 Task: Add an event with the title Second Webinar: Advanced SEO Strategies for Organic Visibility, date '2024/04/02', time 7:30 AM to 9:30 AMand add a description: Participants will be guided to focus their attention on their breath, using it as an anchor to bring their awareness to the present moment. They will learn techniques to deepen their breath, release tension, and promote relaxation., put the event into Yellow category . Add location for the event as: 123 Montmartre, Paris, France, logged in from the account softage.9@softage.netand send the event invitation to softage.7@softage.net with CC to  softage.1@softage.net. Set a reminder for the event 99 day before
Action: Mouse moved to (116, 143)
Screenshot: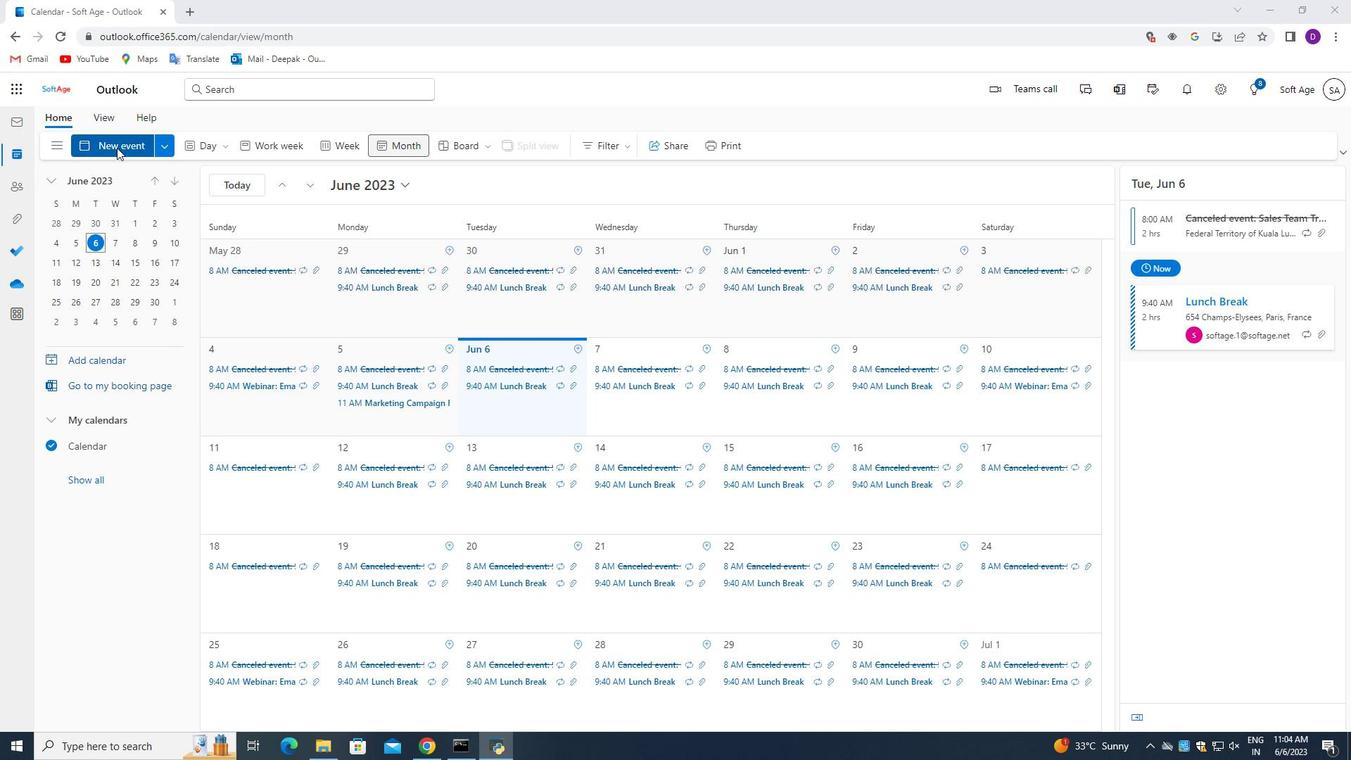 
Action: Mouse pressed left at (116, 143)
Screenshot: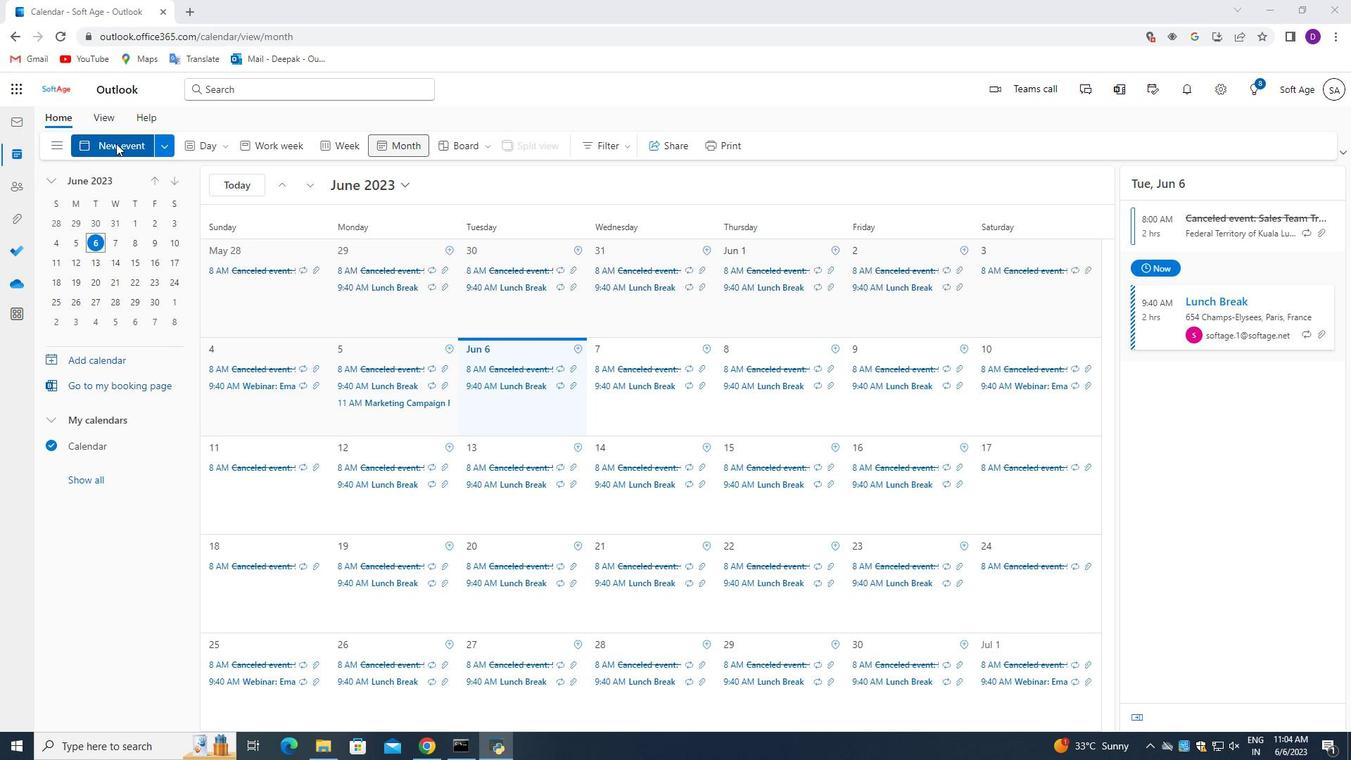 
Action: Mouse moved to (417, 549)
Screenshot: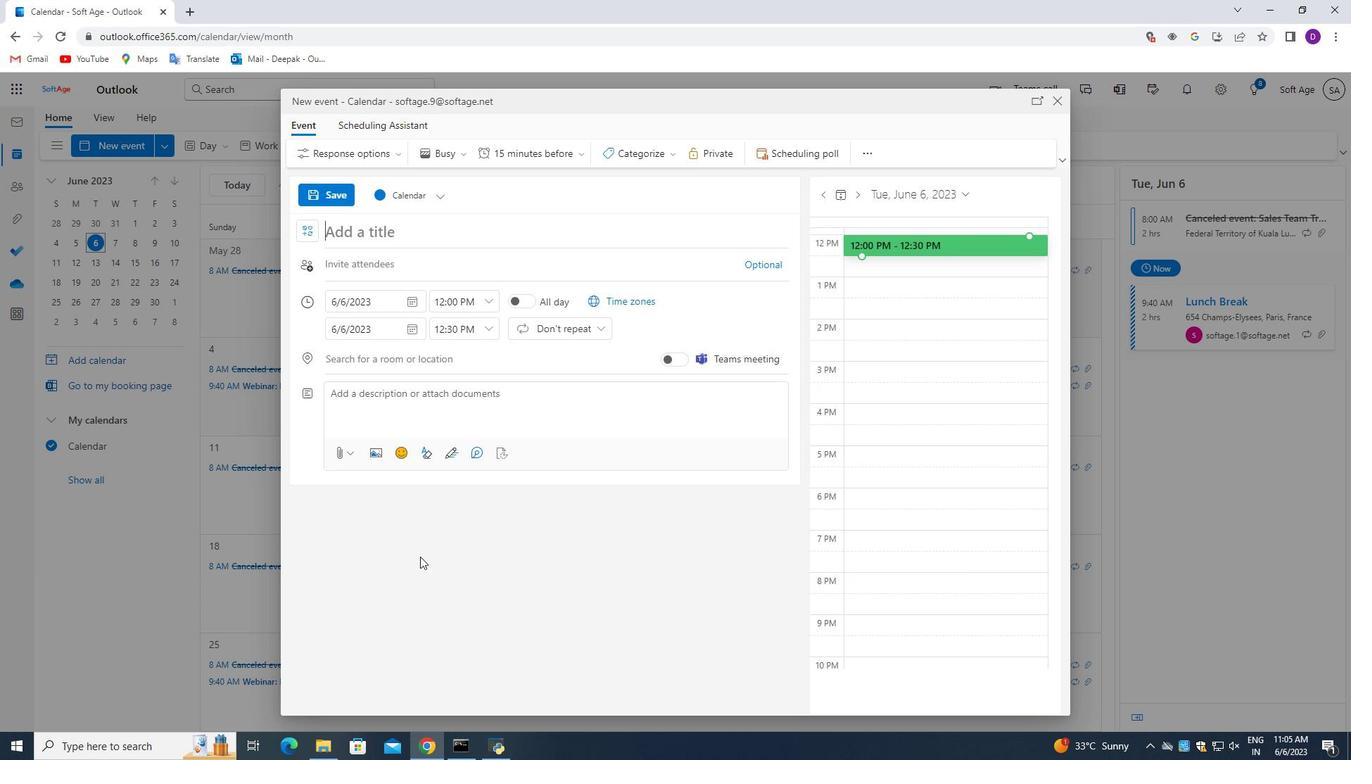 
Action: Key pressed <Key.shift_r>Second<Key.space><Key.shift_r>Webinar<Key.shift_r>:<Key.space><Key.shift_r>Advanced<Key.space><Key.shift_r>SE<Key.shift>O<Key.space><Key.shift_r>Strategies<Key.space>for<Key.space><Key.shift>Organic<Key.space><Key.shift_r>Visibility
Screenshot: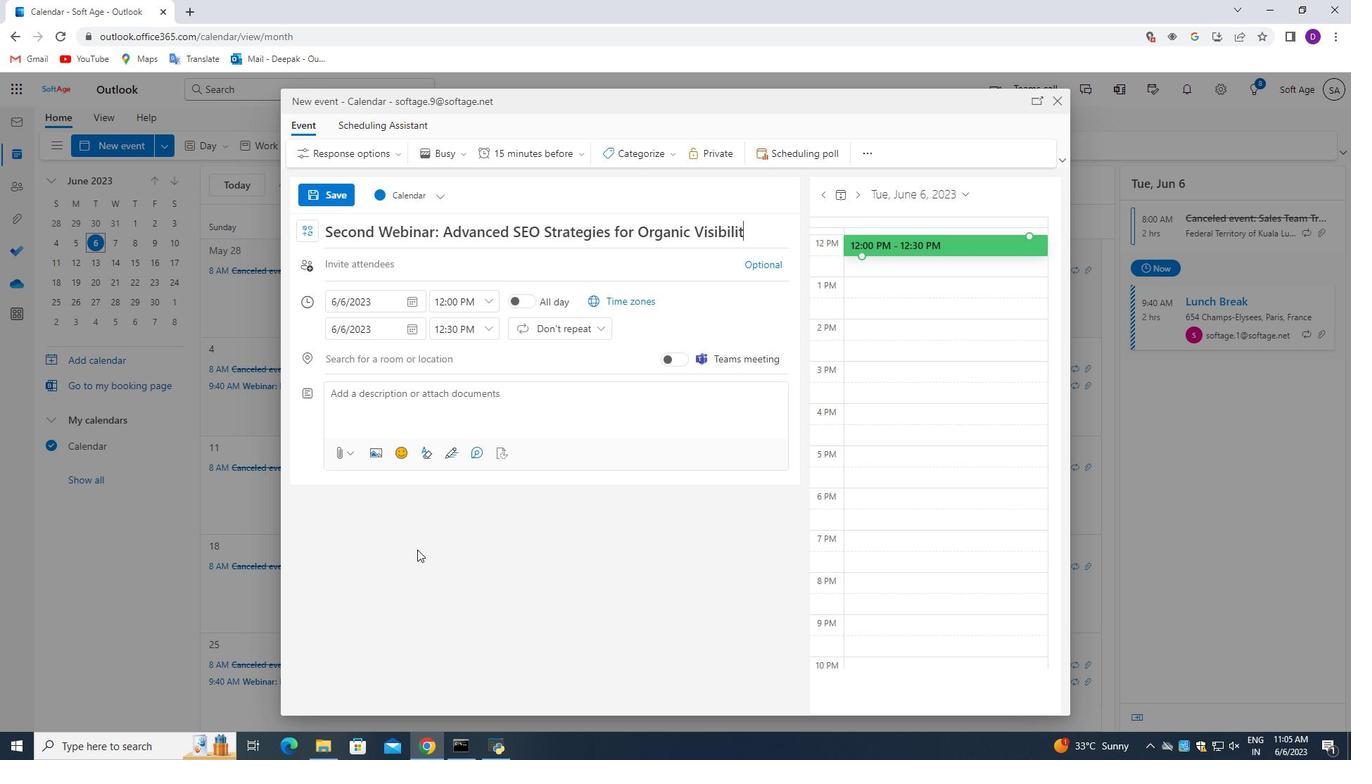 
Action: Mouse moved to (409, 301)
Screenshot: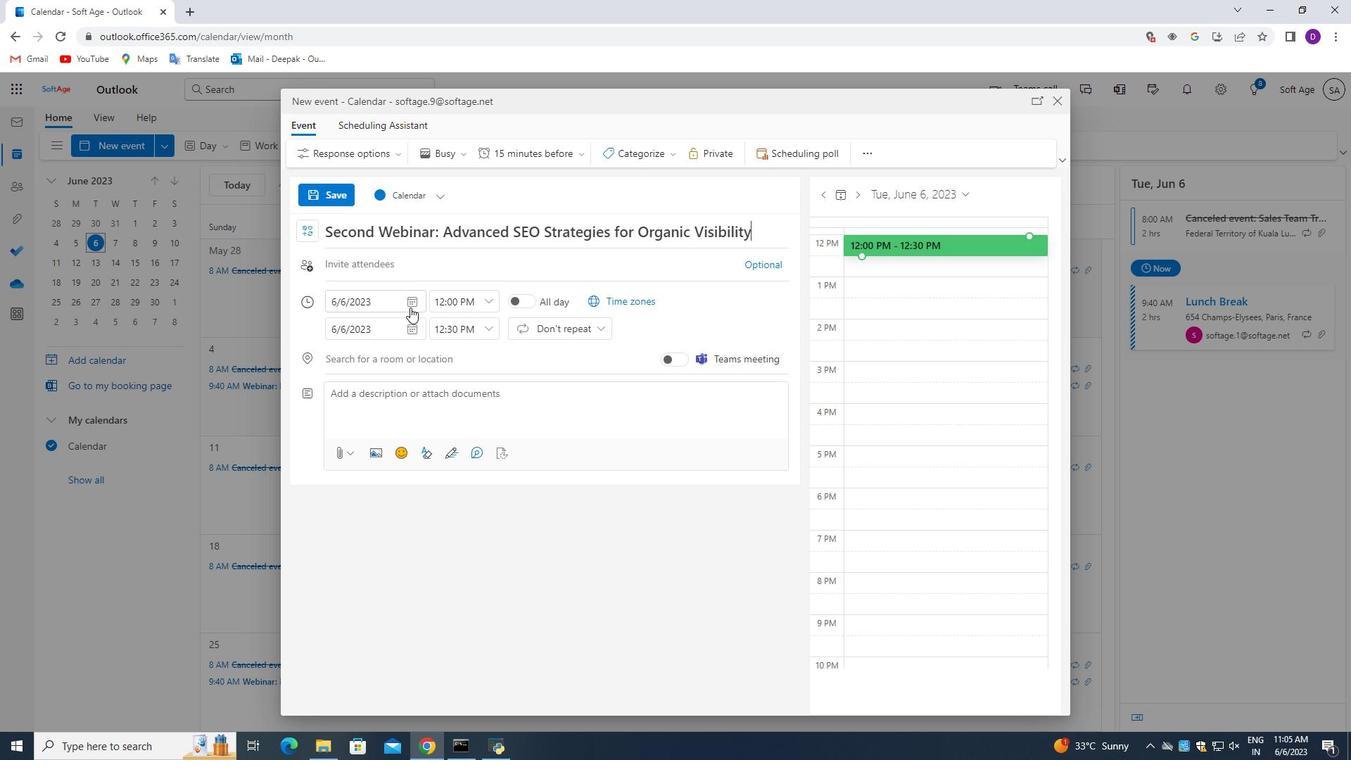 
Action: Mouse pressed left at (409, 301)
Screenshot: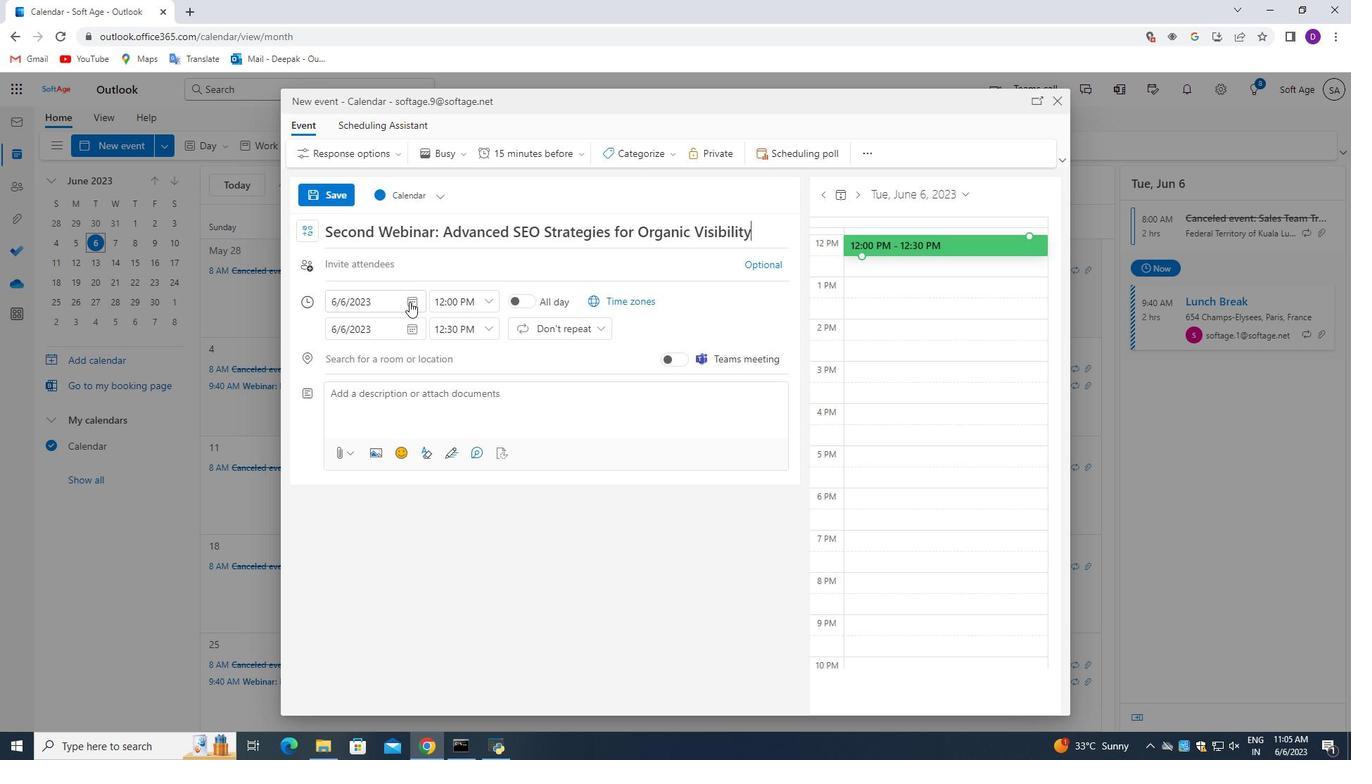 
Action: Mouse moved to (370, 330)
Screenshot: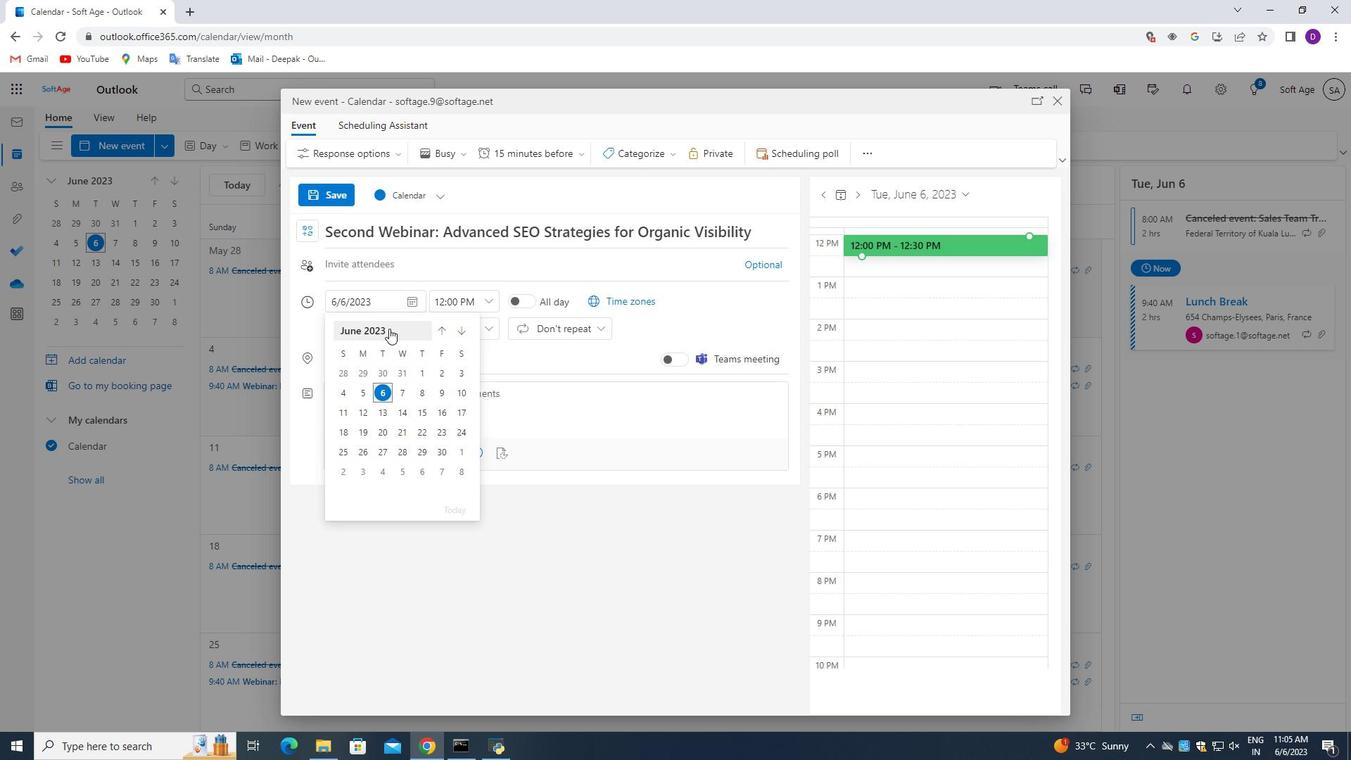 
Action: Mouse pressed left at (370, 330)
Screenshot: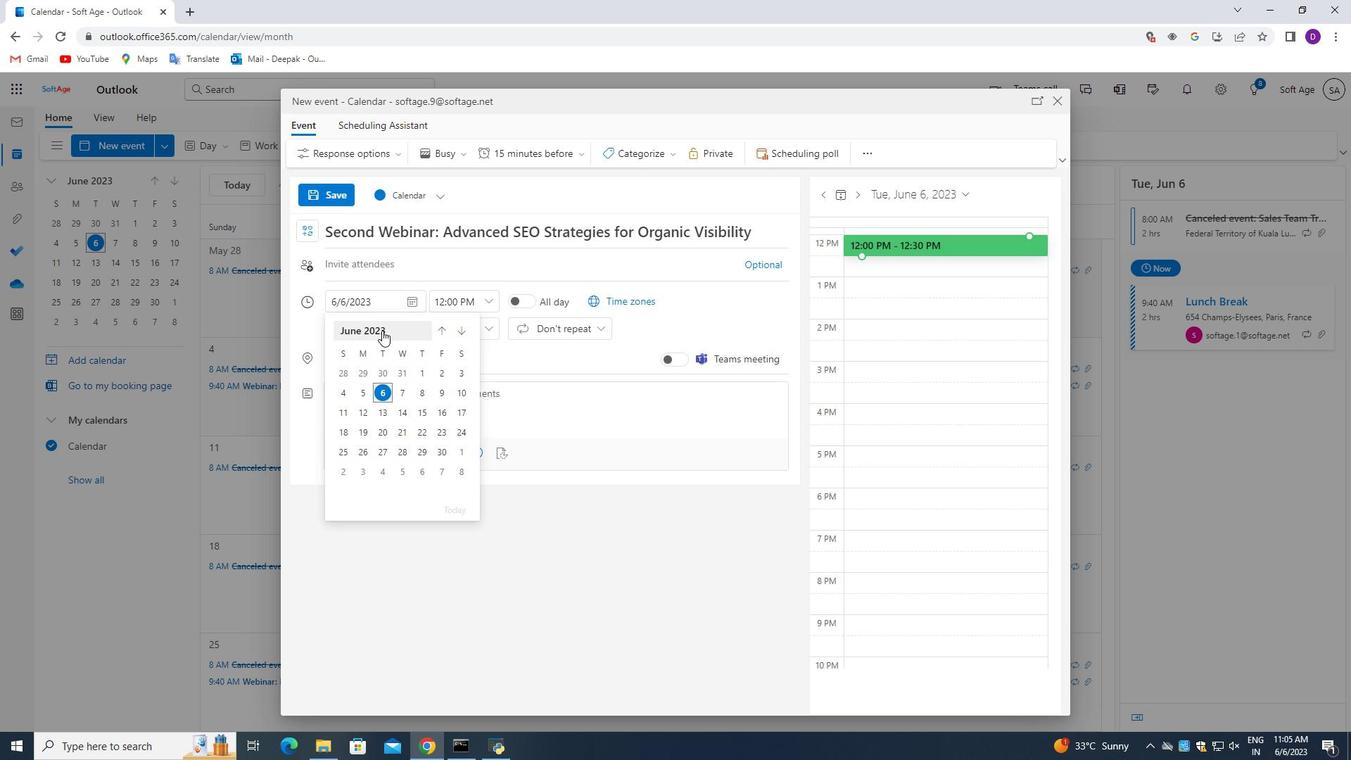 
Action: Mouse moved to (460, 334)
Screenshot: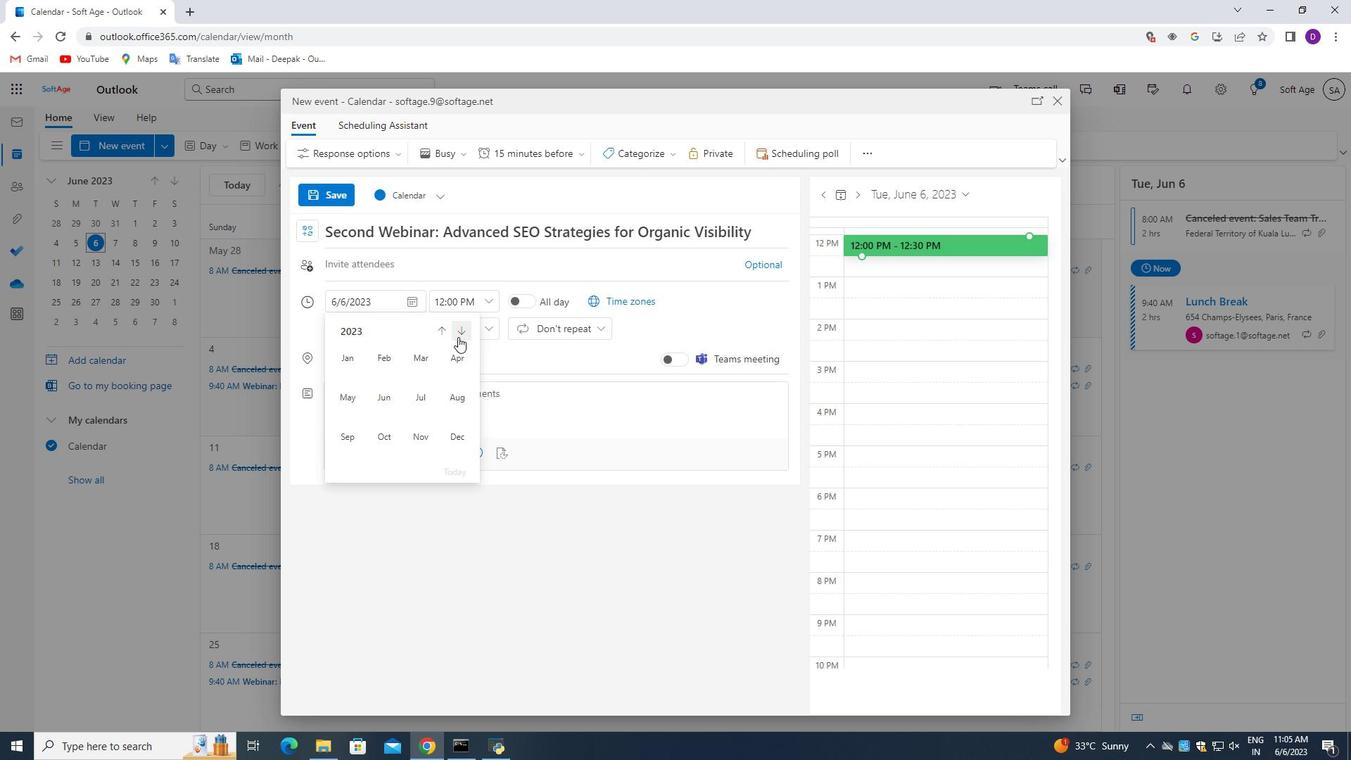 
Action: Mouse pressed left at (460, 334)
Screenshot: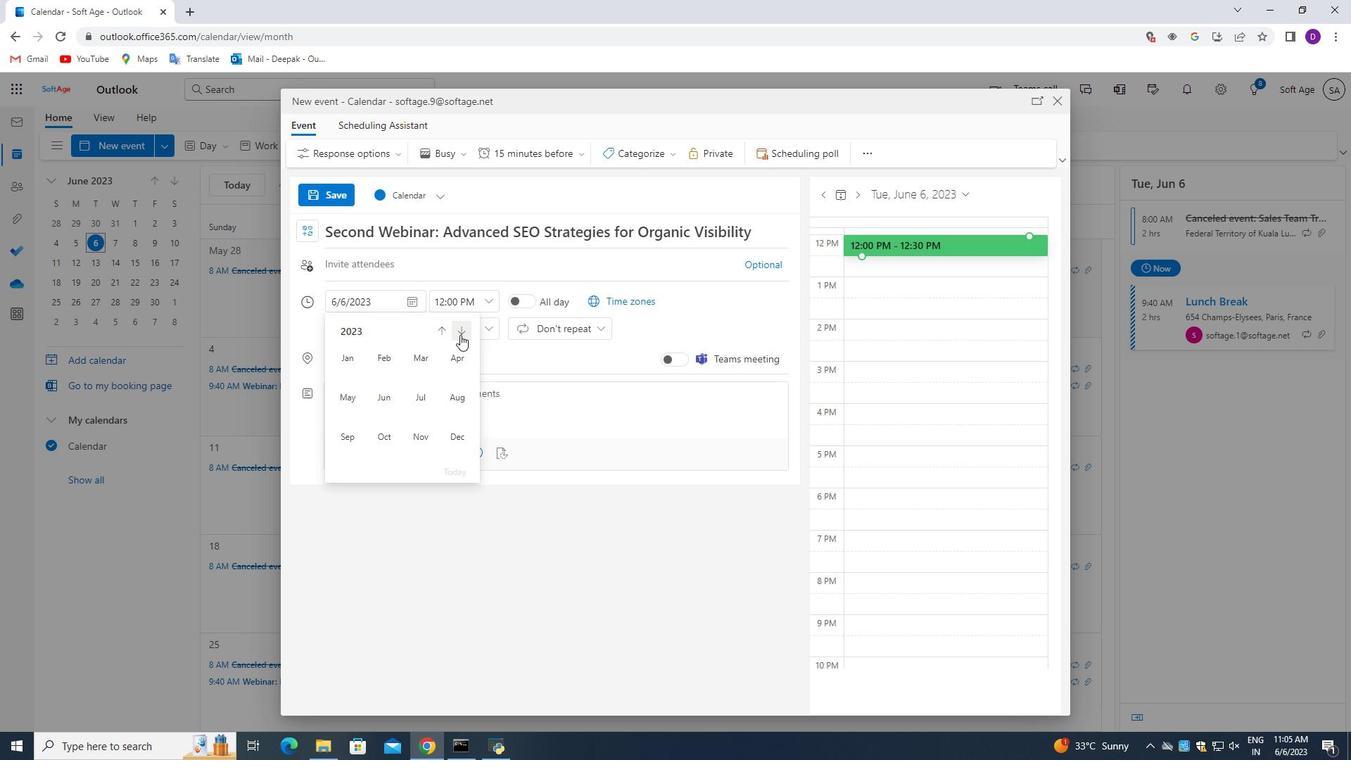 
Action: Mouse moved to (449, 358)
Screenshot: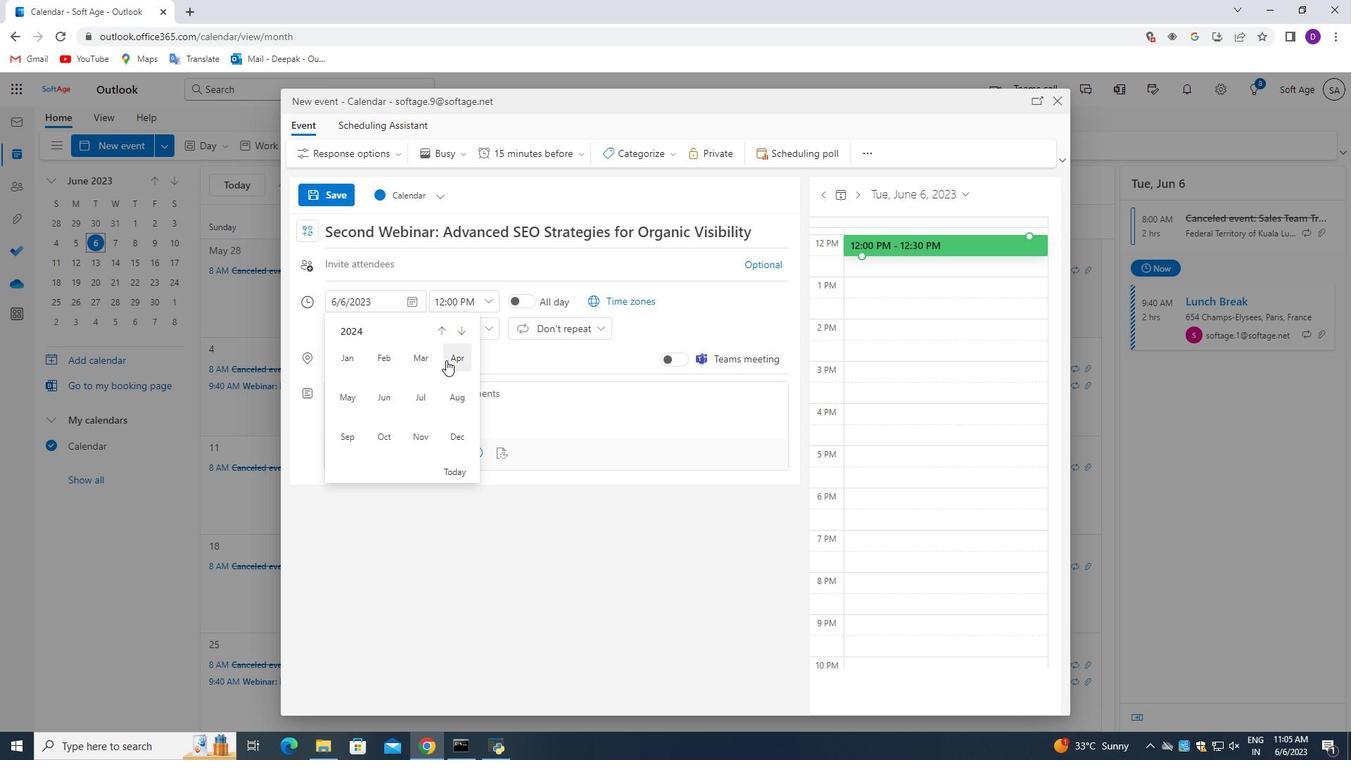 
Action: Mouse pressed left at (449, 358)
Screenshot: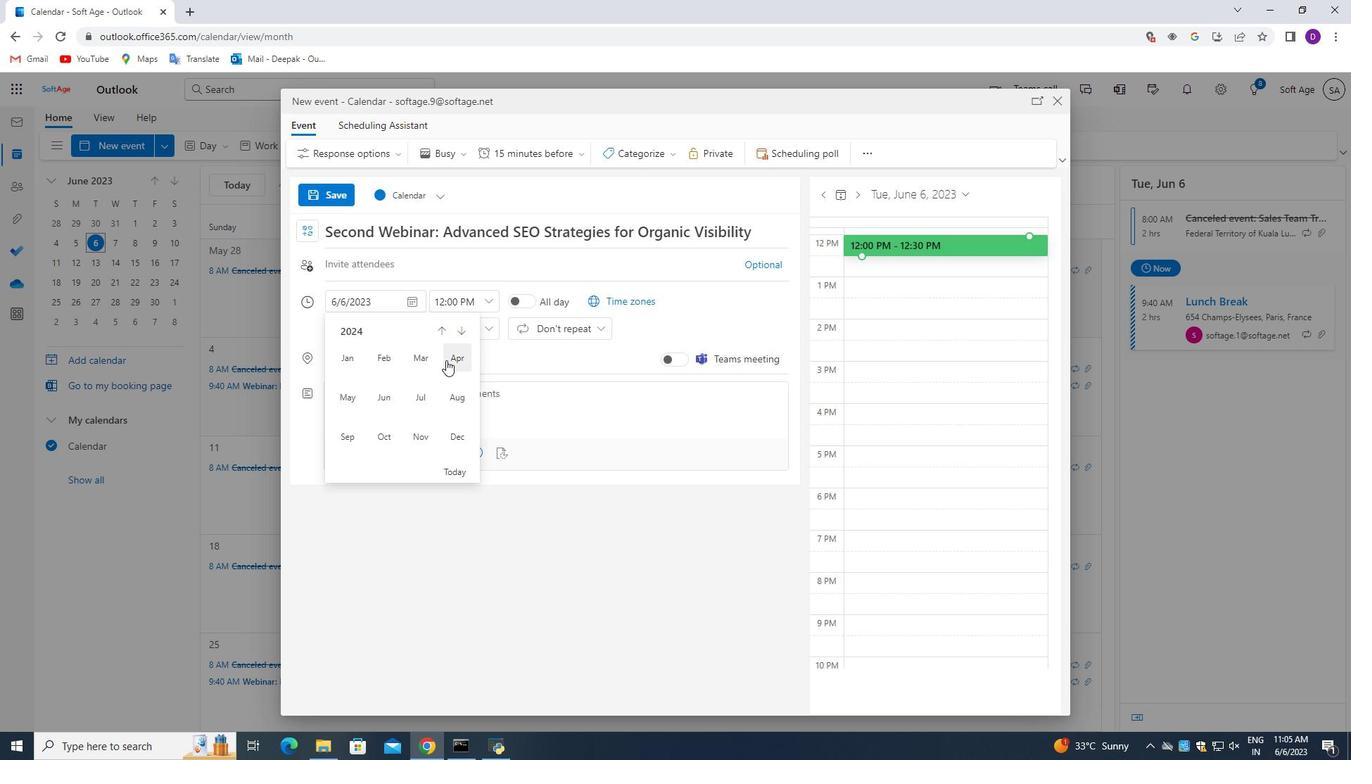 
Action: Mouse moved to (385, 374)
Screenshot: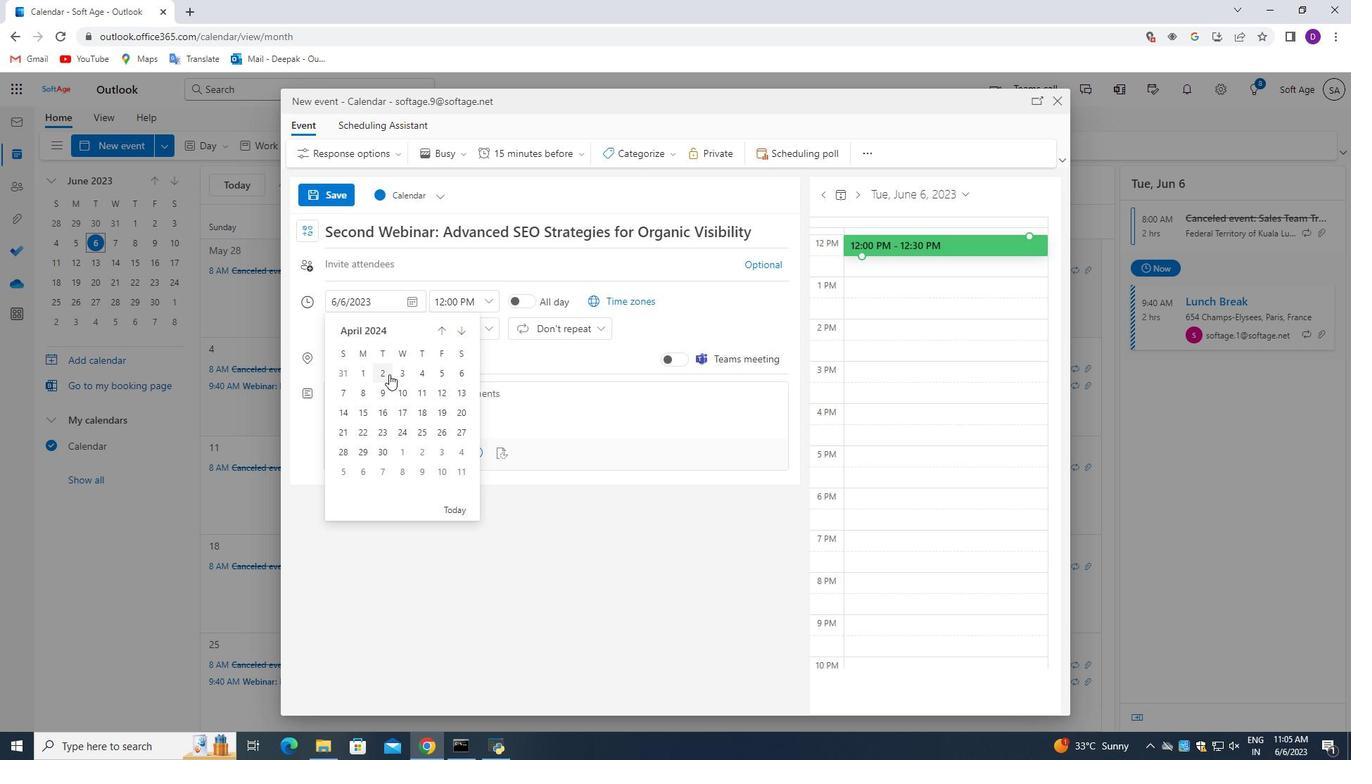 
Action: Mouse pressed left at (385, 374)
Screenshot: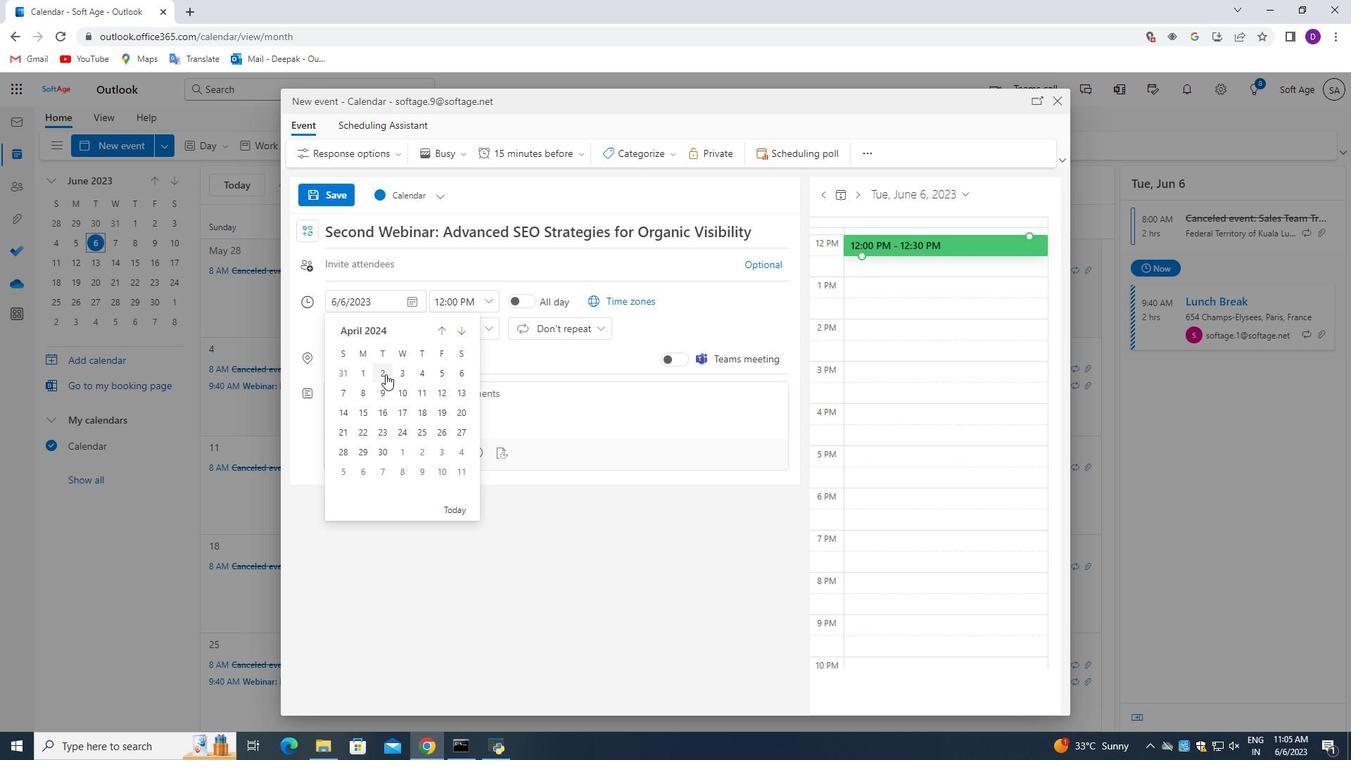 
Action: Mouse moved to (491, 307)
Screenshot: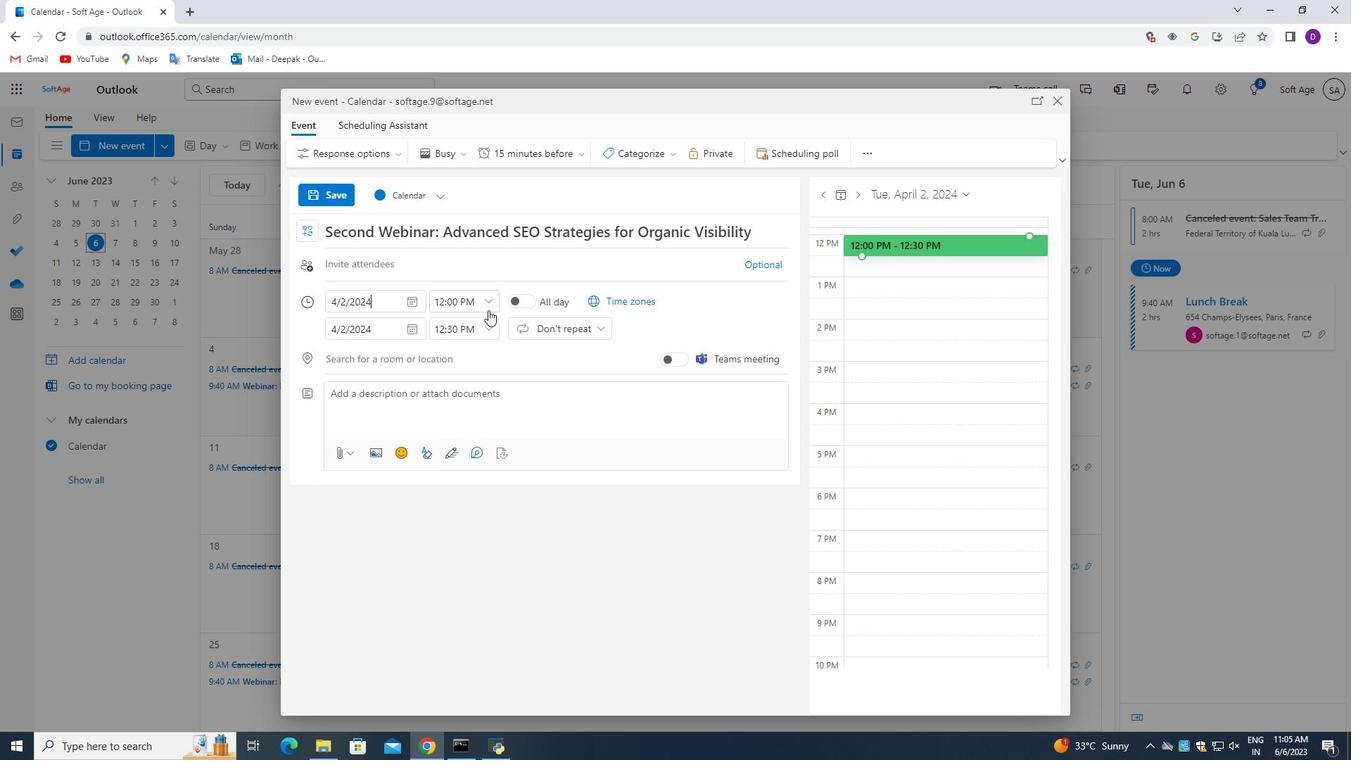 
Action: Mouse pressed left at (491, 307)
Screenshot: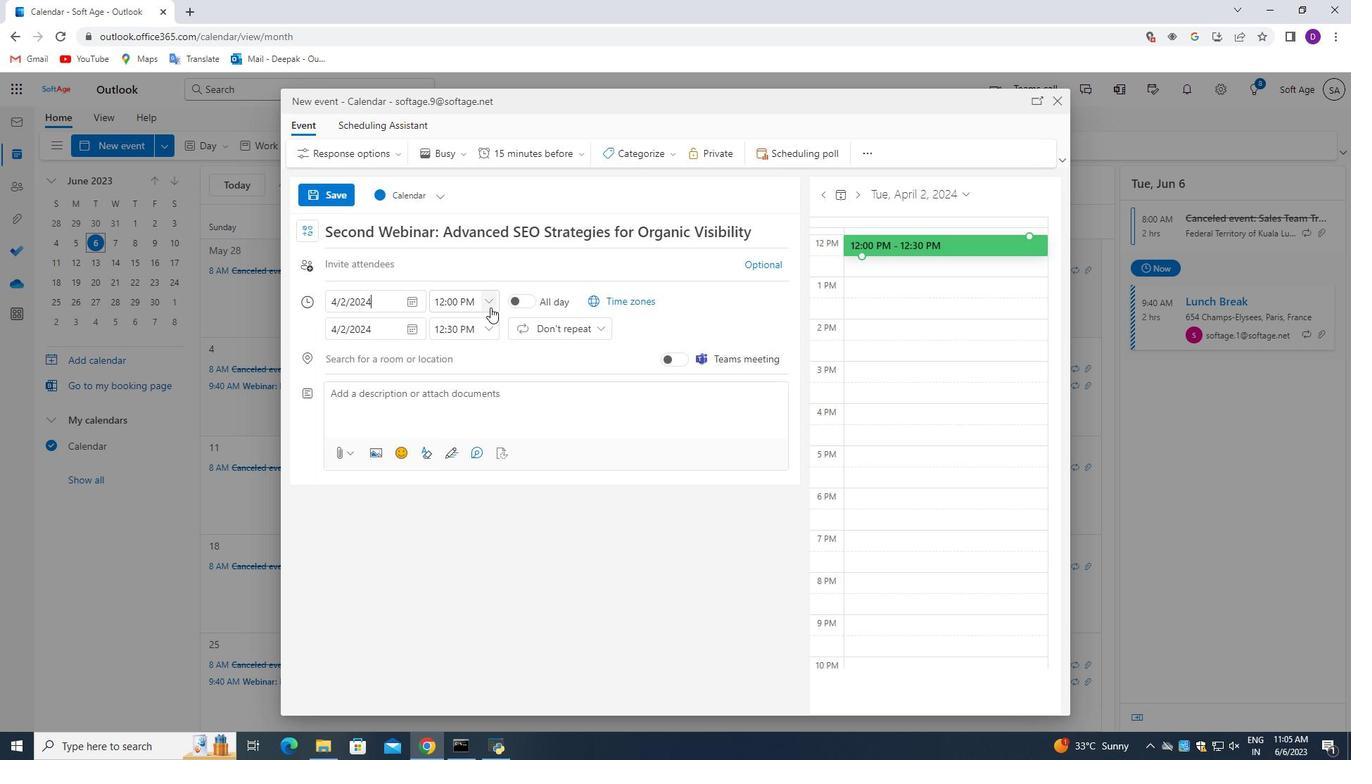 
Action: Mouse moved to (454, 411)
Screenshot: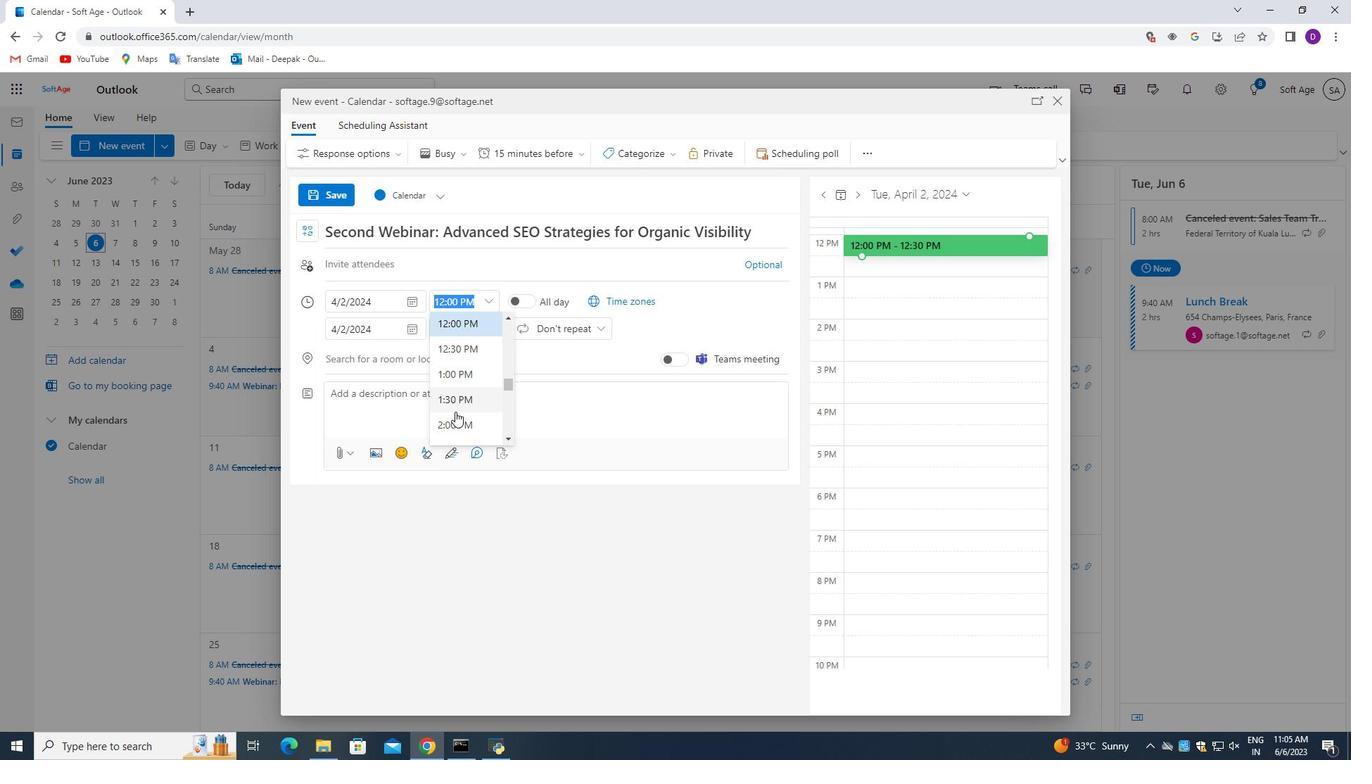 
Action: Mouse scrolled (454, 410) with delta (0, 0)
Screenshot: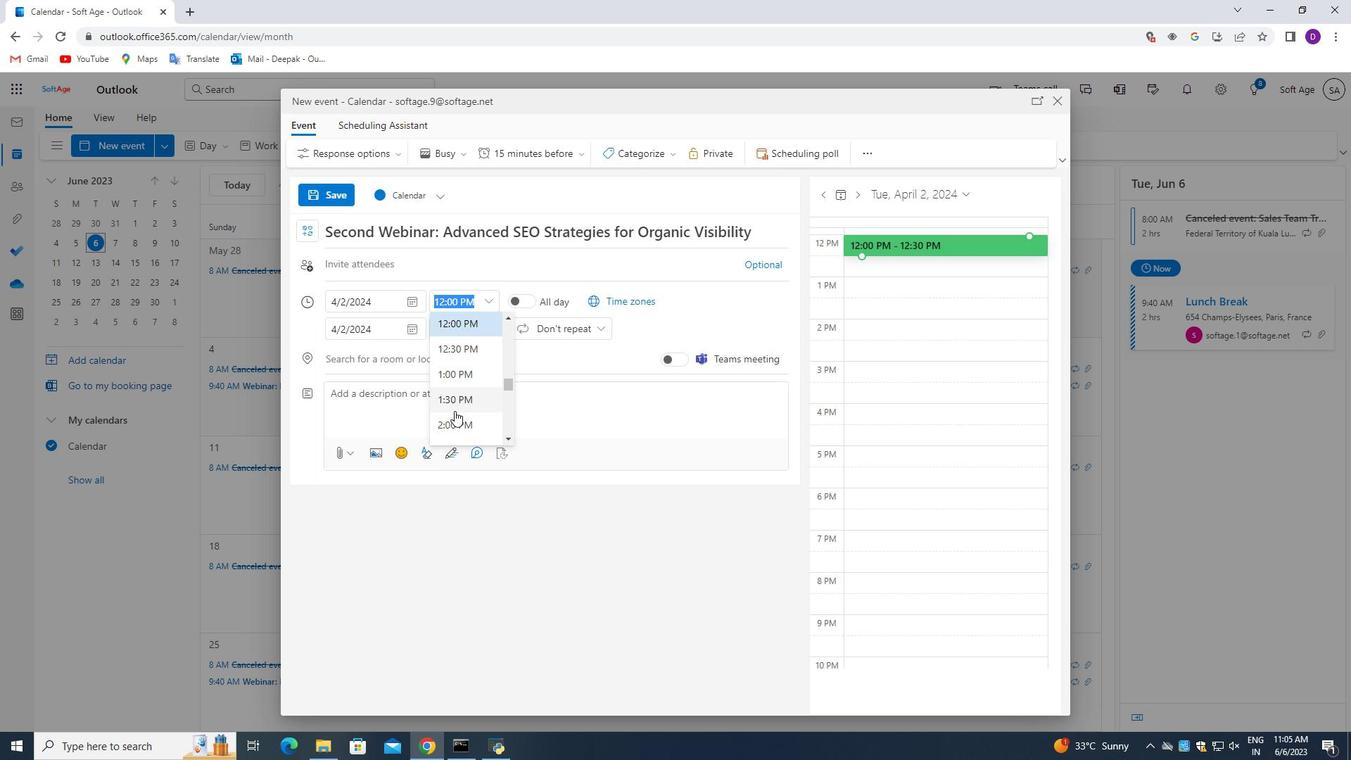 
Action: Mouse scrolled (454, 410) with delta (0, 0)
Screenshot: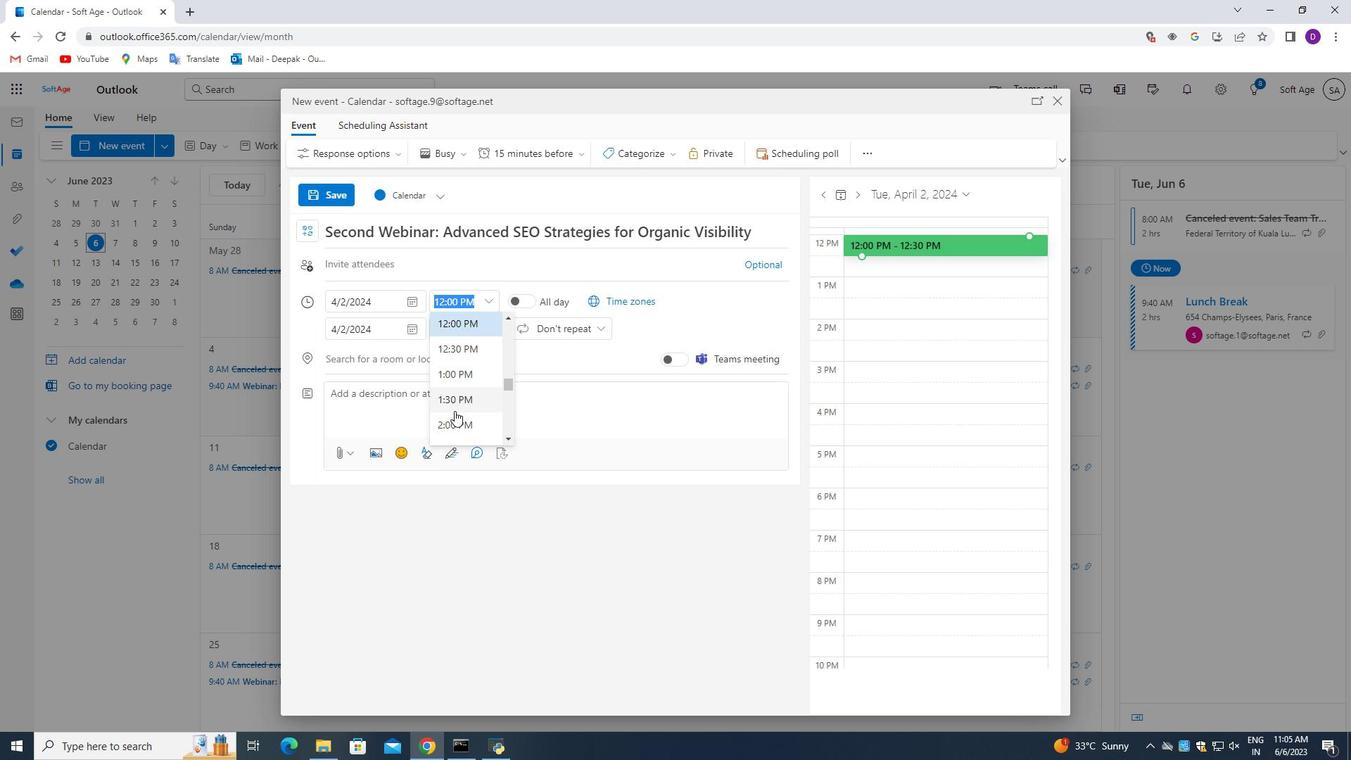 
Action: Mouse moved to (454, 411)
Screenshot: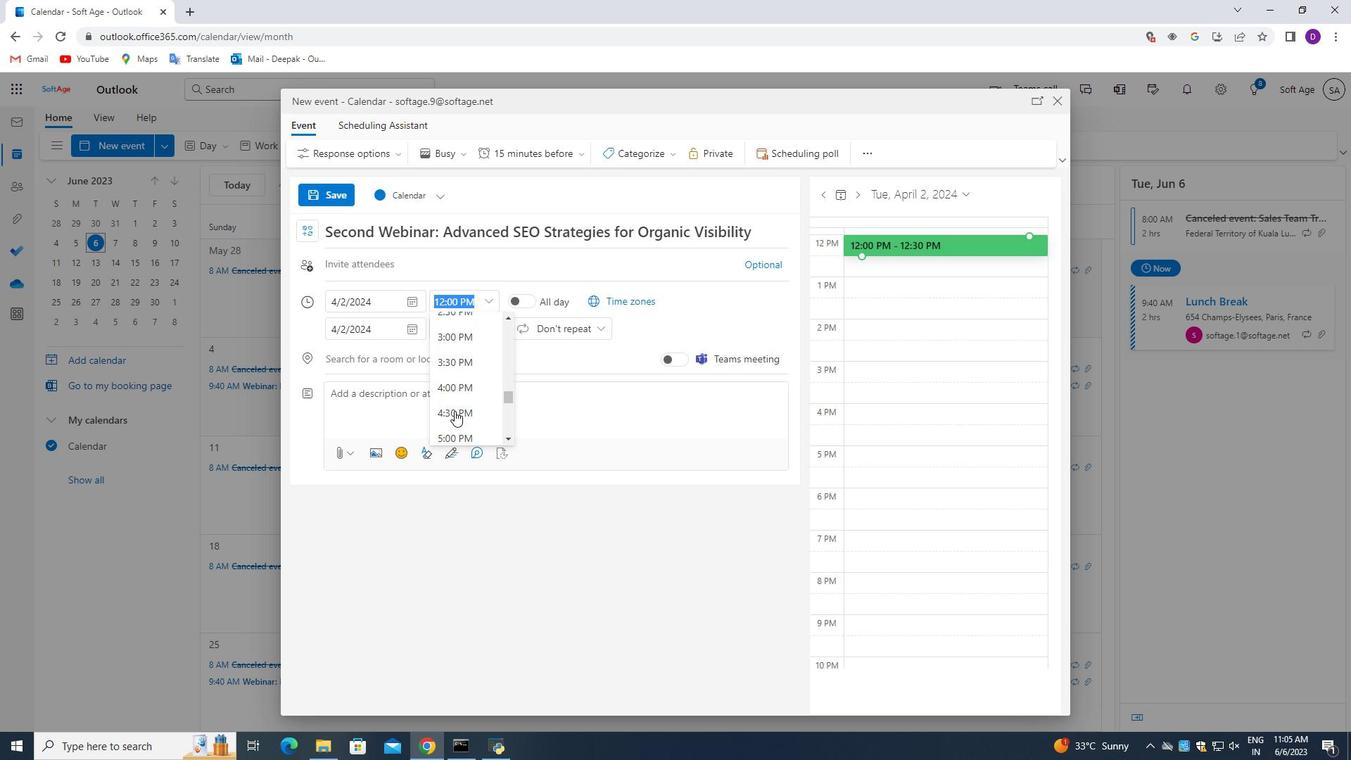 
Action: Mouse scrolled (454, 411) with delta (0, 0)
Screenshot: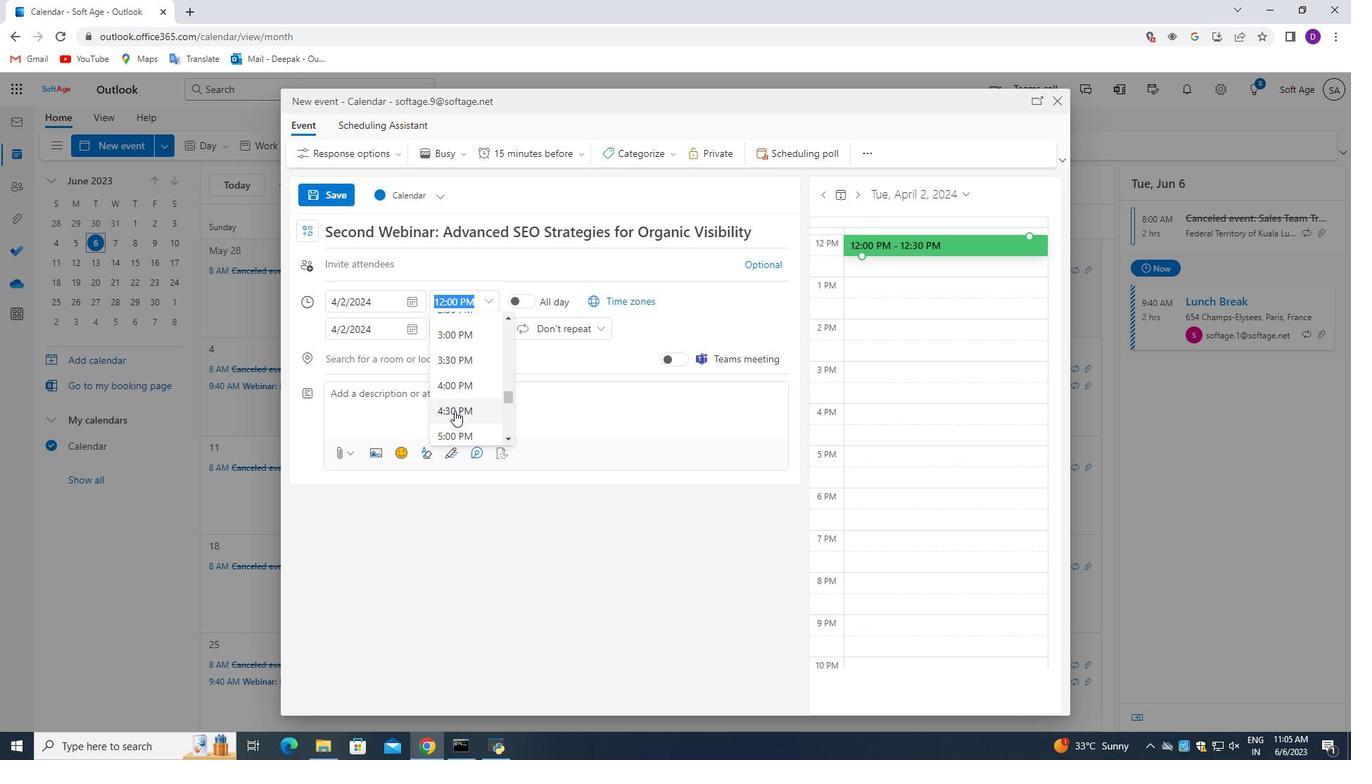 
Action: Mouse scrolled (454, 411) with delta (0, 0)
Screenshot: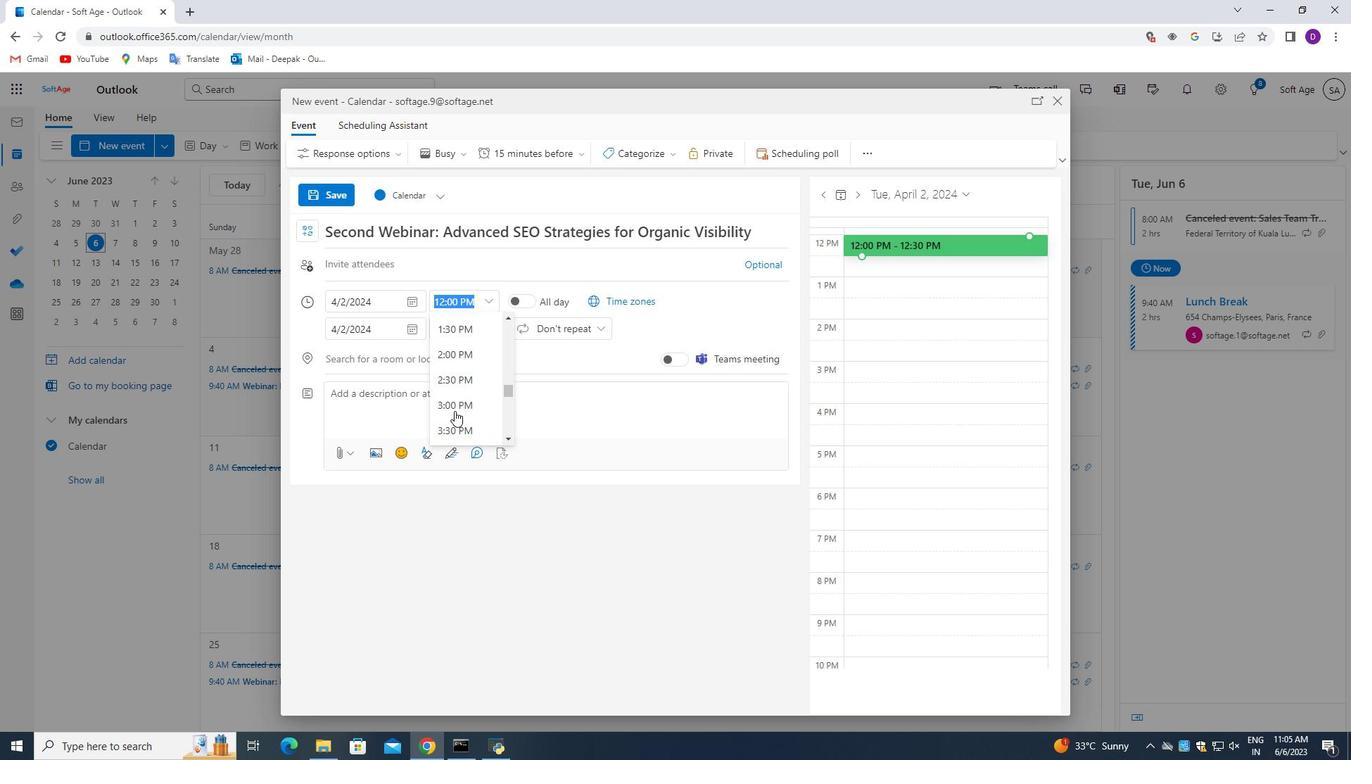 
Action: Mouse scrolled (454, 411) with delta (0, 0)
Screenshot: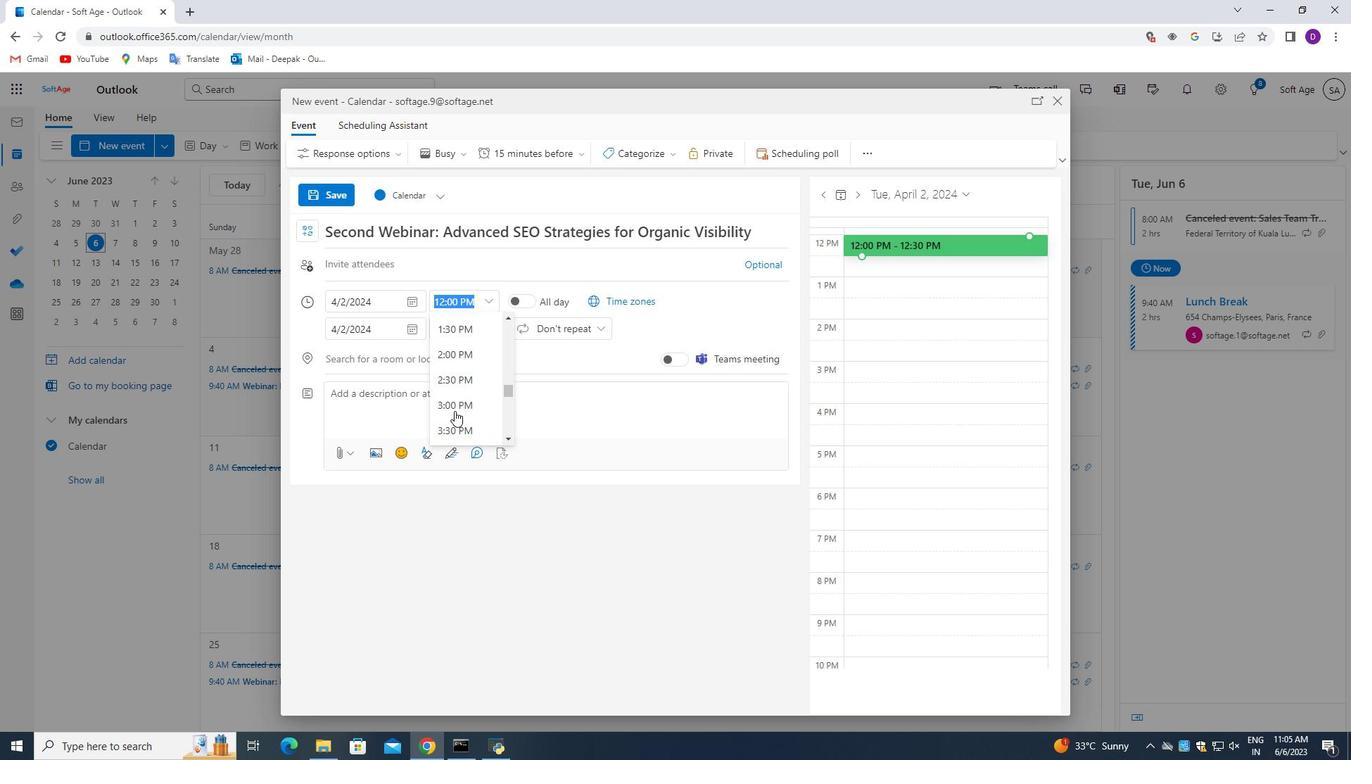 
Action: Mouse scrolled (454, 411) with delta (0, 0)
Screenshot: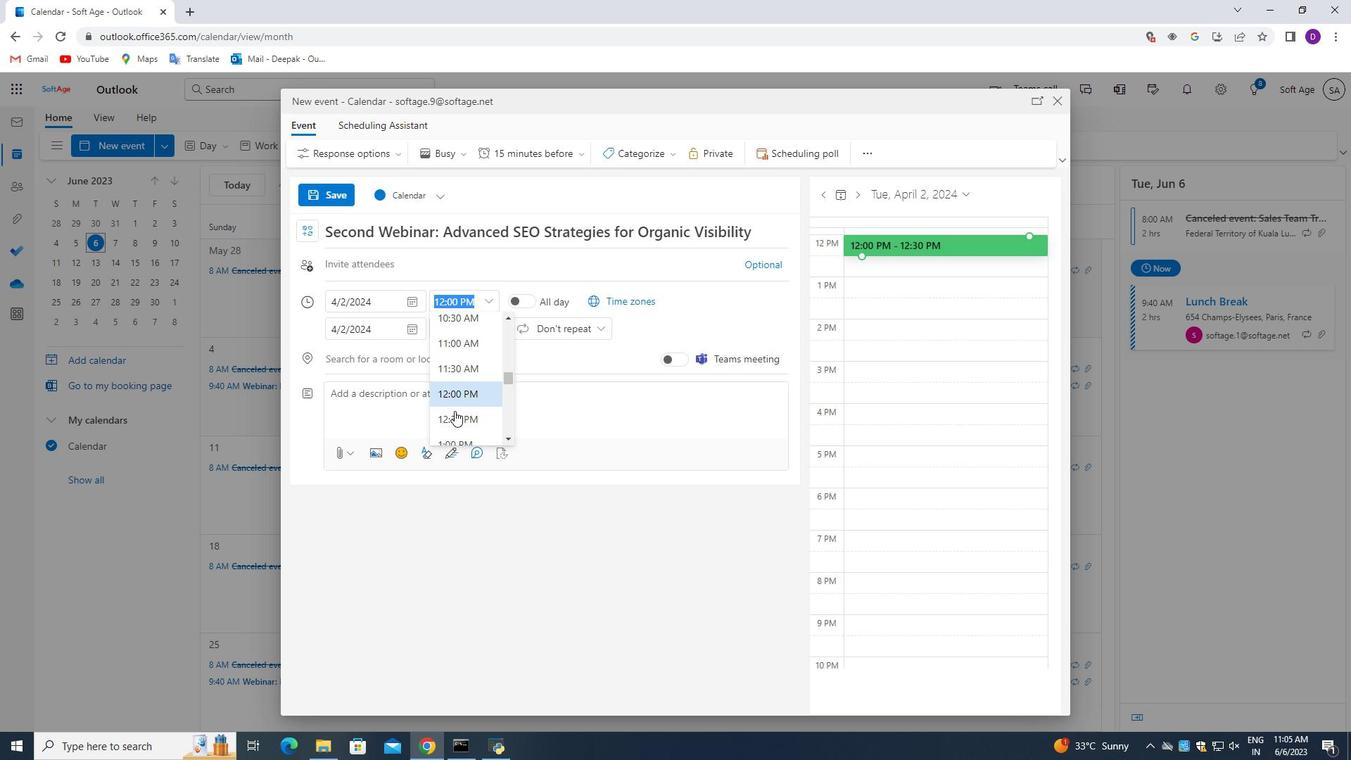 
Action: Mouse scrolled (454, 411) with delta (0, 0)
Screenshot: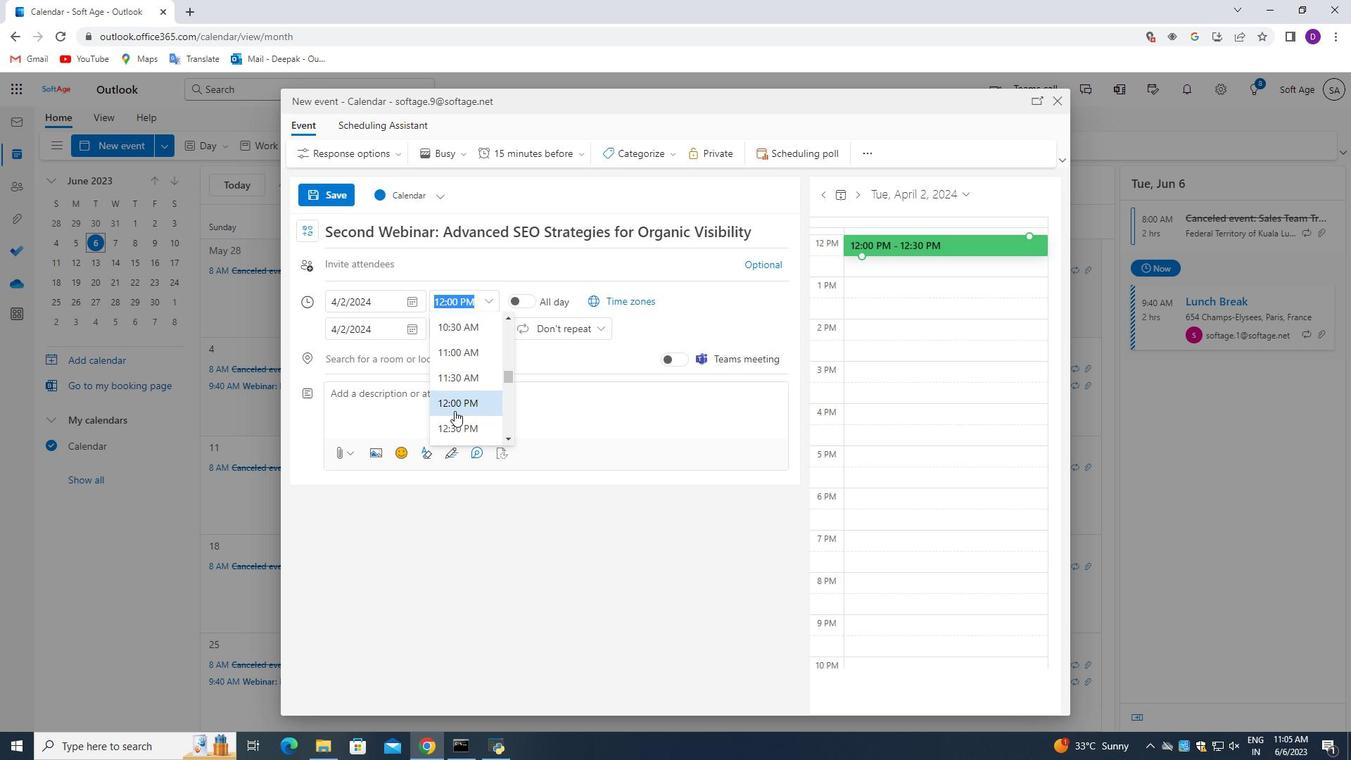 
Action: Mouse scrolled (454, 411) with delta (0, 0)
Screenshot: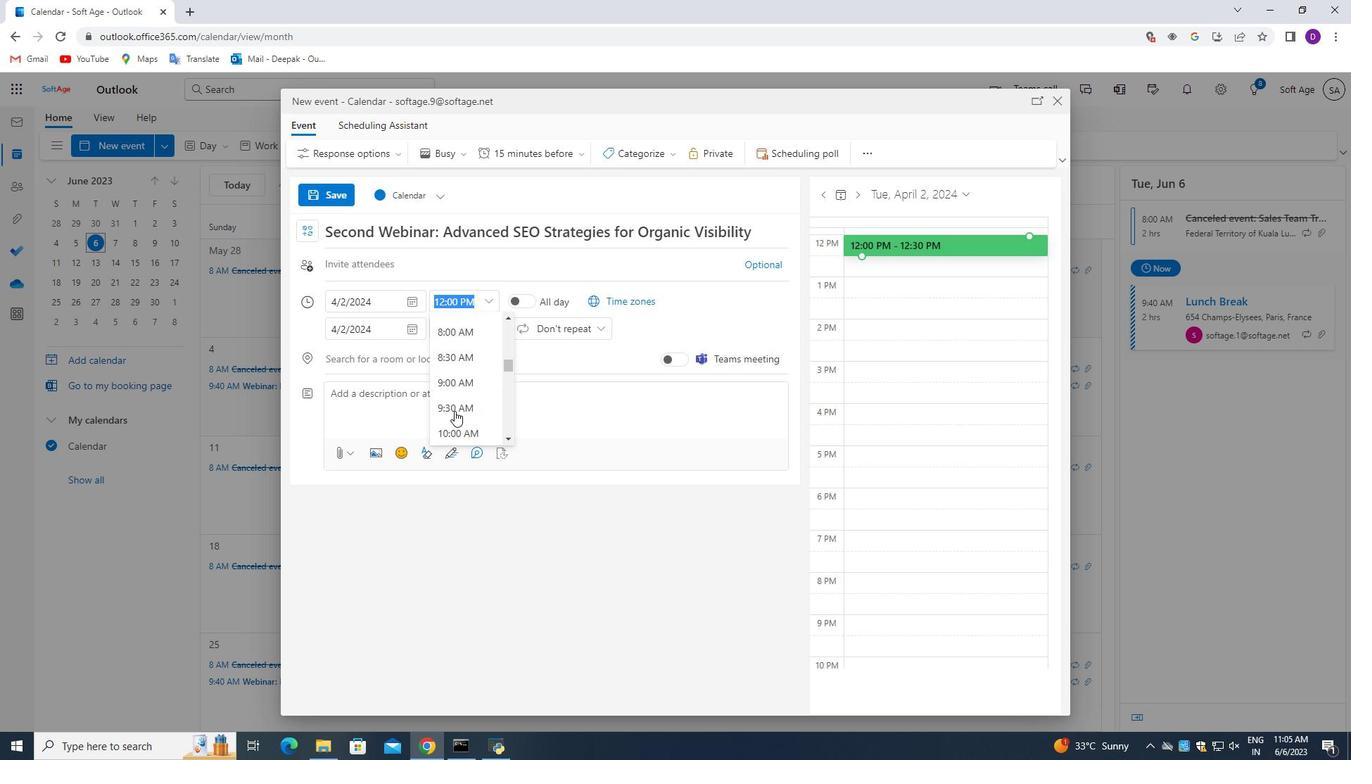 
Action: Mouse scrolled (454, 411) with delta (0, 0)
Screenshot: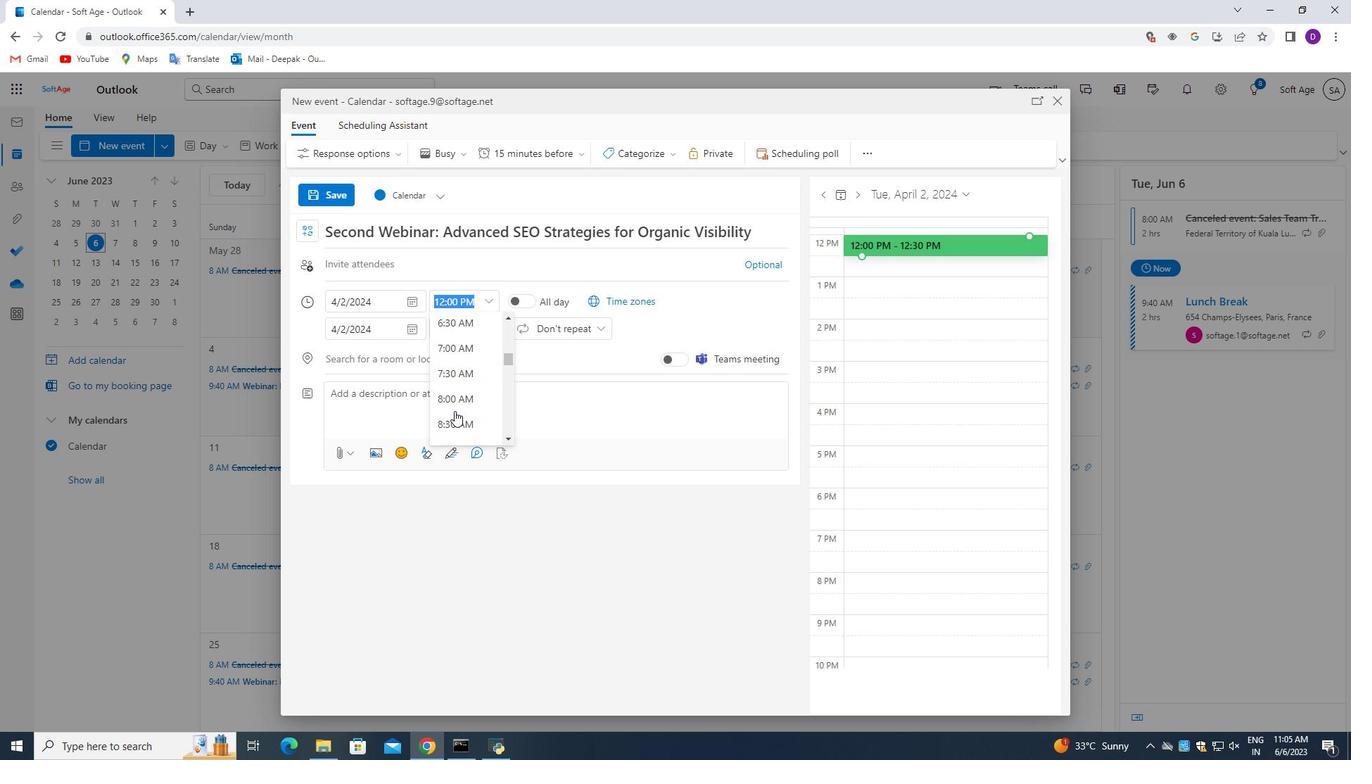 
Action: Mouse scrolled (454, 410) with delta (0, 0)
Screenshot: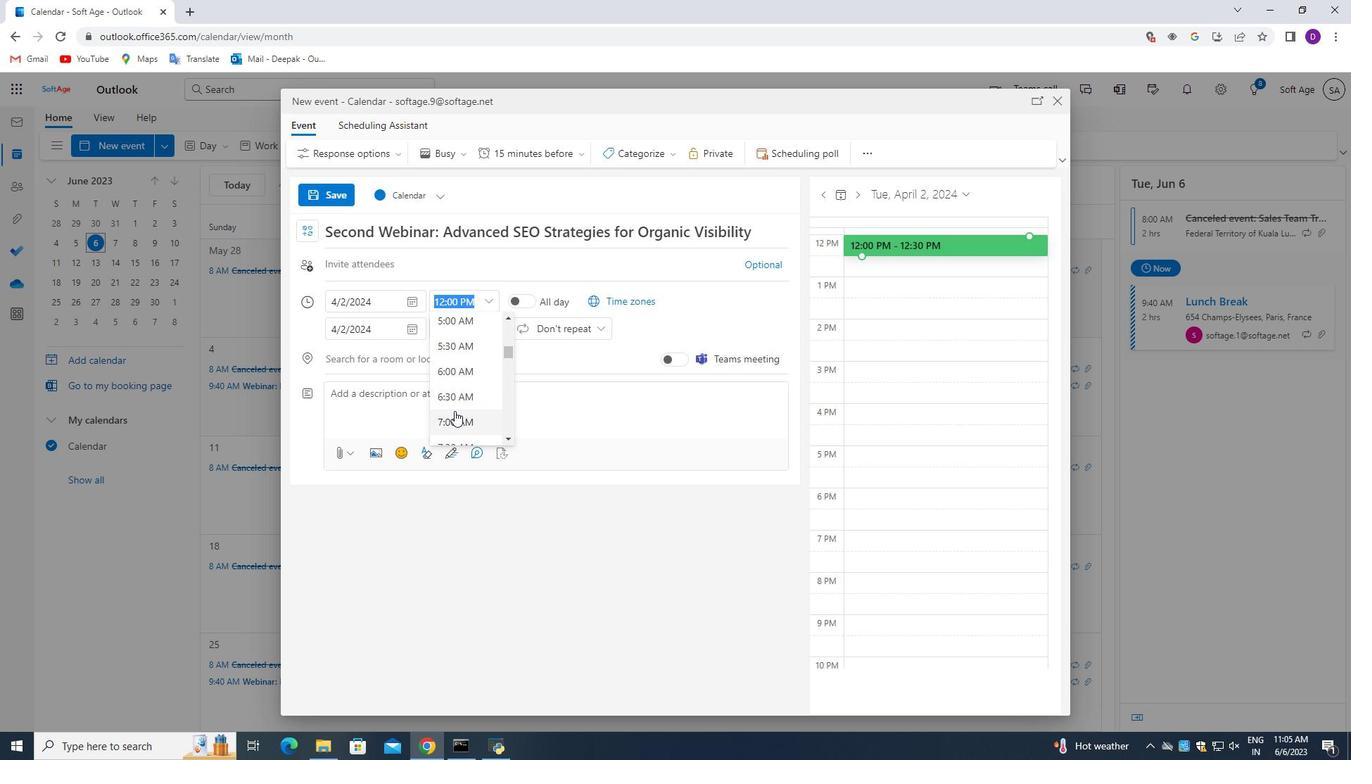 
Action: Mouse moved to (458, 381)
Screenshot: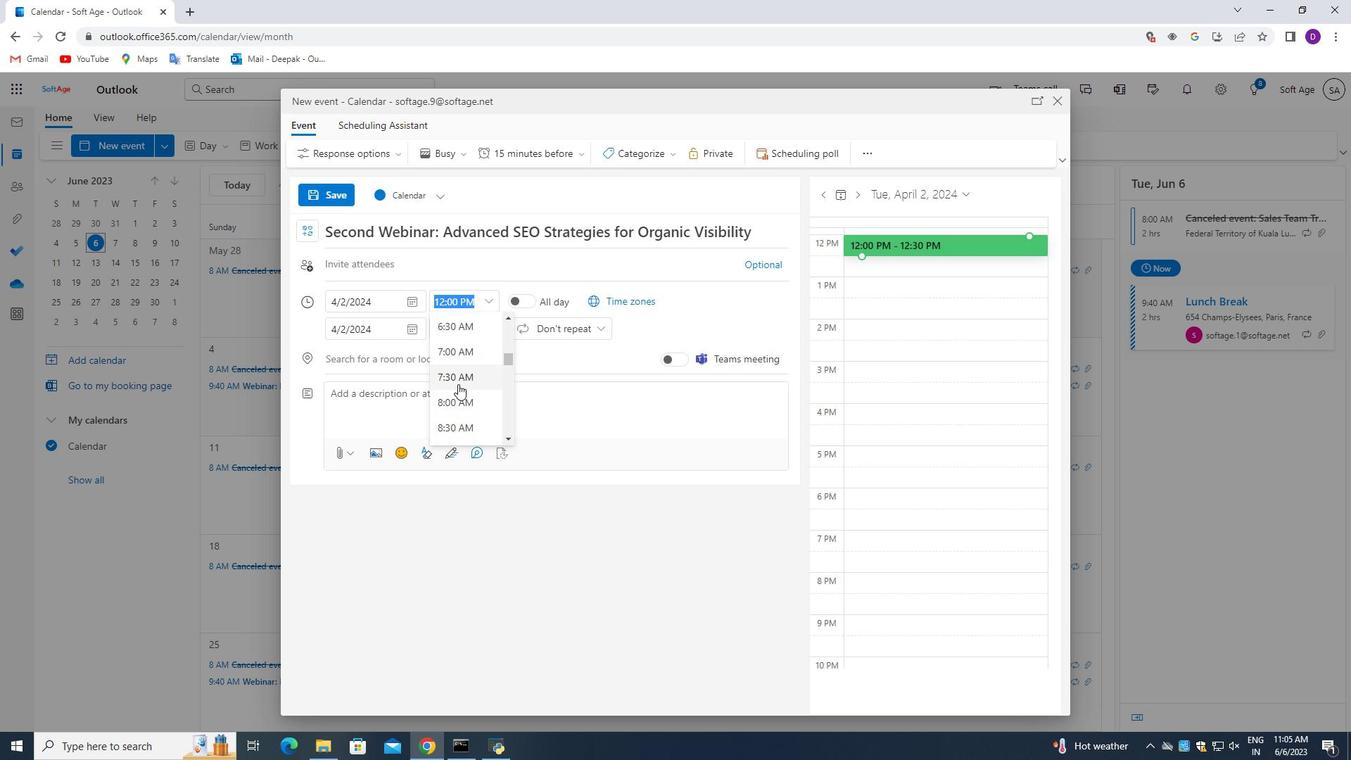 
Action: Mouse pressed left at (458, 381)
Screenshot: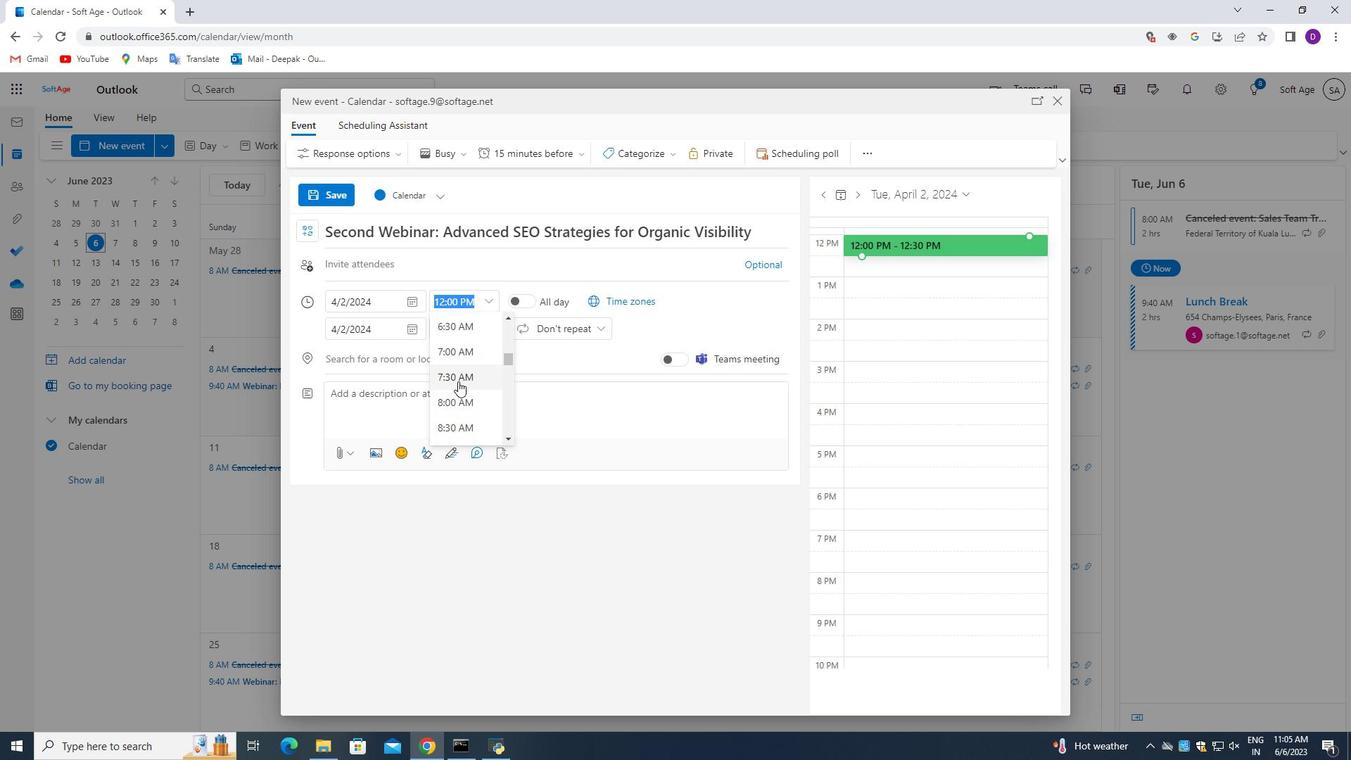 
Action: Mouse moved to (489, 327)
Screenshot: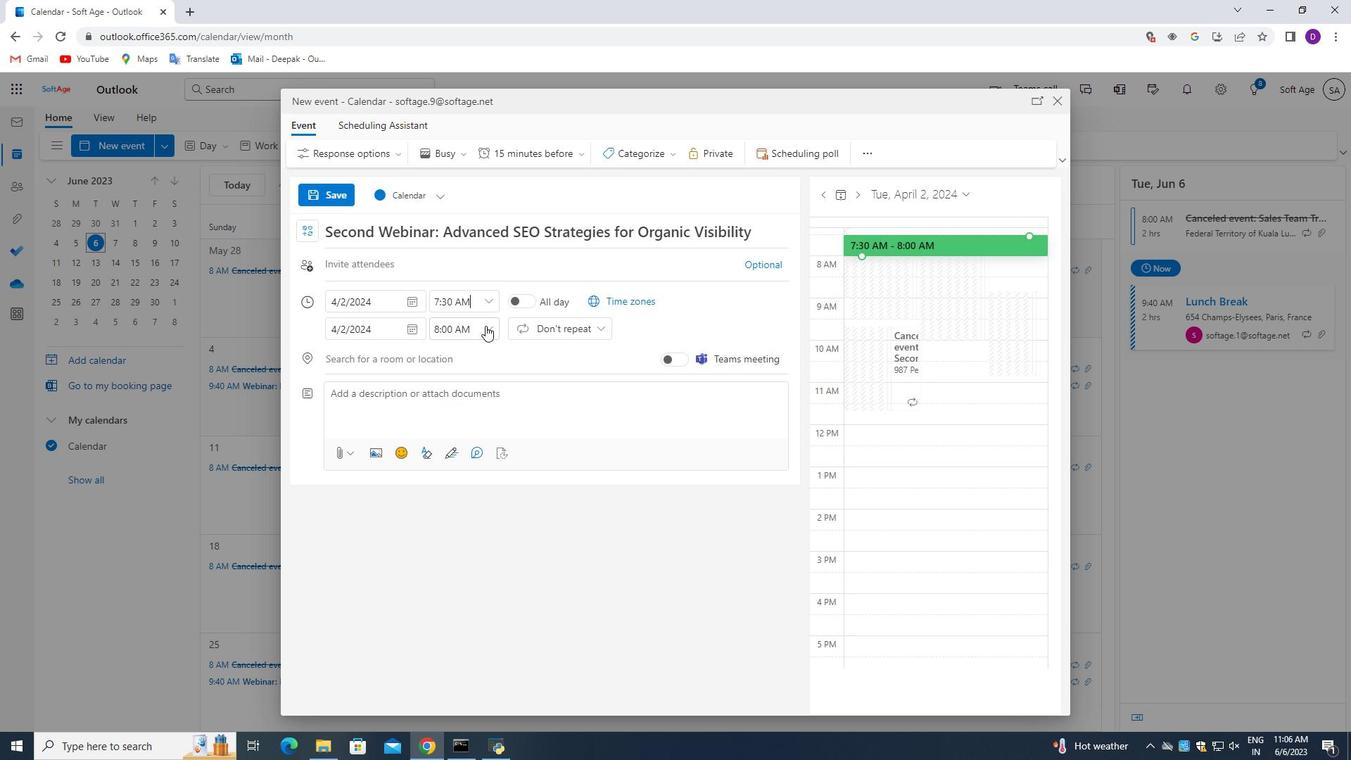 
Action: Mouse pressed left at (489, 327)
Screenshot: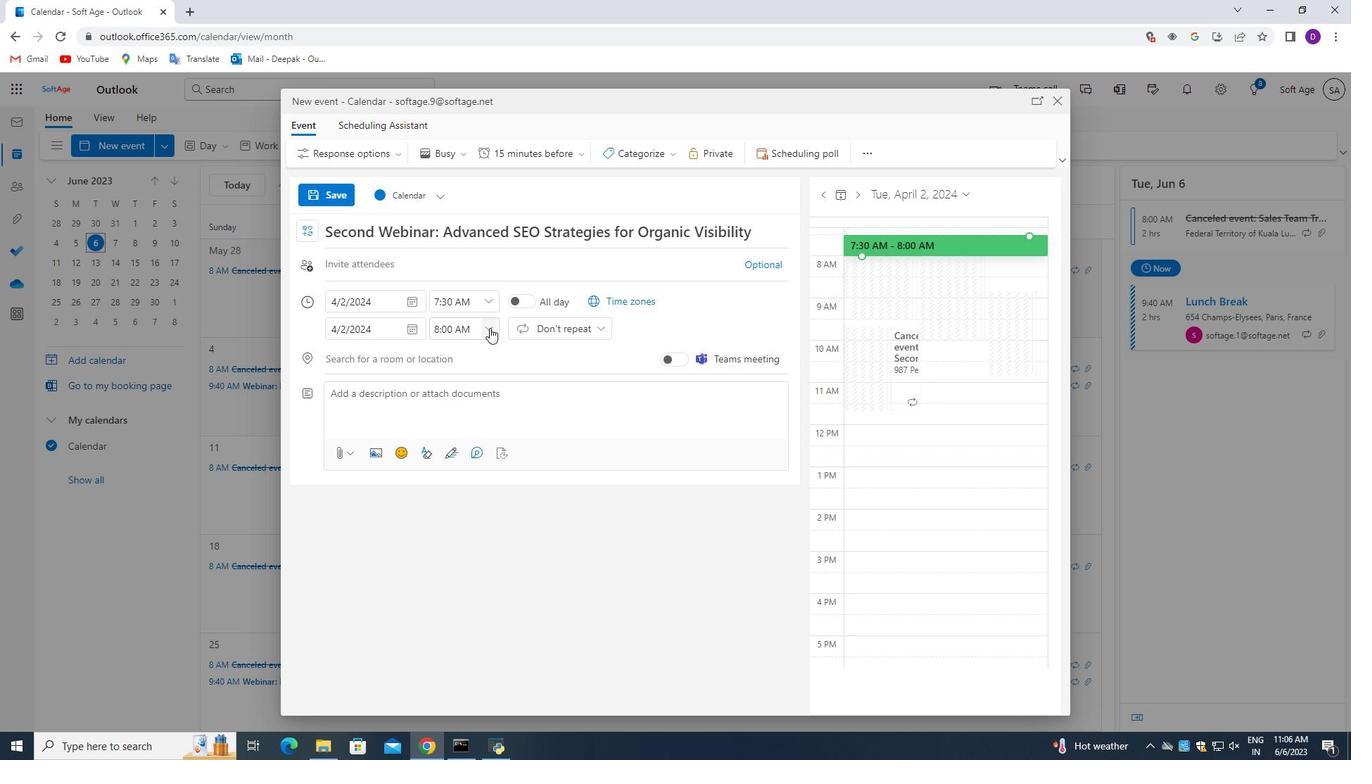 
Action: Mouse moved to (471, 420)
Screenshot: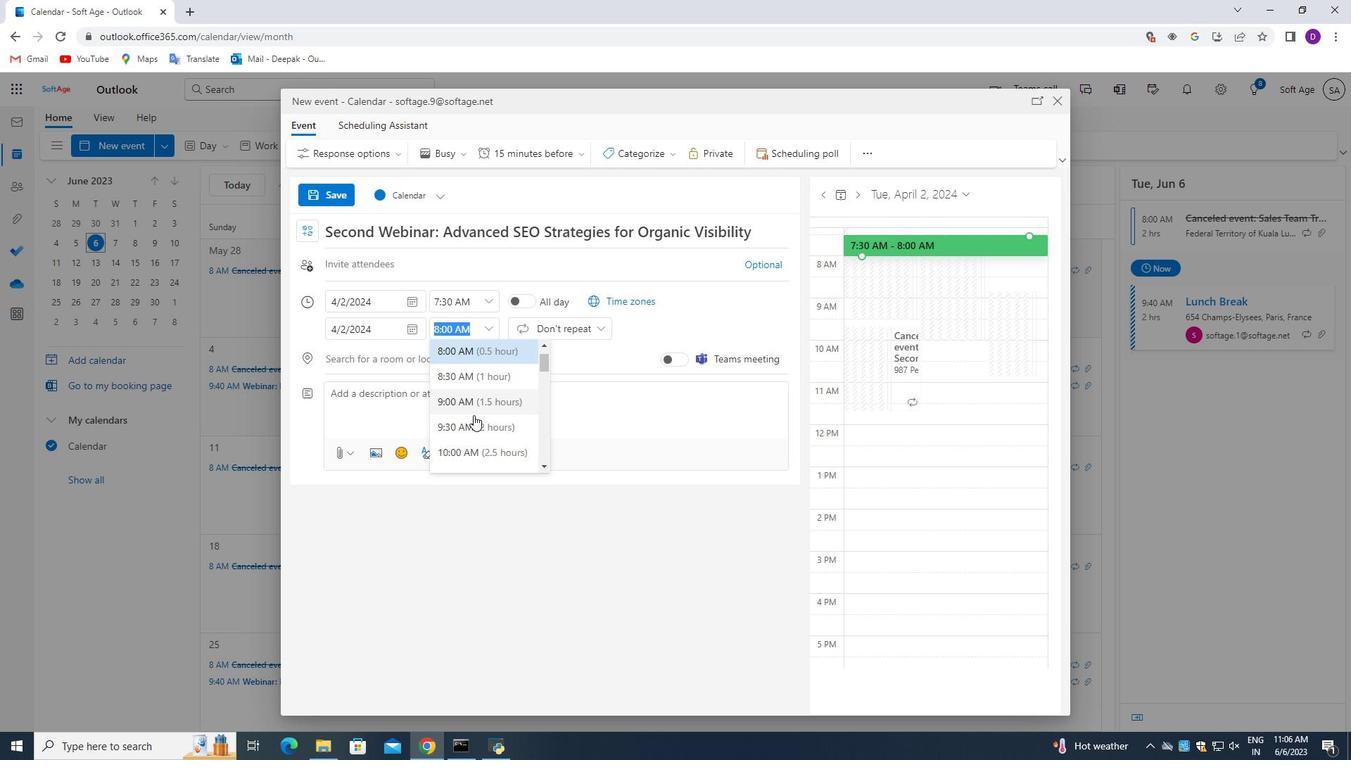 
Action: Mouse pressed left at (471, 420)
Screenshot: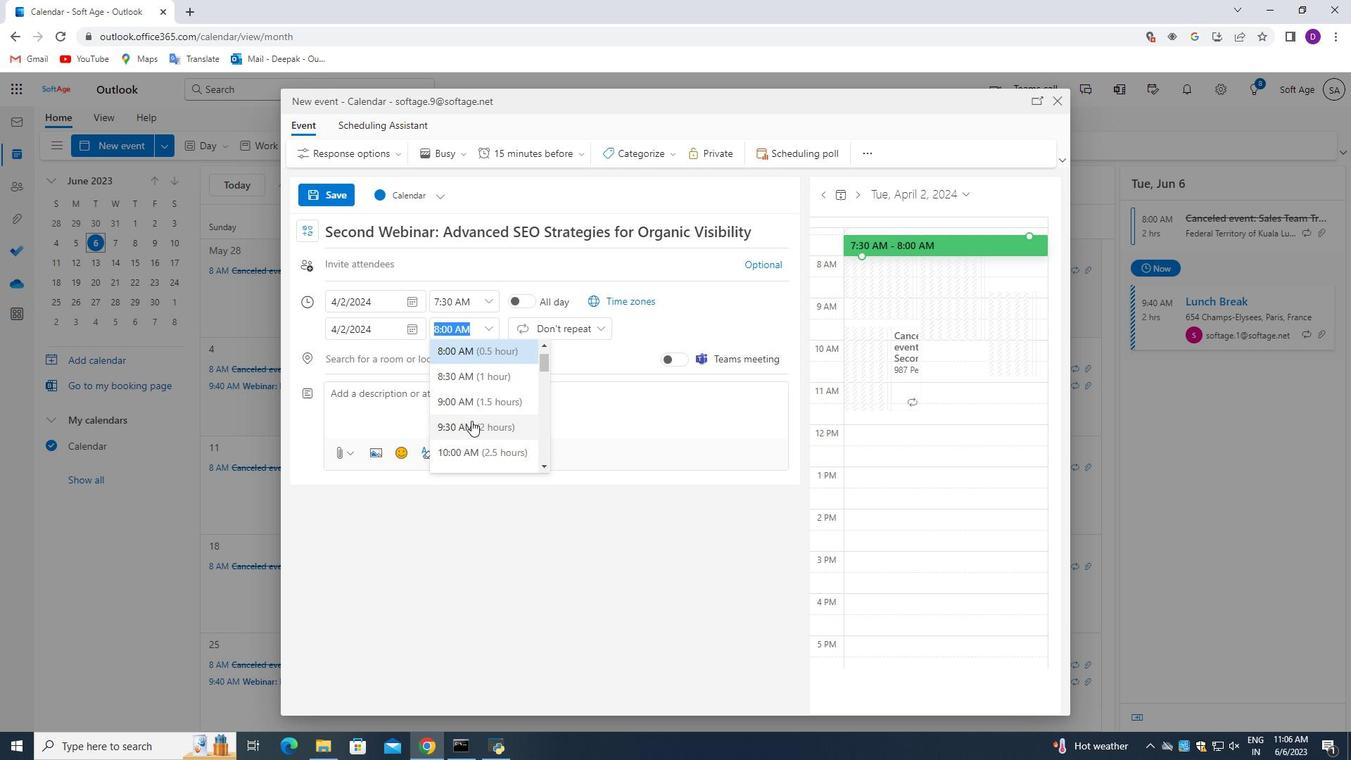 
Action: Mouse moved to (441, 395)
Screenshot: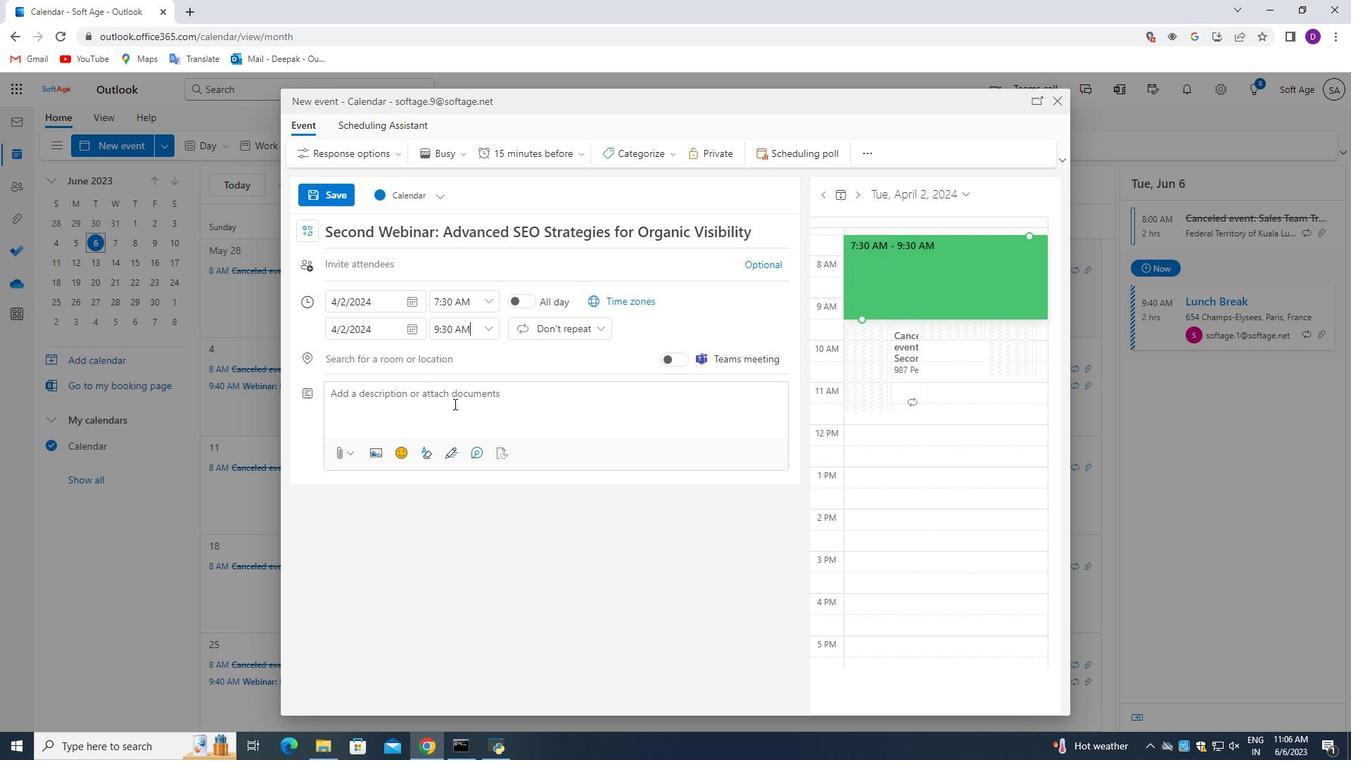 
Action: Mouse pressed left at (441, 395)
Screenshot: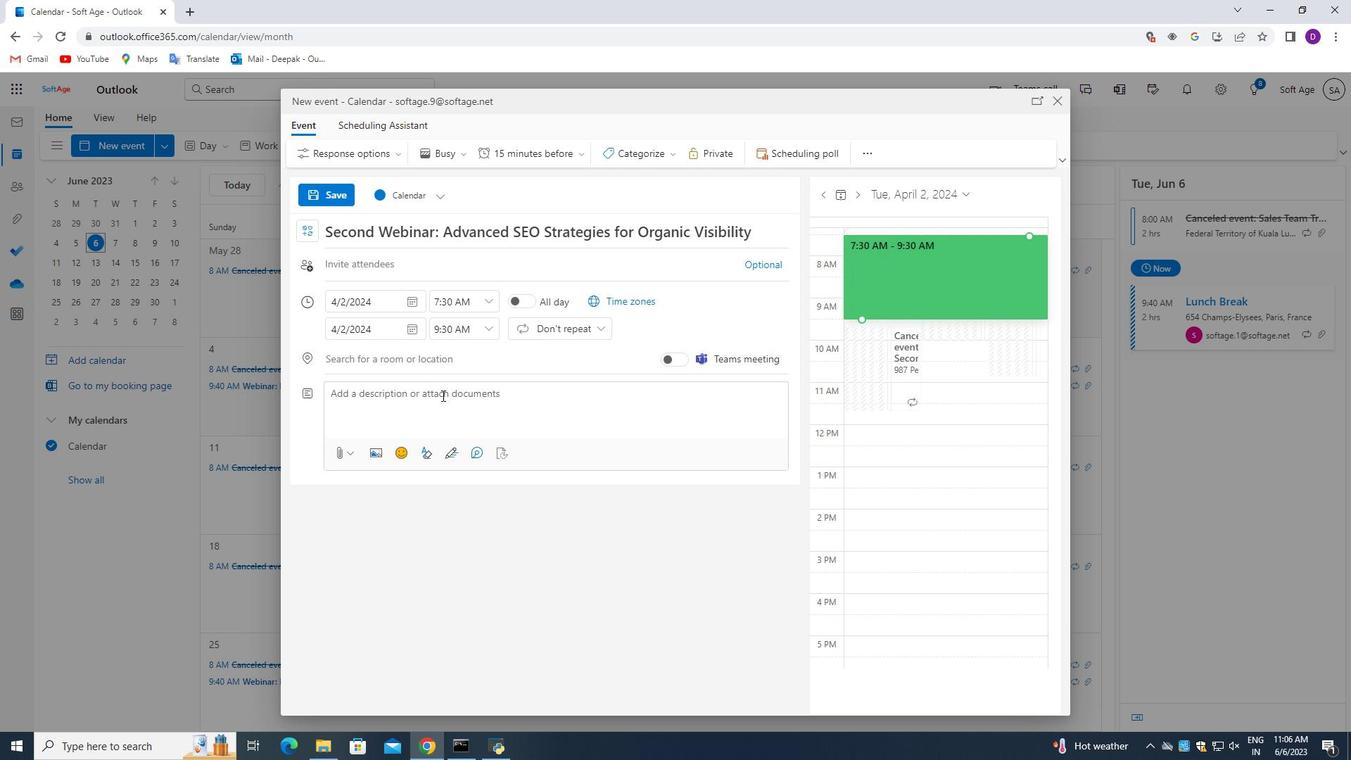 
Action: Mouse moved to (472, 595)
Screenshot: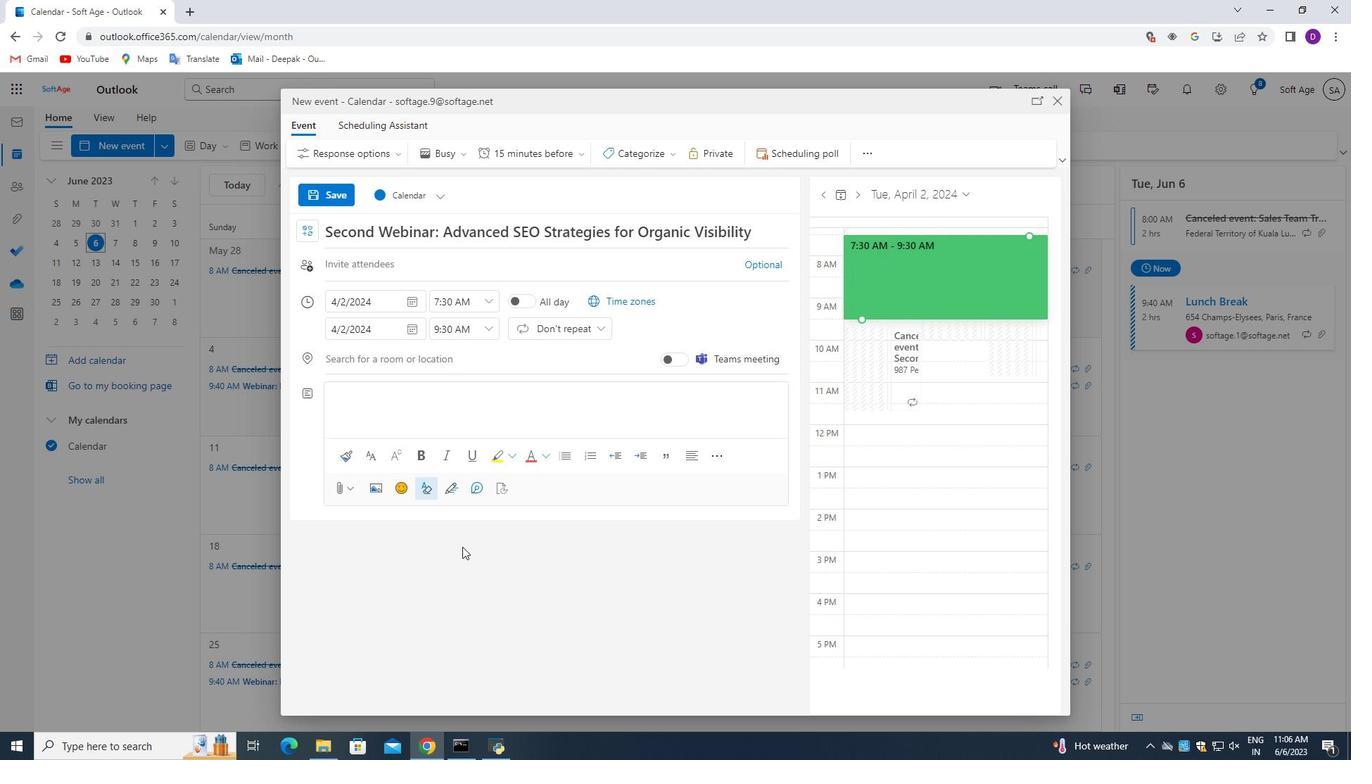 
Action: Key pressed <Key.shift>Participants<Key.space>will<Key.space>be<Key.space>guided<Key.space>to<Key.space>focus<Key.space>their<Key.space>attention<Key.space>on<Key.space>their<Key.space>breath,<Key.space>using<Key.space>it<Key.space>as<Key.space>an<Key.space>anchor<Key.space>to<Key.space>bring<Key.space>their<Key.space>awareness<Key.space>to<Key.space>the<Key.space>present<Key.space>moment.<Key.space><Key.shift_r>They<Key.space>will<Key.space>learn<Key.space>techniques<Key.space>to<Key.space>deepen<Key.space>their<Key.space>breat,<Key.space>release<Key.backspace><Key.backspace><Key.backspace><Key.backspace><Key.backspace><Key.backspace><Key.backspace><Key.backspace><Key.backspace>h,<Key.space>release<Key.space>tension,<Key.space>and<Key.space>promote<Key.space>relaxation.
Screenshot: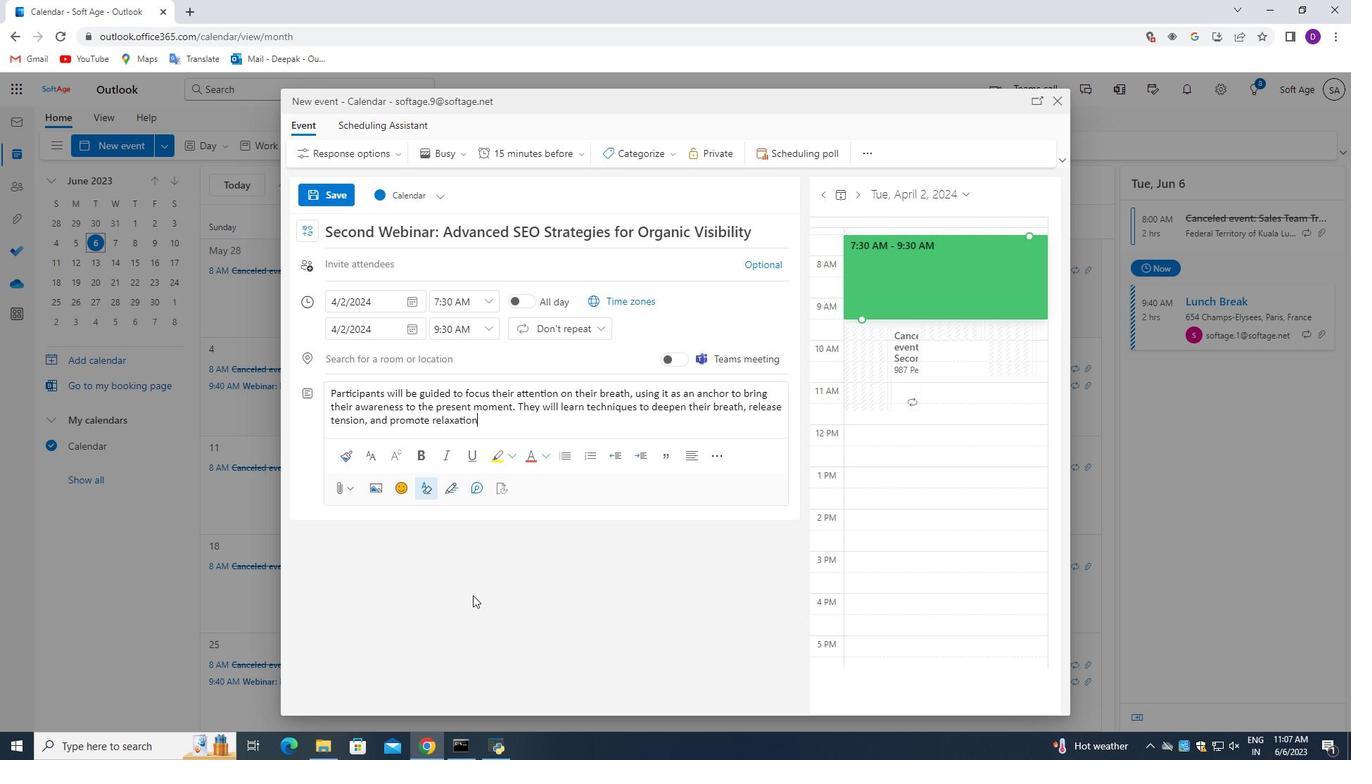 
Action: Mouse moved to (634, 159)
Screenshot: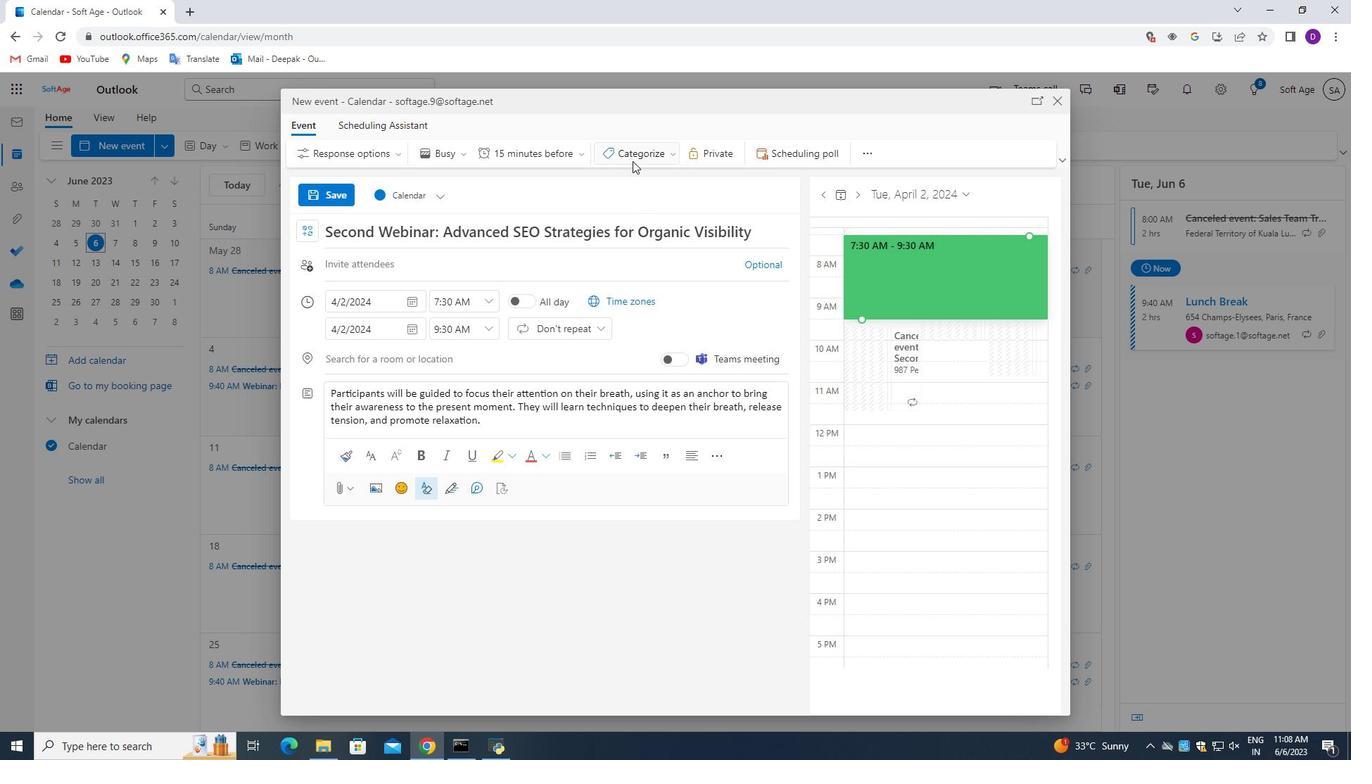 
Action: Mouse pressed left at (634, 159)
Screenshot: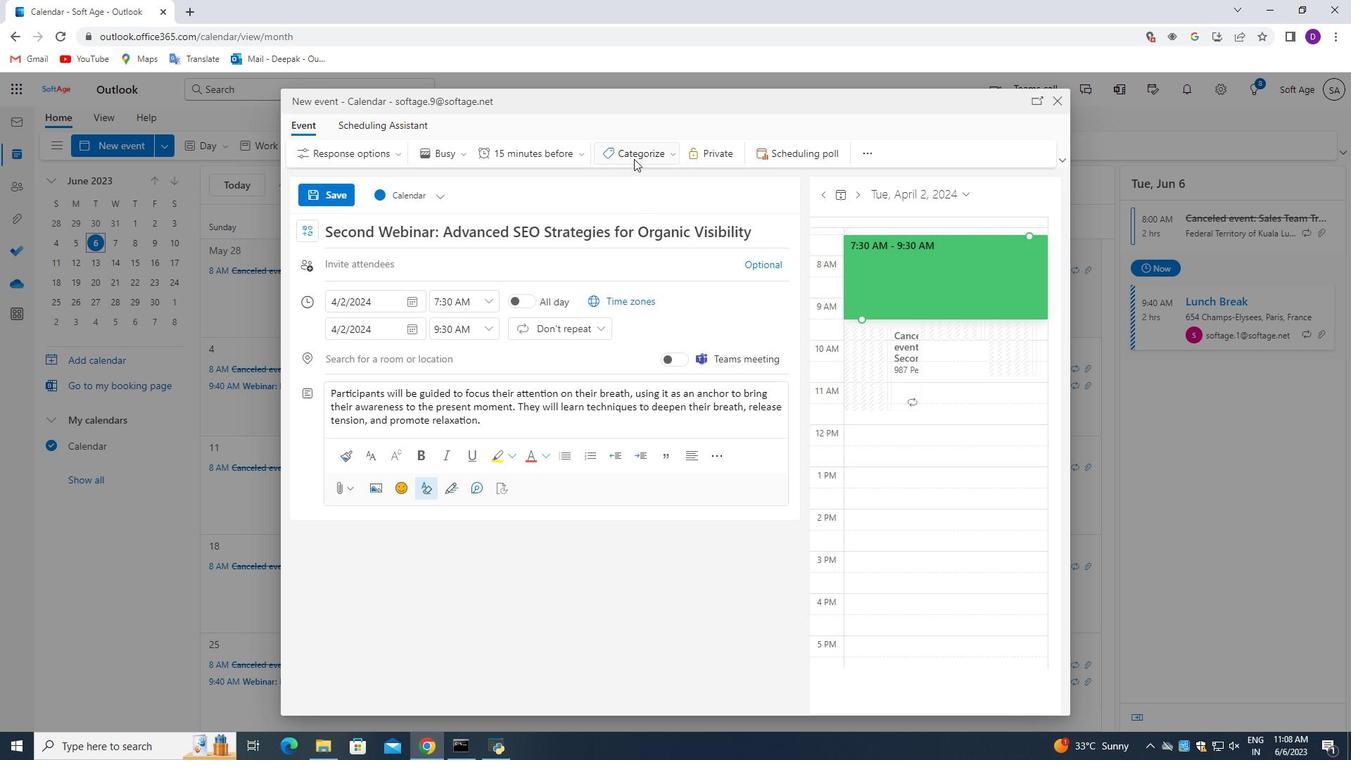 
Action: Mouse moved to (653, 293)
Screenshot: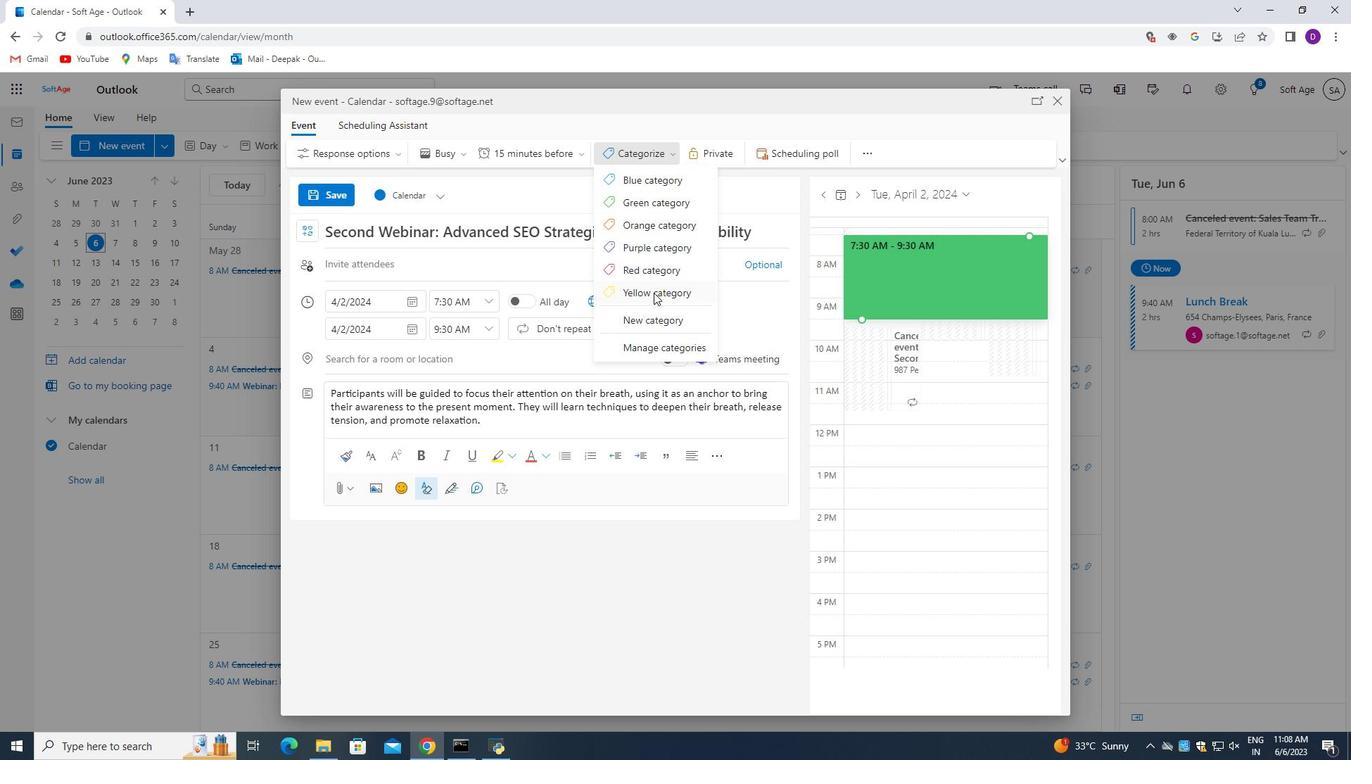 
Action: Mouse pressed left at (653, 293)
Screenshot: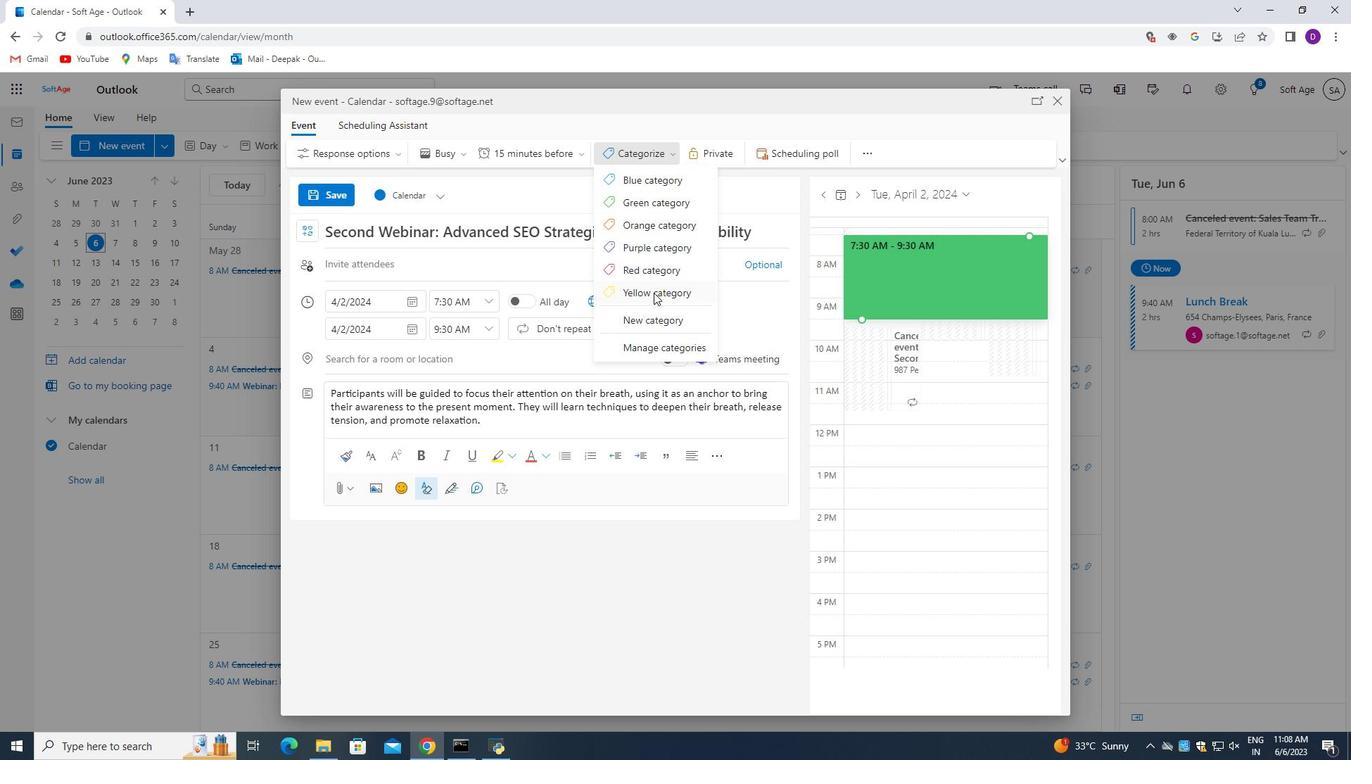 
Action: Mouse moved to (375, 363)
Screenshot: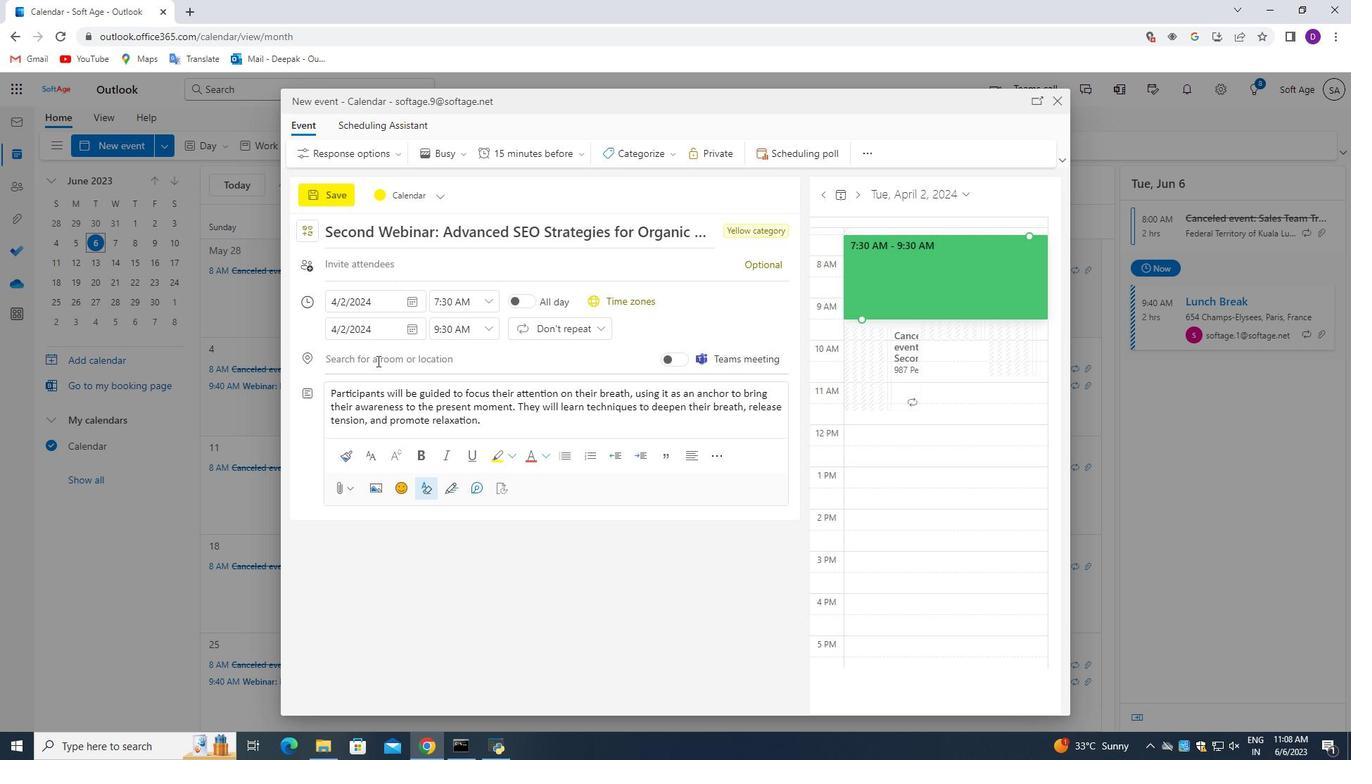 
Action: Mouse pressed left at (375, 363)
Screenshot: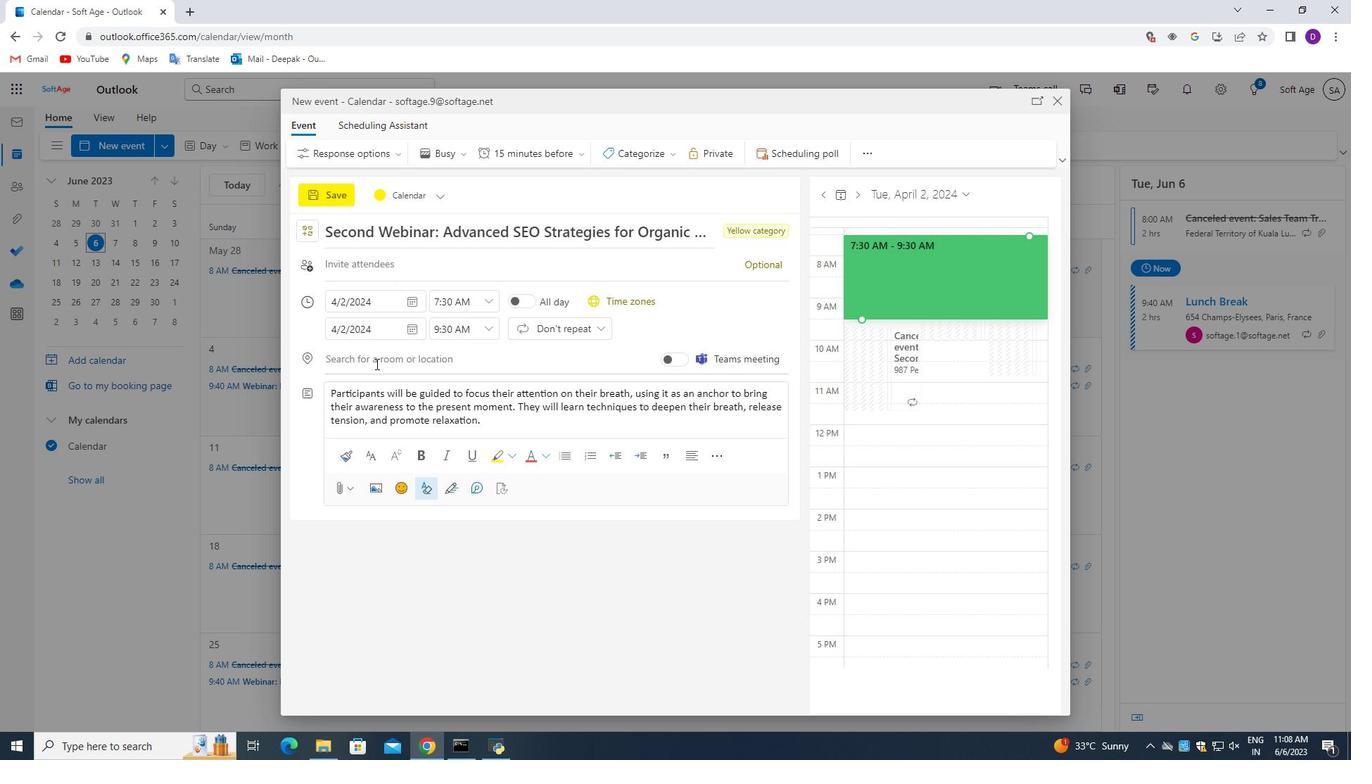 
Action: Mouse moved to (531, 619)
Screenshot: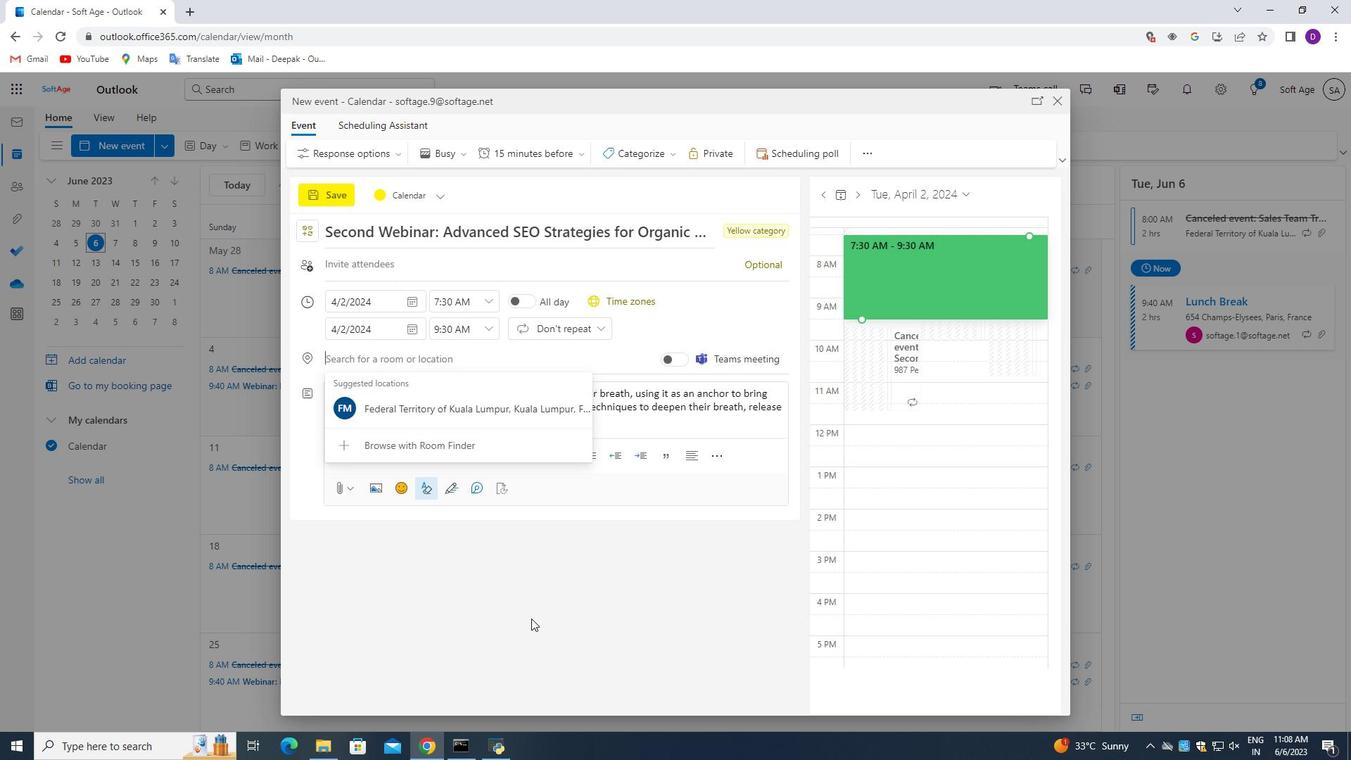 
Action: Key pressed 123<Key.space><Key.shift>Montmartre,<Key.space><Key.shift>Paris<Key.space><Key.space><Key.backspace><Key.backspace><Key.space>,<Key.space><Key.backspace><Key.backspace><Key.backspace>,<Key.space><Key.shift_r>f<Key.backspace><Key.shift_r>France
Screenshot: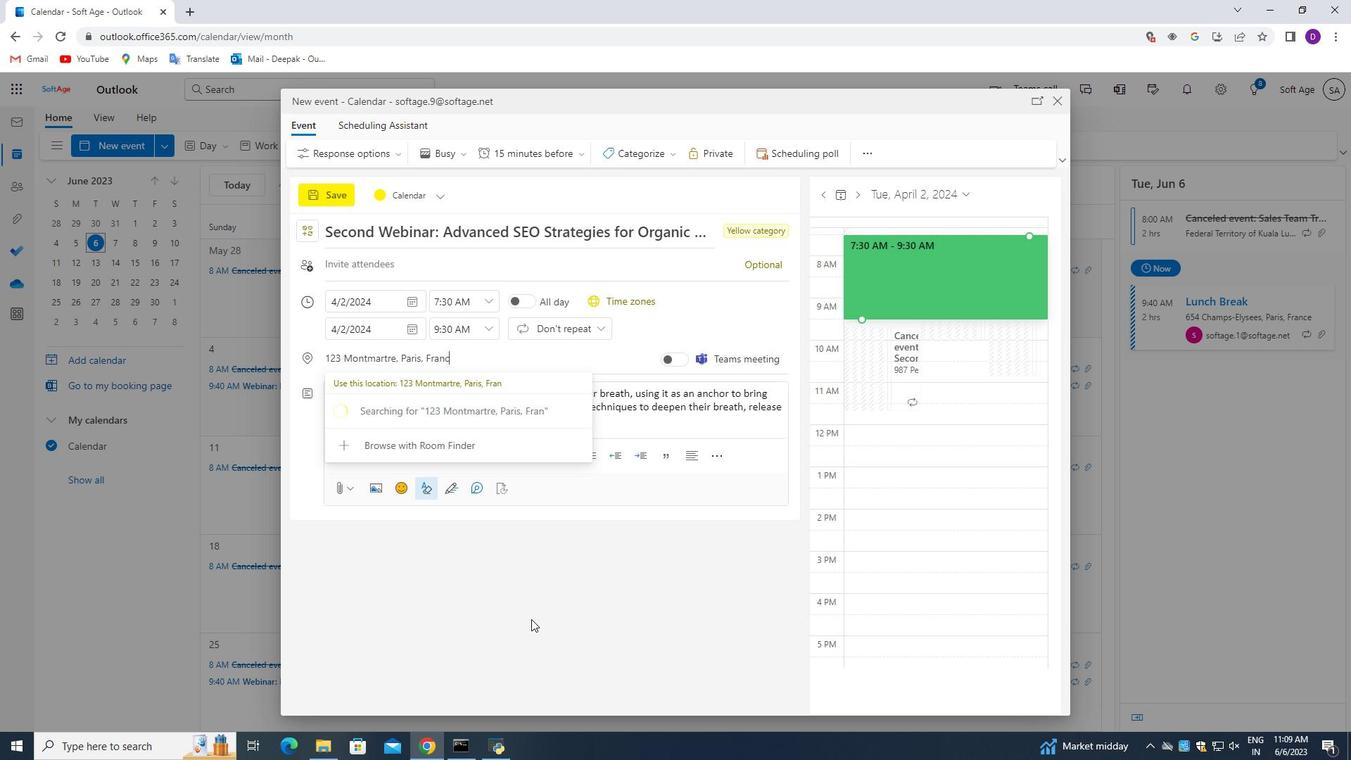 
Action: Mouse pressed left at (531, 619)
Screenshot: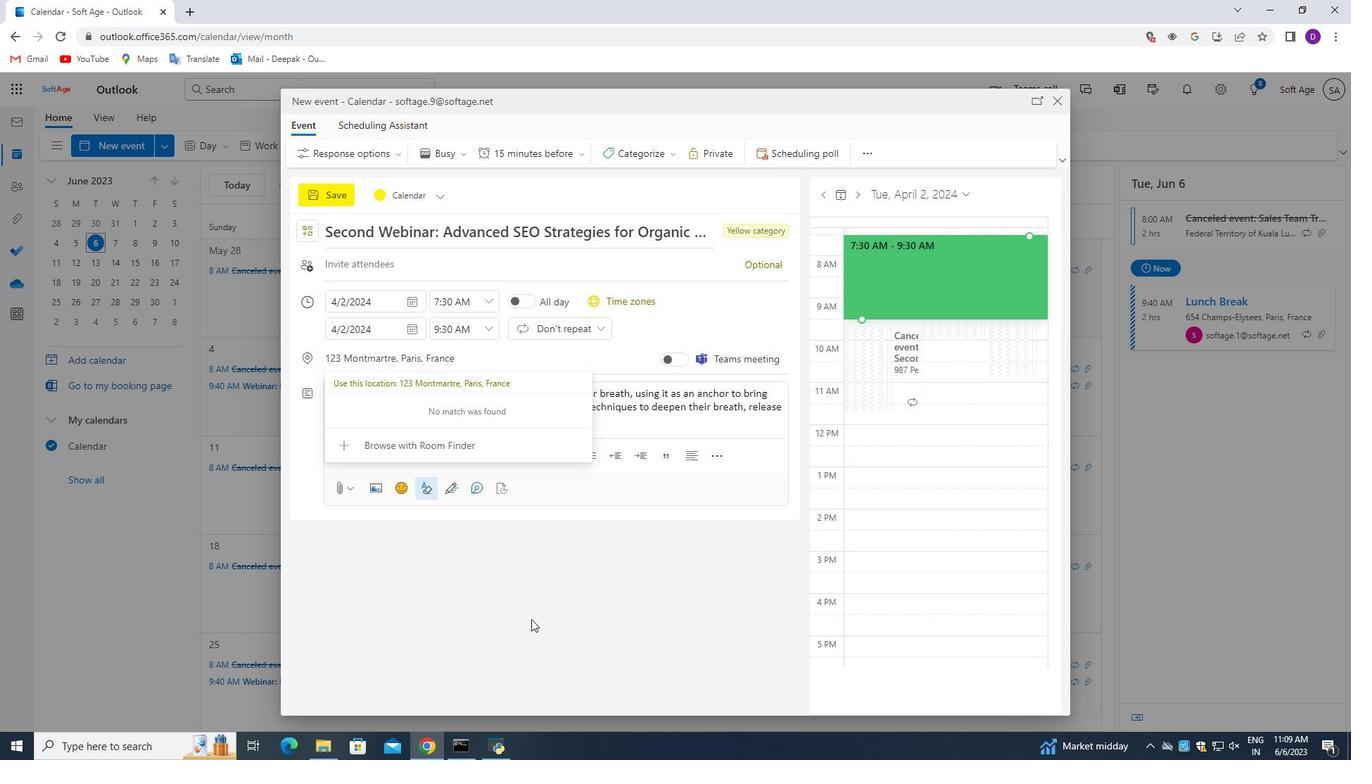 
Action: Mouse moved to (373, 262)
Screenshot: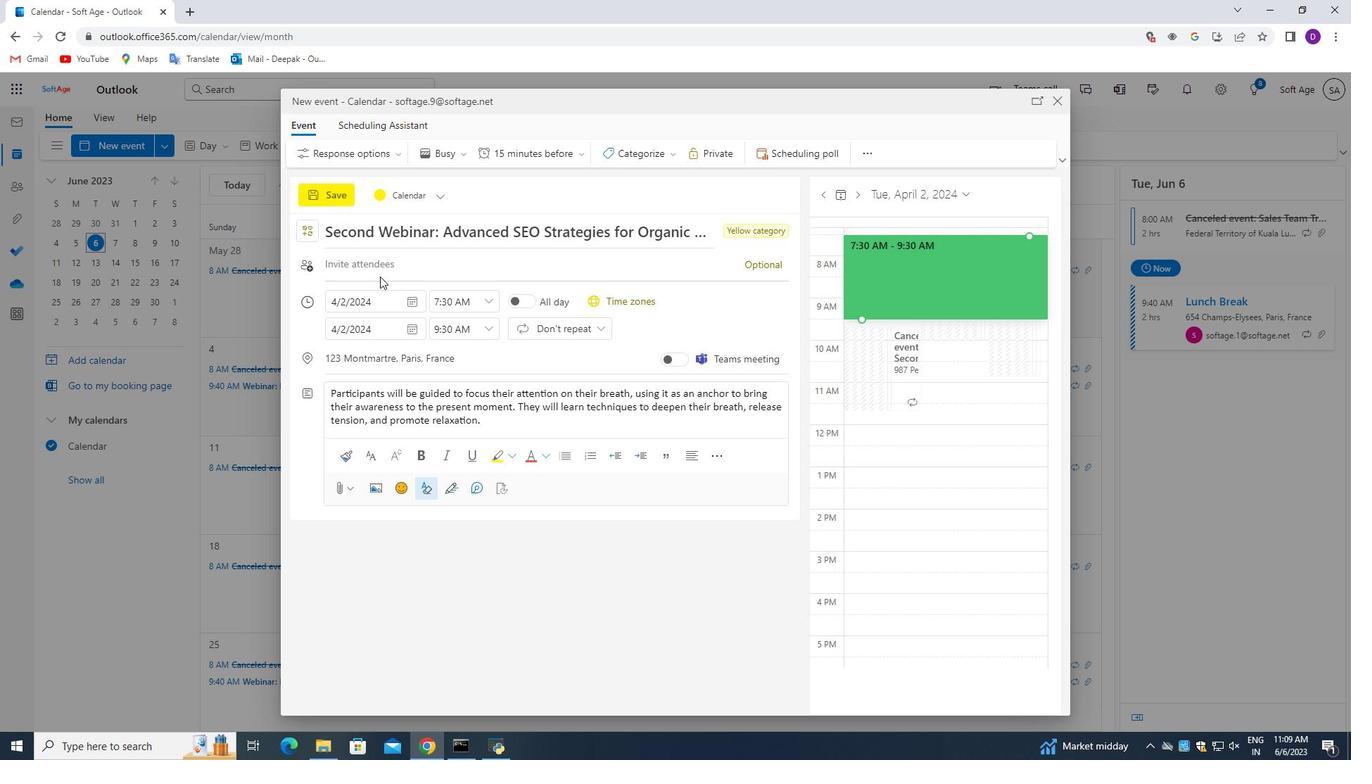
Action: Mouse pressed left at (373, 262)
Screenshot: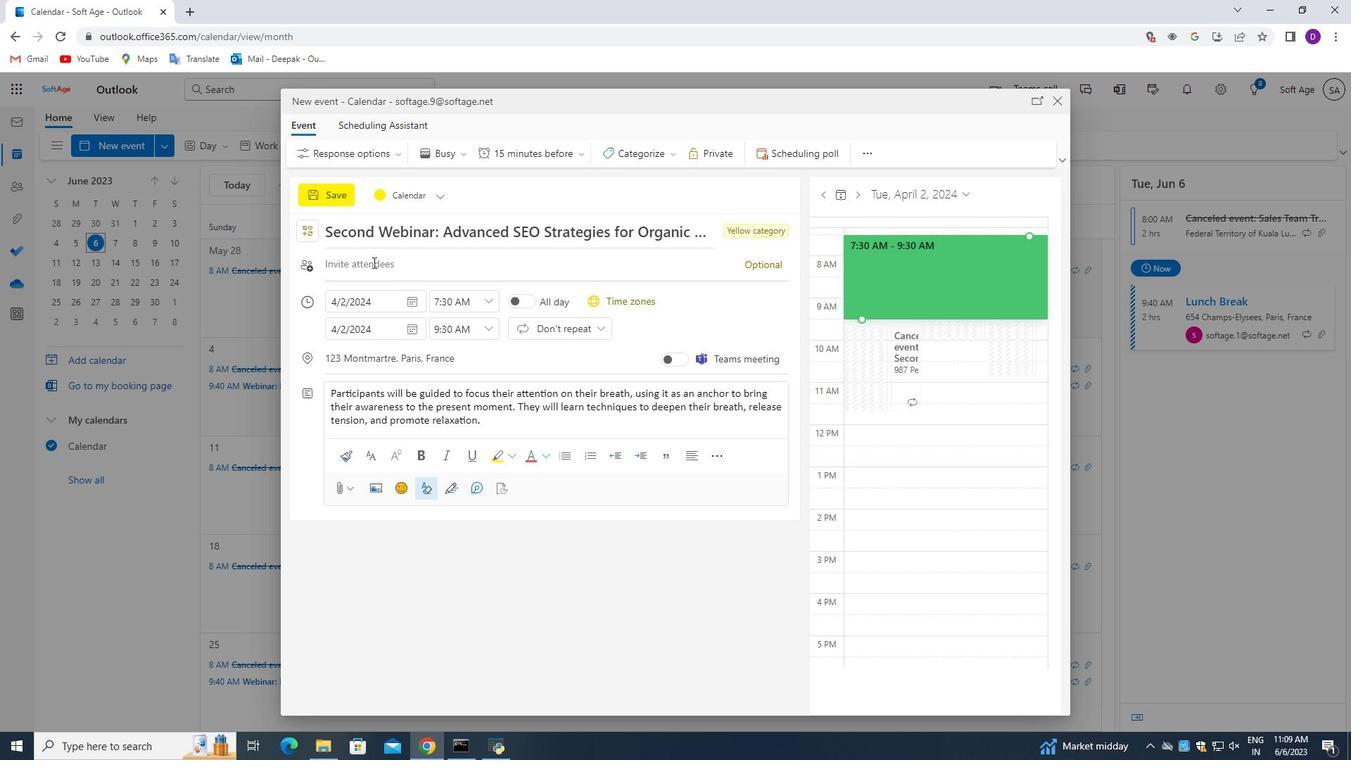 
Action: Mouse moved to (553, 472)
Screenshot: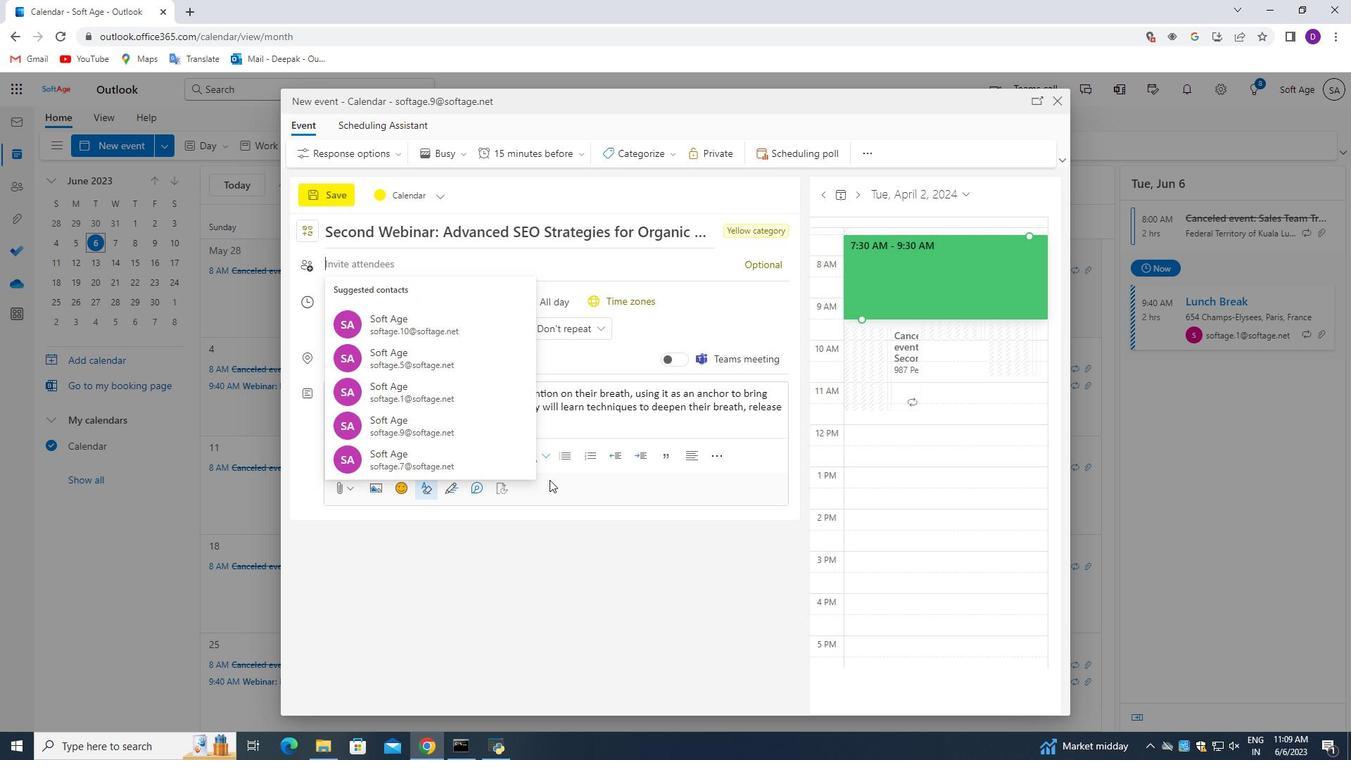 
Action: Key pressed softage.7<Key.shift>@softage.net<Key.enter>
Screenshot: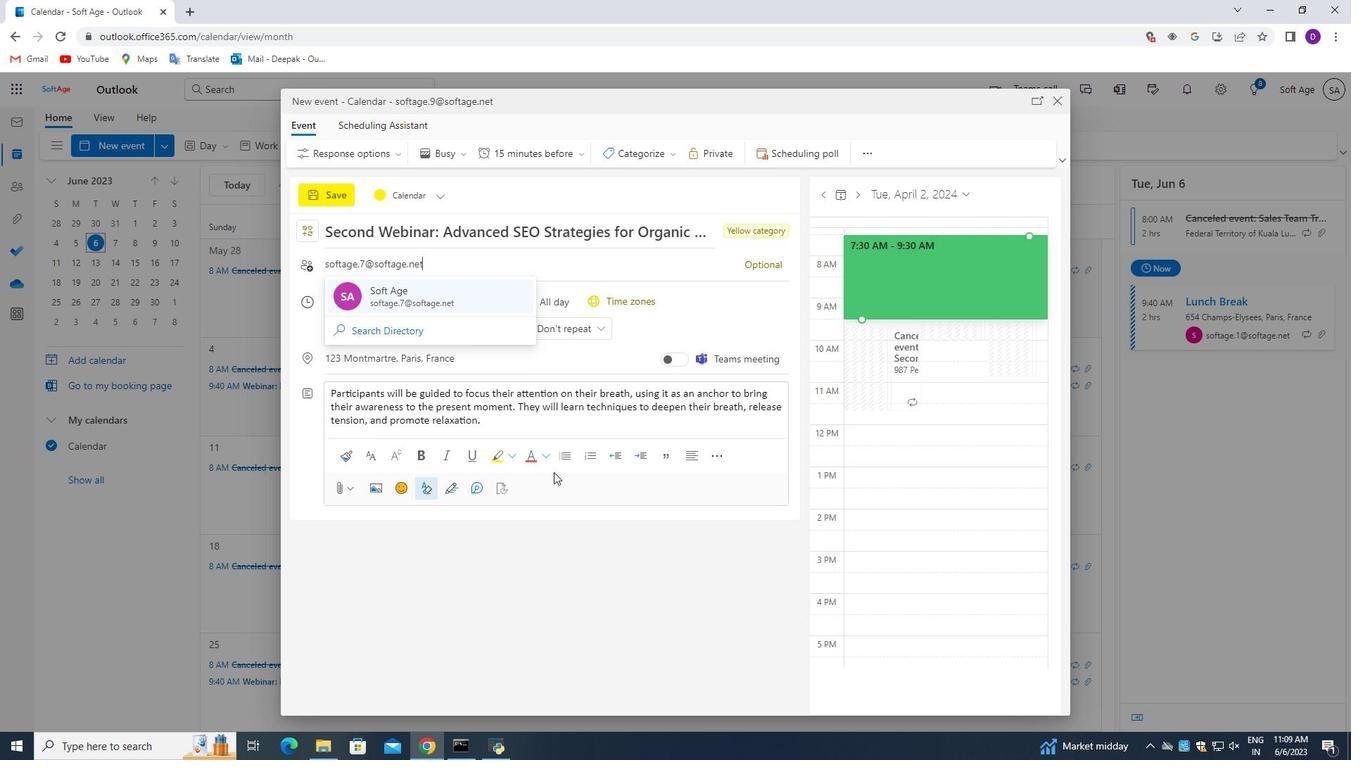 
Action: Mouse moved to (755, 266)
Screenshot: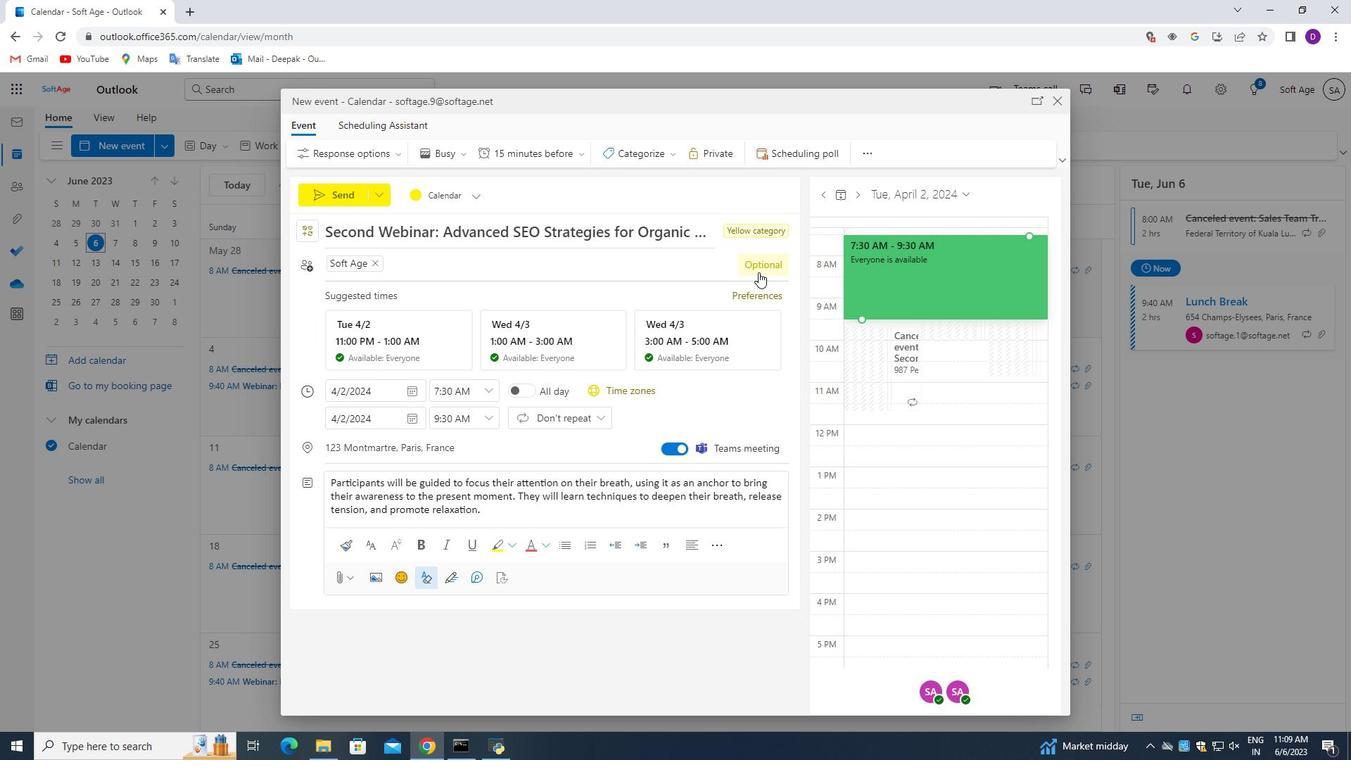 
Action: Mouse pressed left at (755, 266)
Screenshot: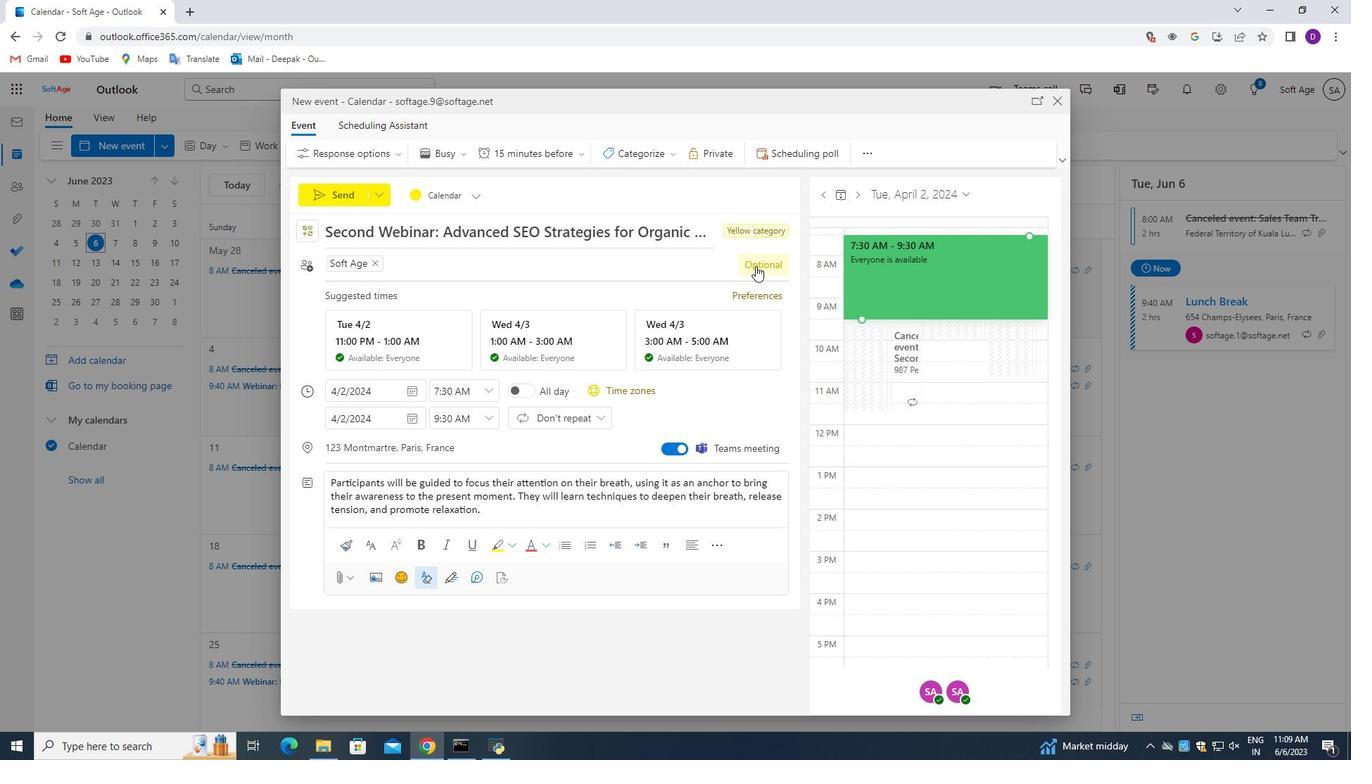 
Action: Mouse moved to (576, 263)
Screenshot: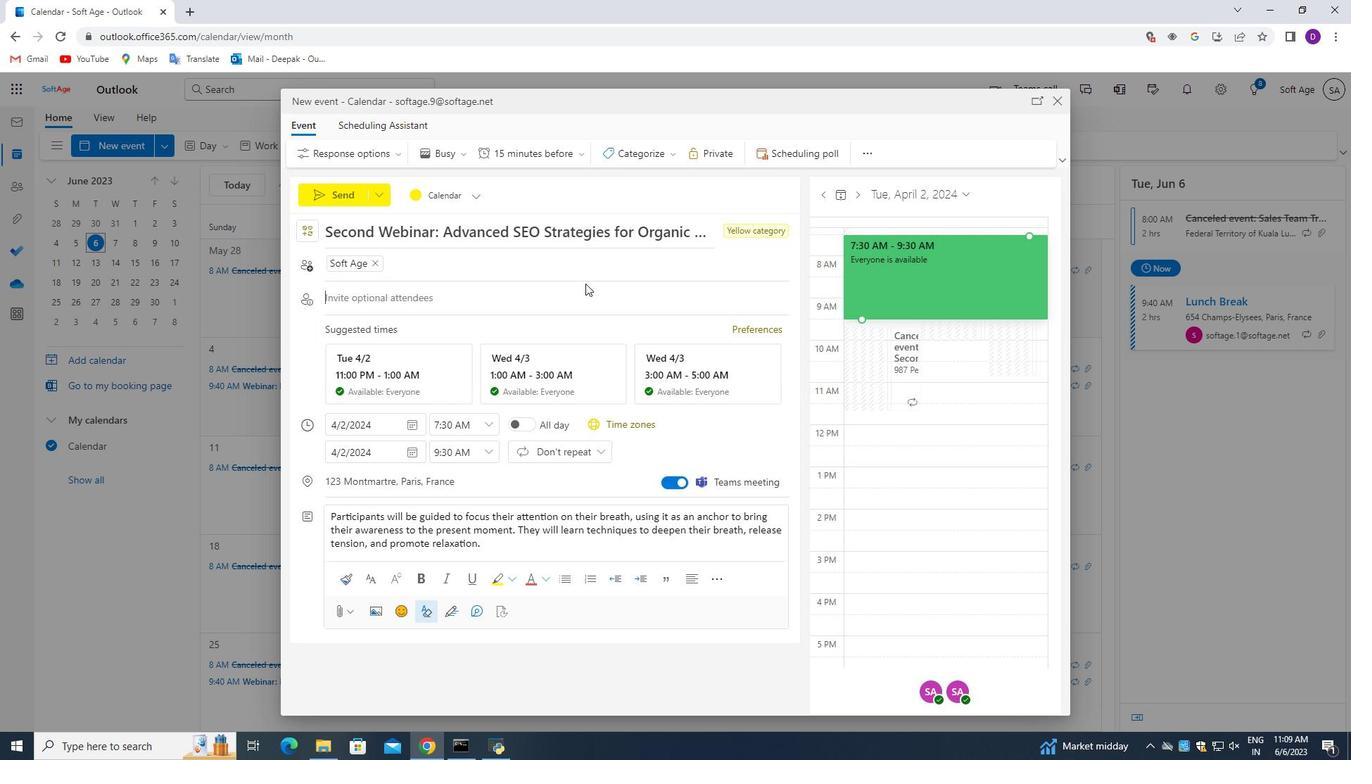 
Action: Key pressed softage.1<Key.shift><Key.shift><Key.shift><Key.shift><Key.shift><Key.shift><Key.shift><Key.shift><Key.shift><Key.shift><Key.shift><Key.shift><Key.shift><Key.shift><Key.shift><Key.shift>@softage.net<Key.enter>
Screenshot: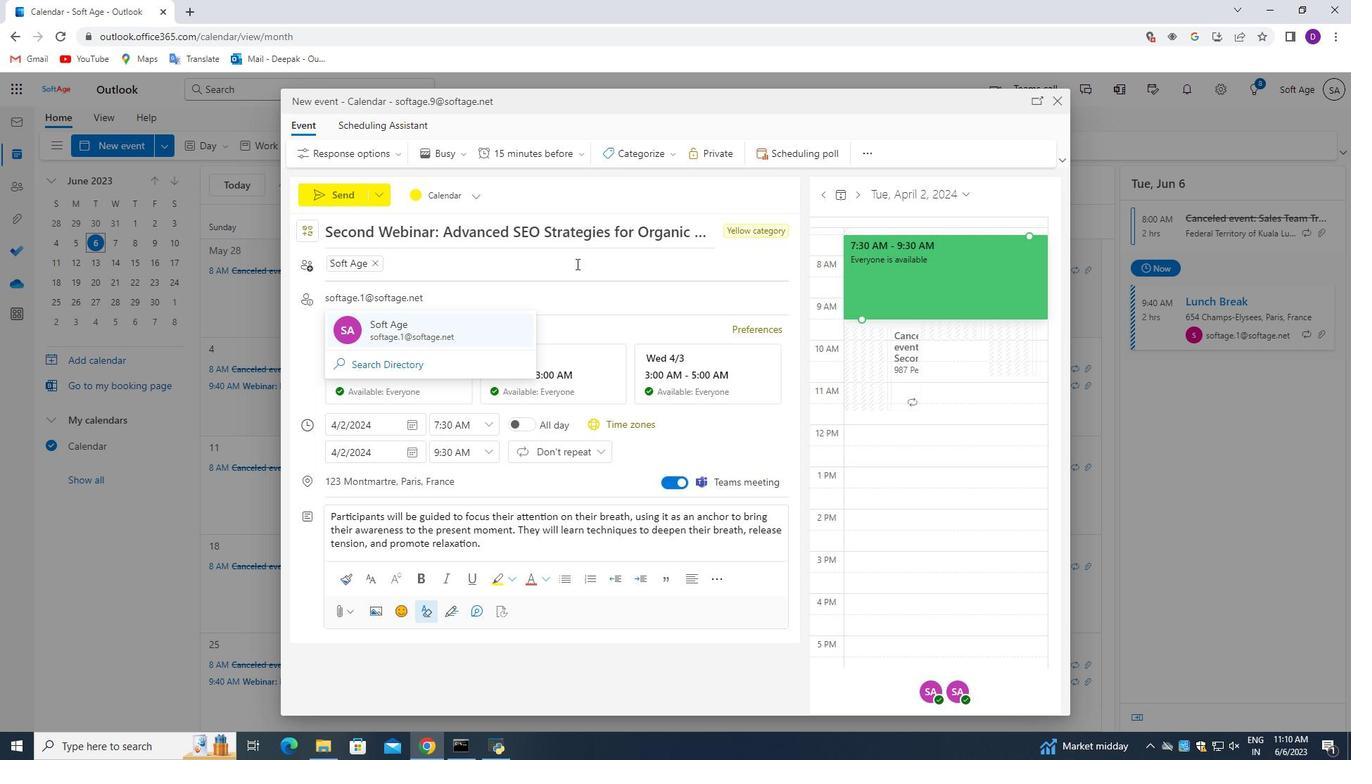 
Action: Mouse moved to (566, 372)
Screenshot: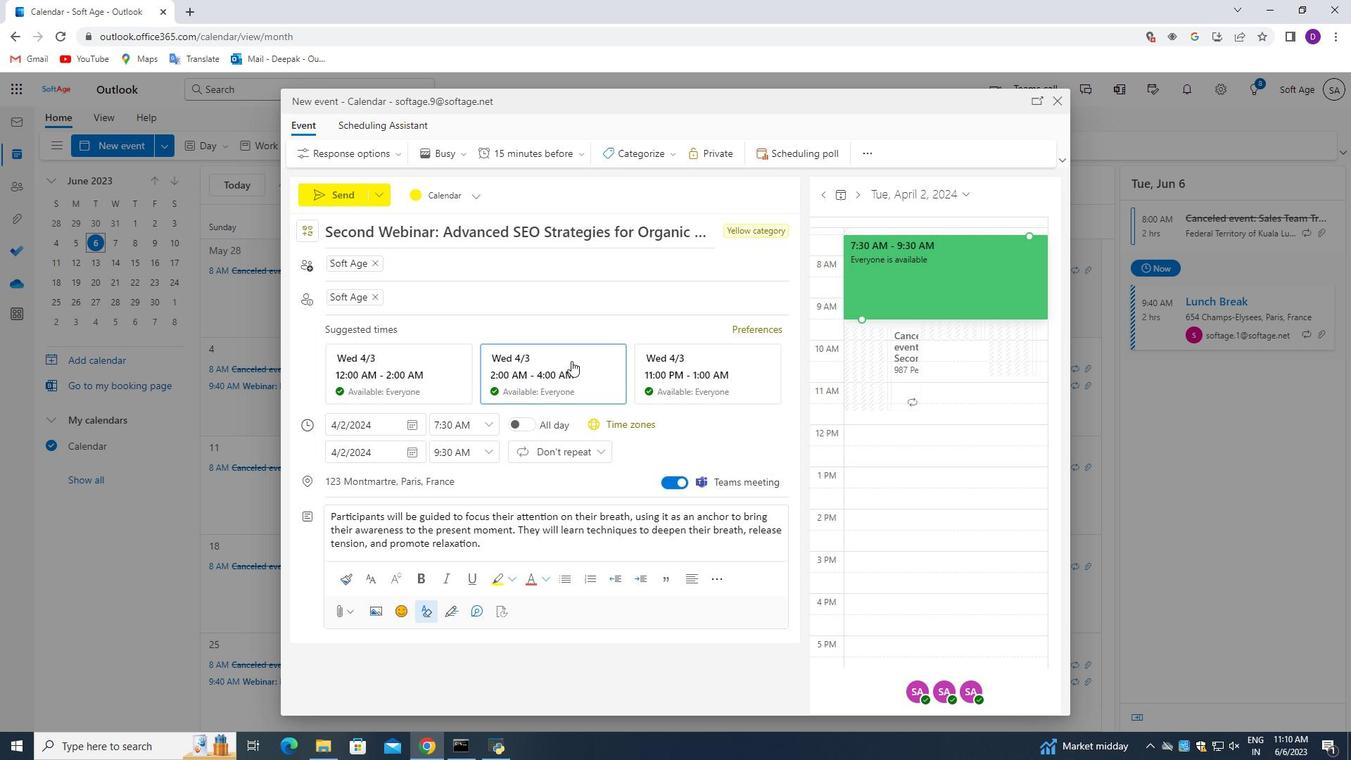 
Action: Mouse scrolled (566, 371) with delta (0, 0)
Screenshot: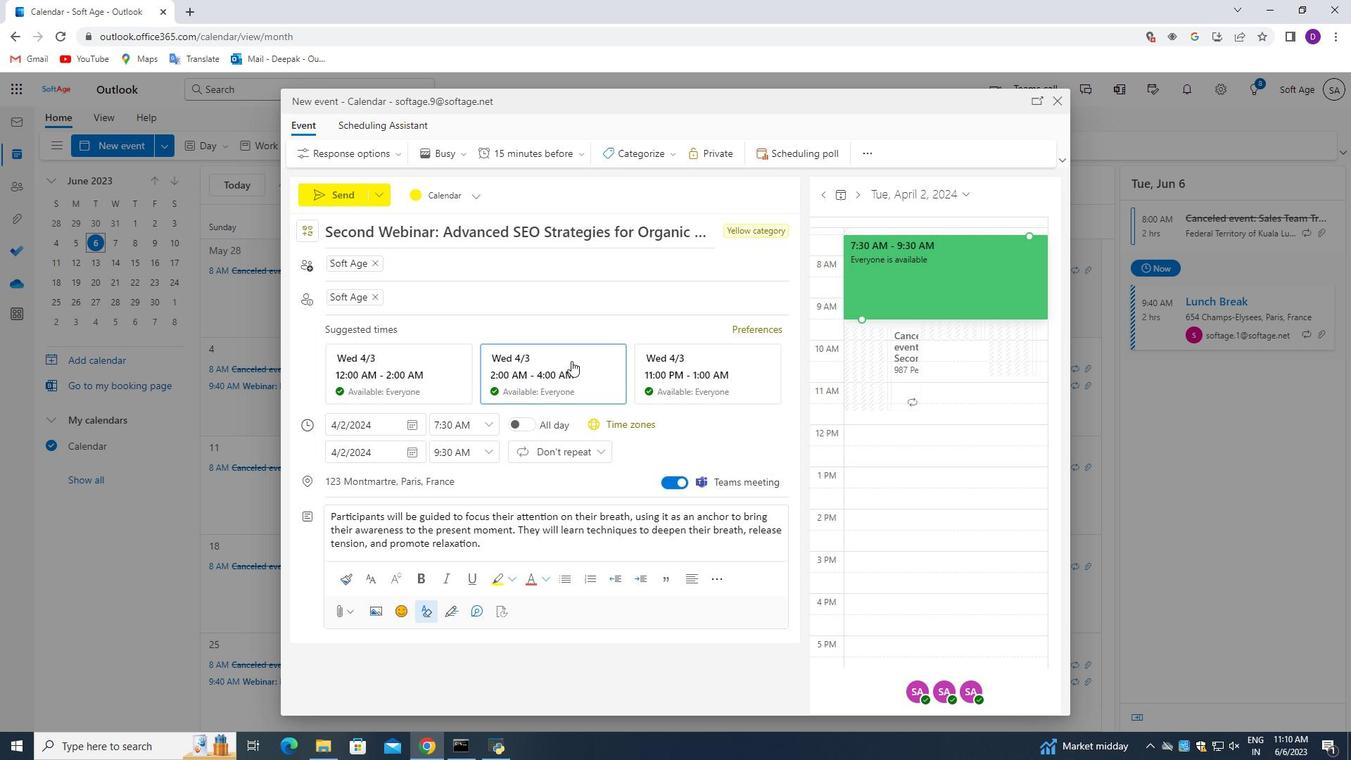 
Action: Mouse moved to (565, 374)
Screenshot: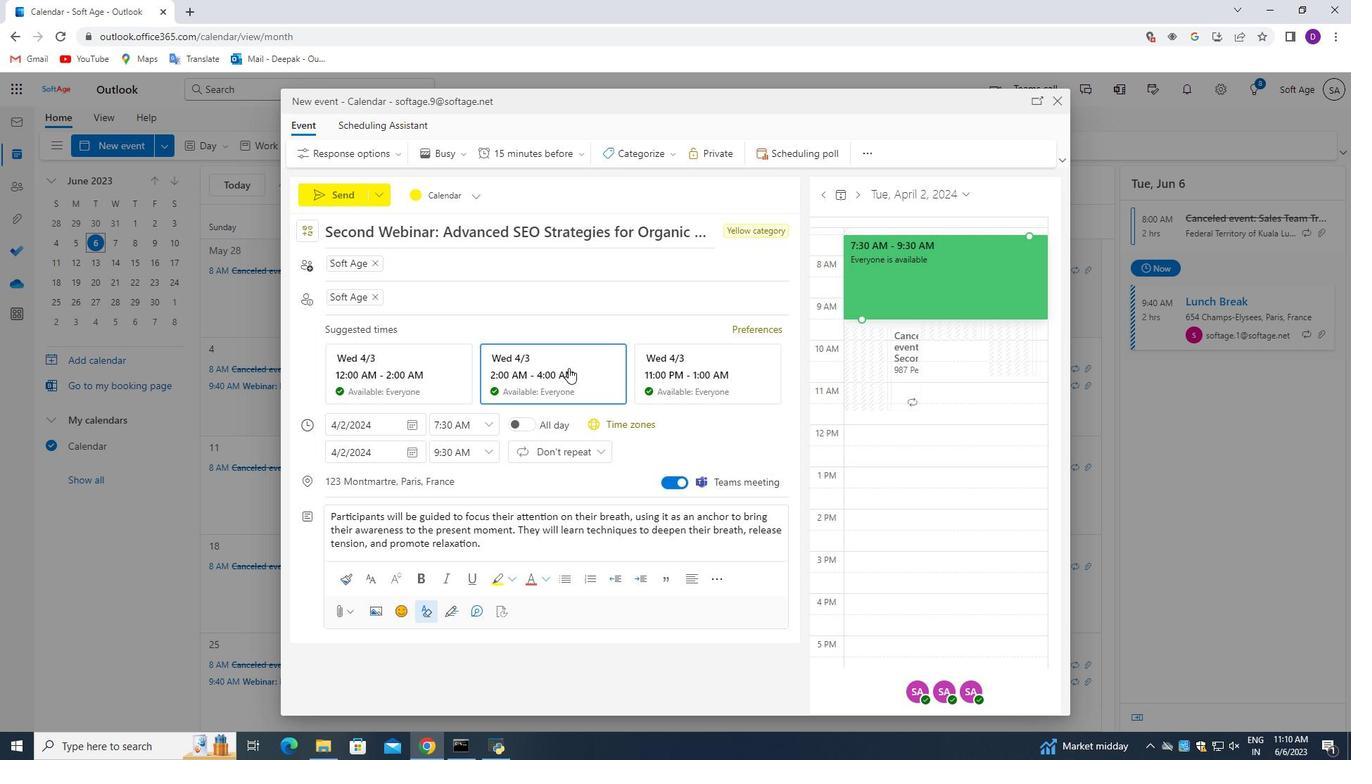 
Action: Mouse scrolled (565, 373) with delta (0, 0)
Screenshot: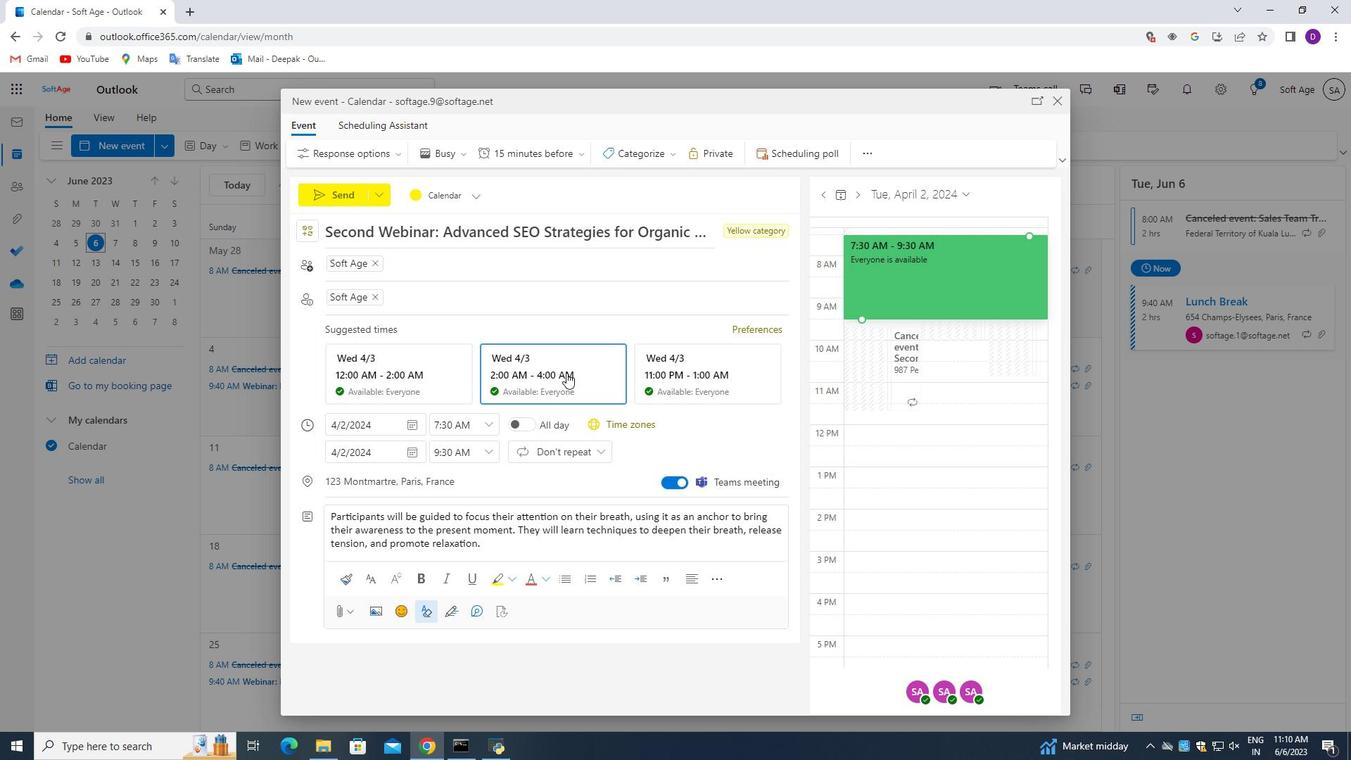 
Action: Mouse moved to (548, 157)
Screenshot: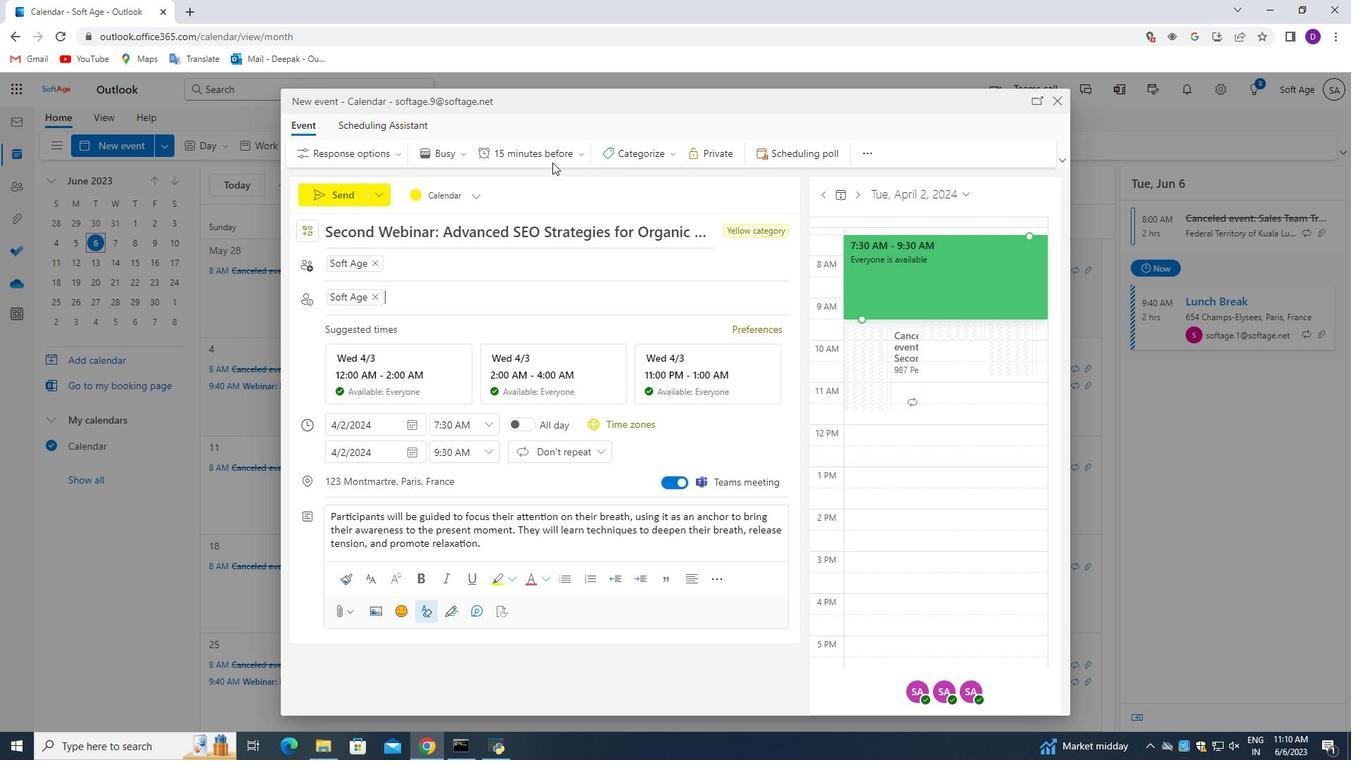 
Action: Mouse pressed left at (548, 157)
Screenshot: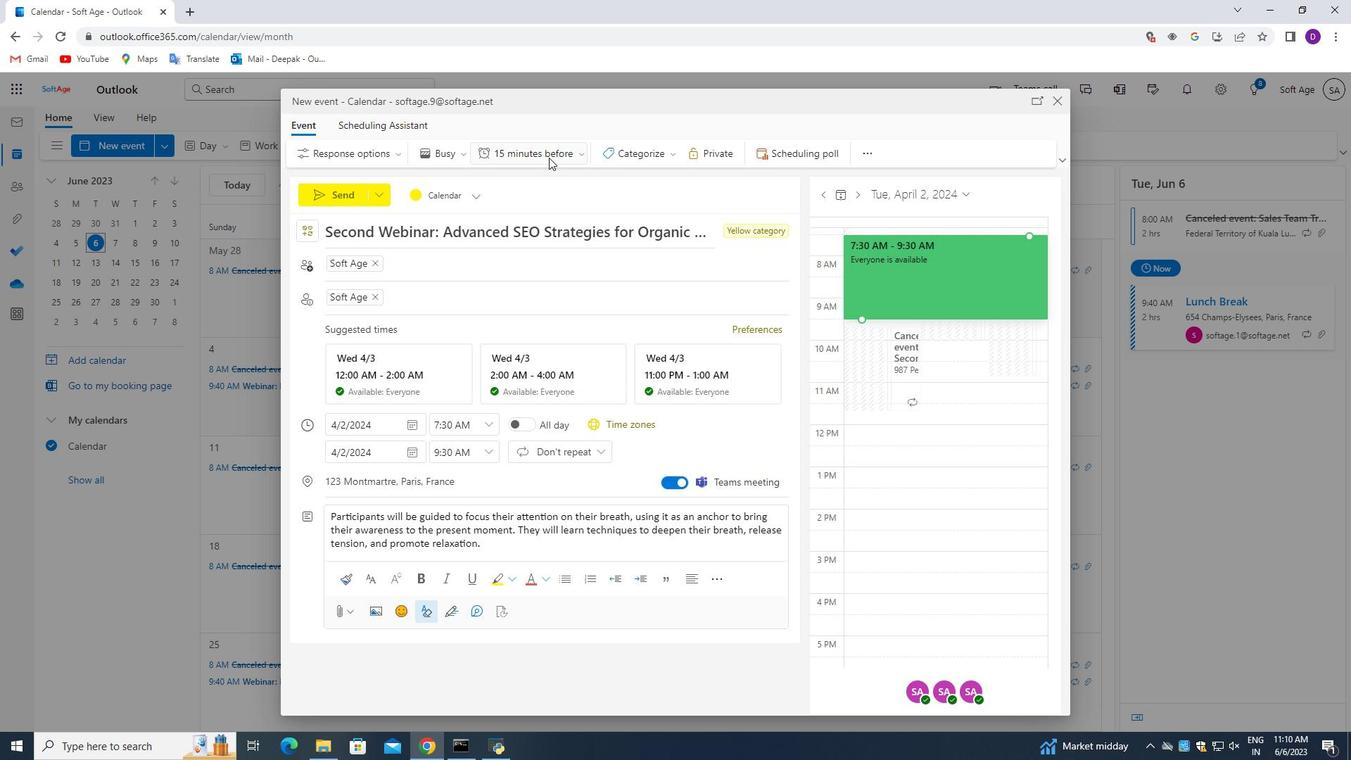 
Action: Mouse moved to (530, 434)
Screenshot: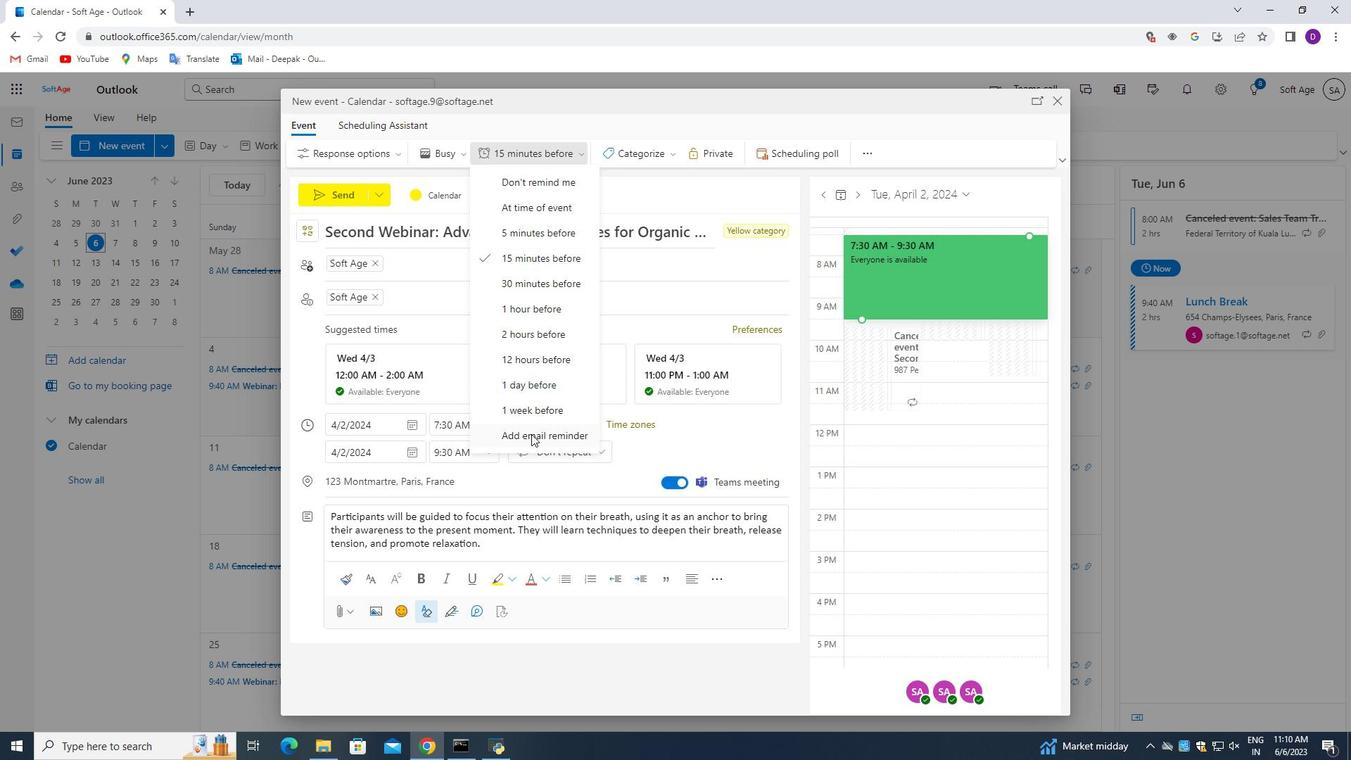 
Action: Mouse pressed left at (530, 434)
Screenshot: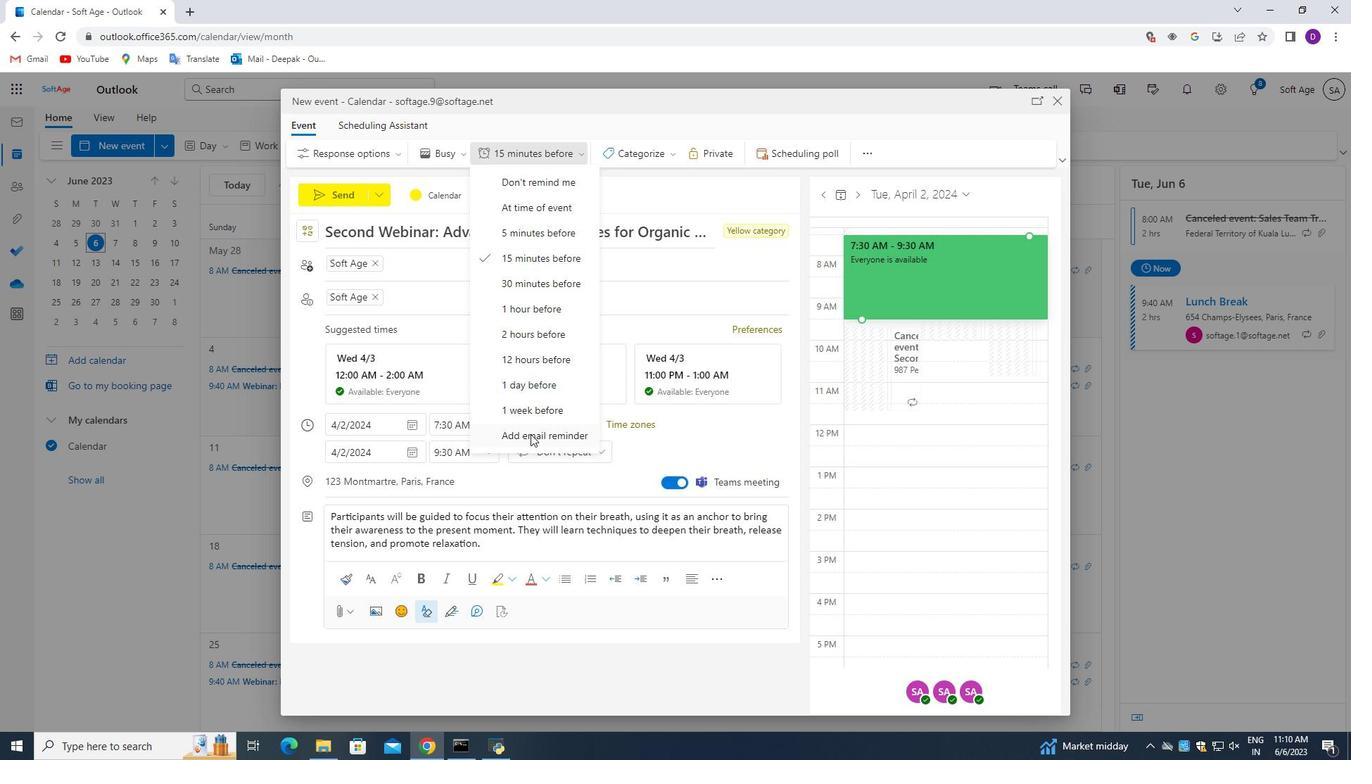 
Action: Mouse moved to (522, 314)
Screenshot: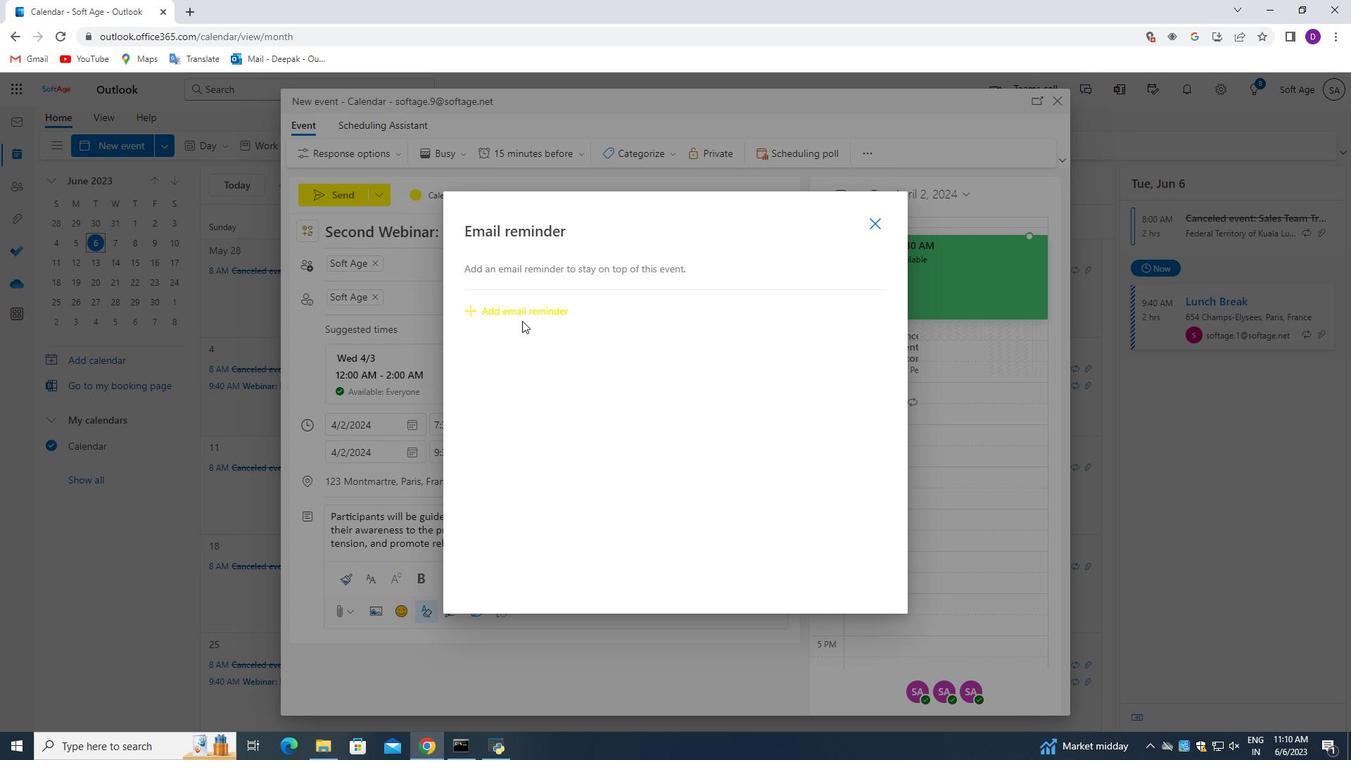 
Action: Mouse pressed left at (522, 314)
Screenshot: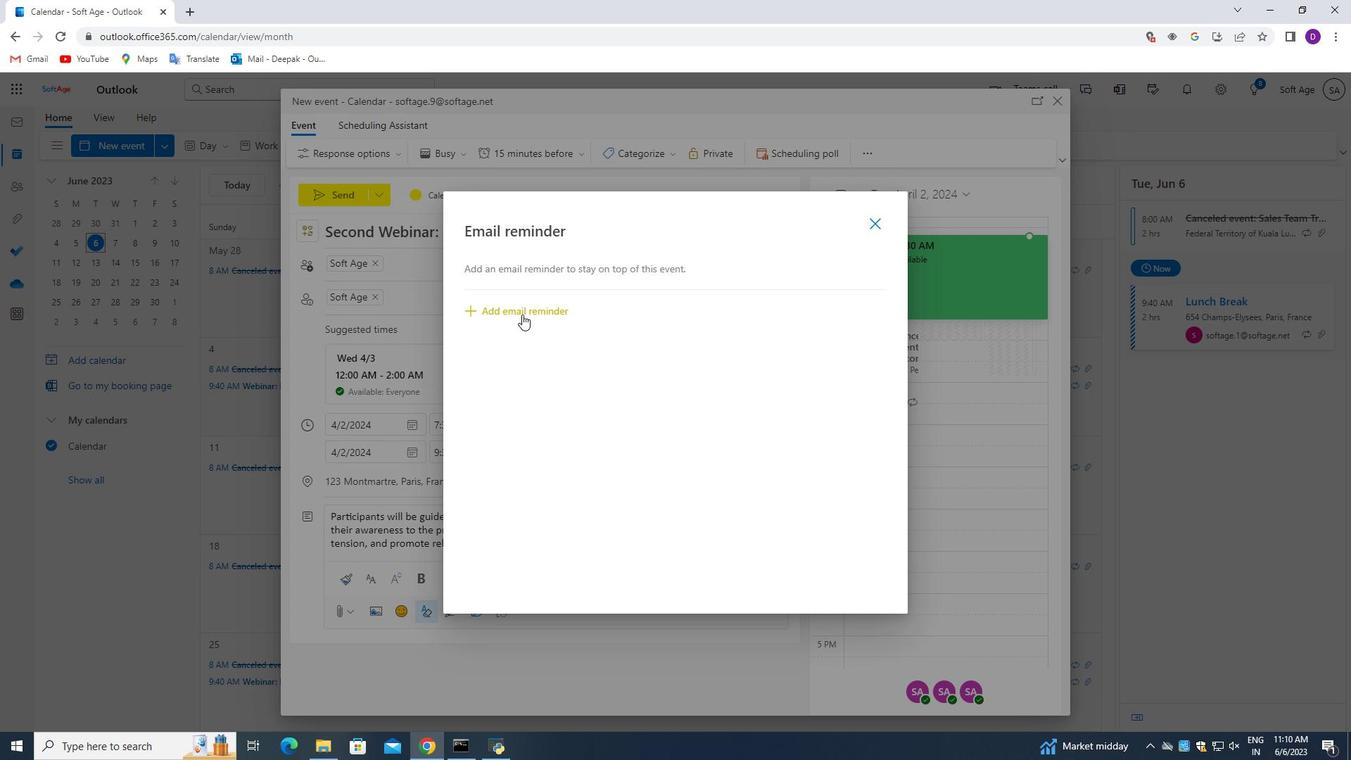 
Action: Mouse moved to (630, 306)
Screenshot: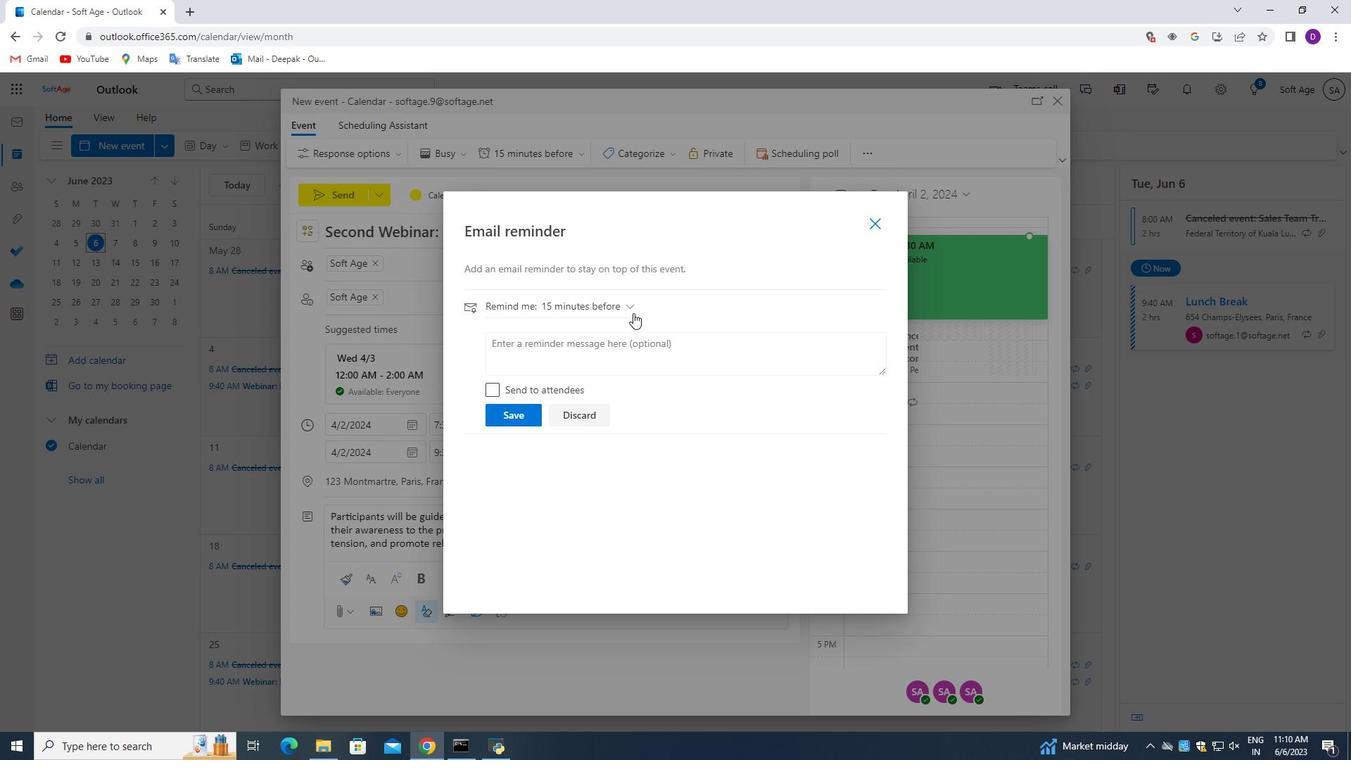 
Action: Mouse pressed left at (630, 306)
Screenshot: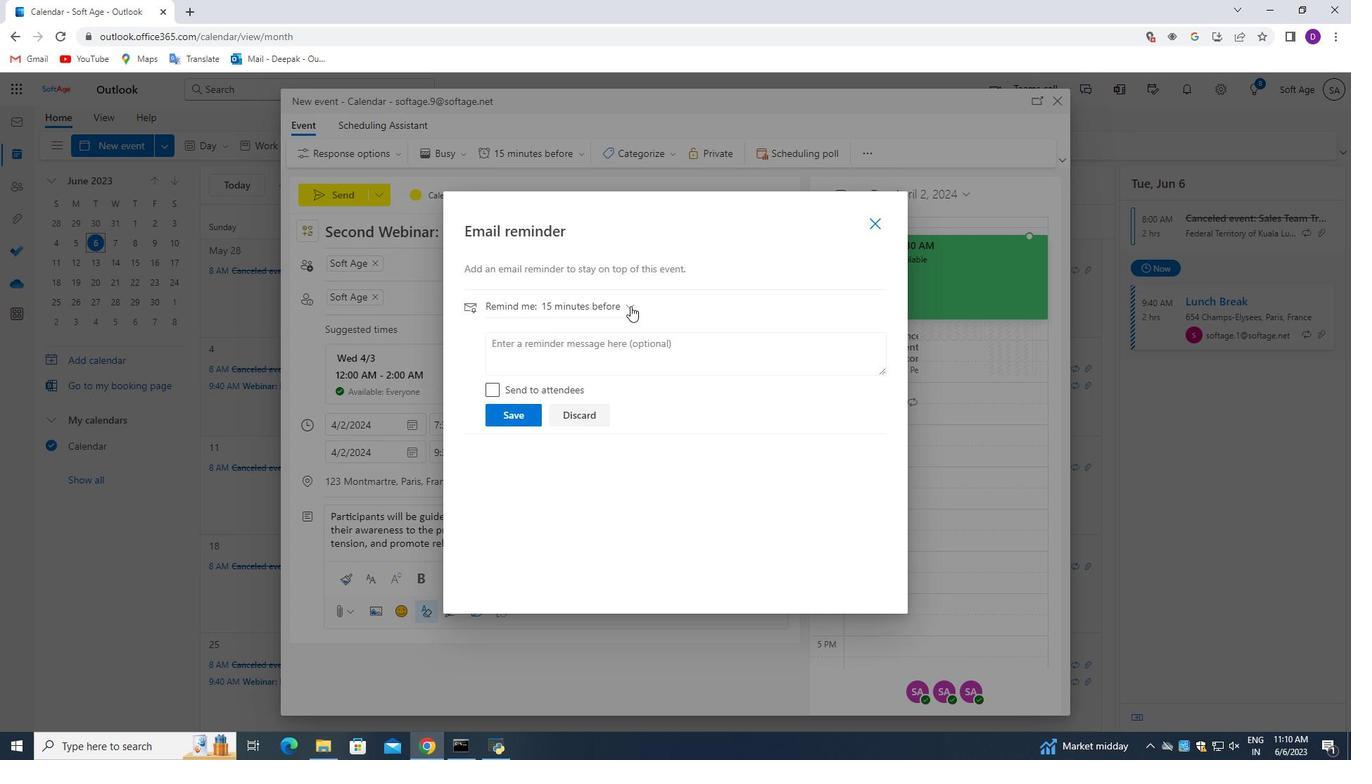 
Action: Mouse moved to (577, 559)
Screenshot: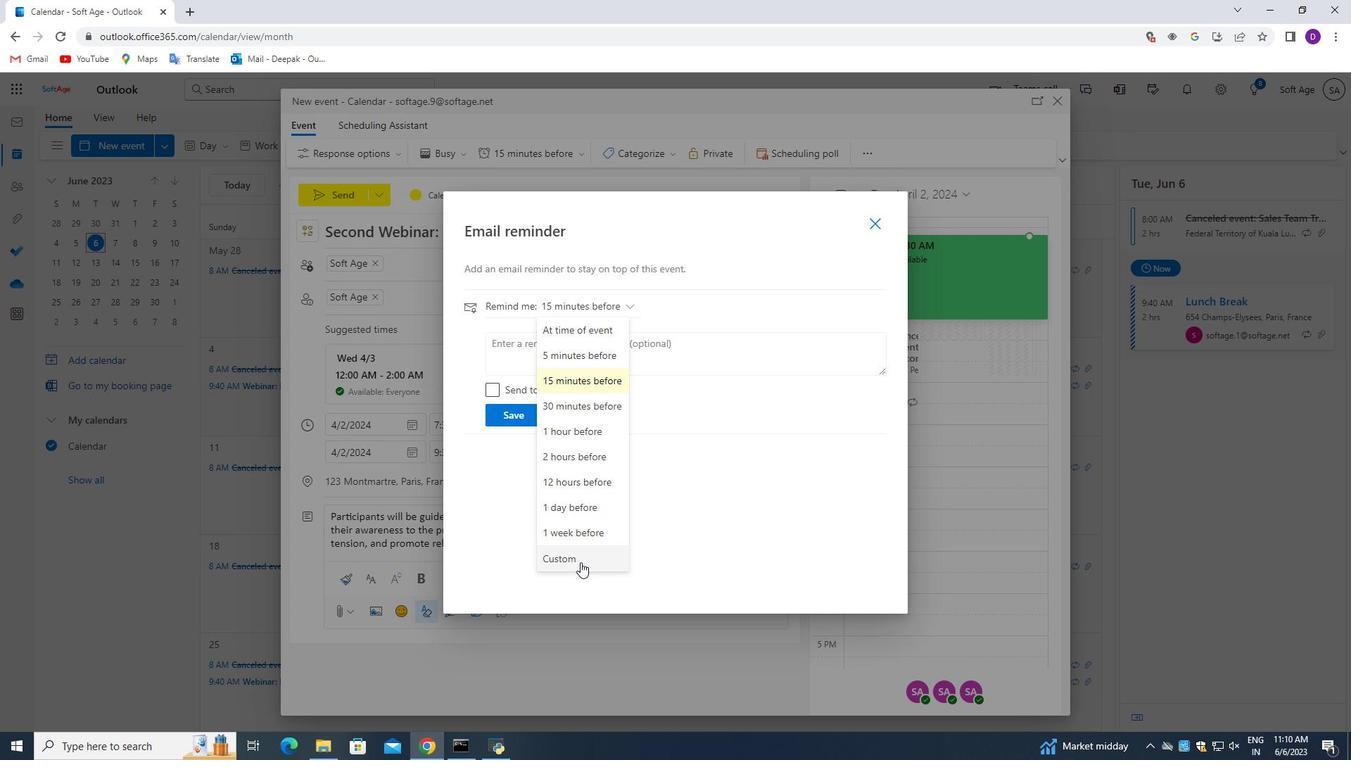 
Action: Mouse pressed left at (577, 559)
Screenshot: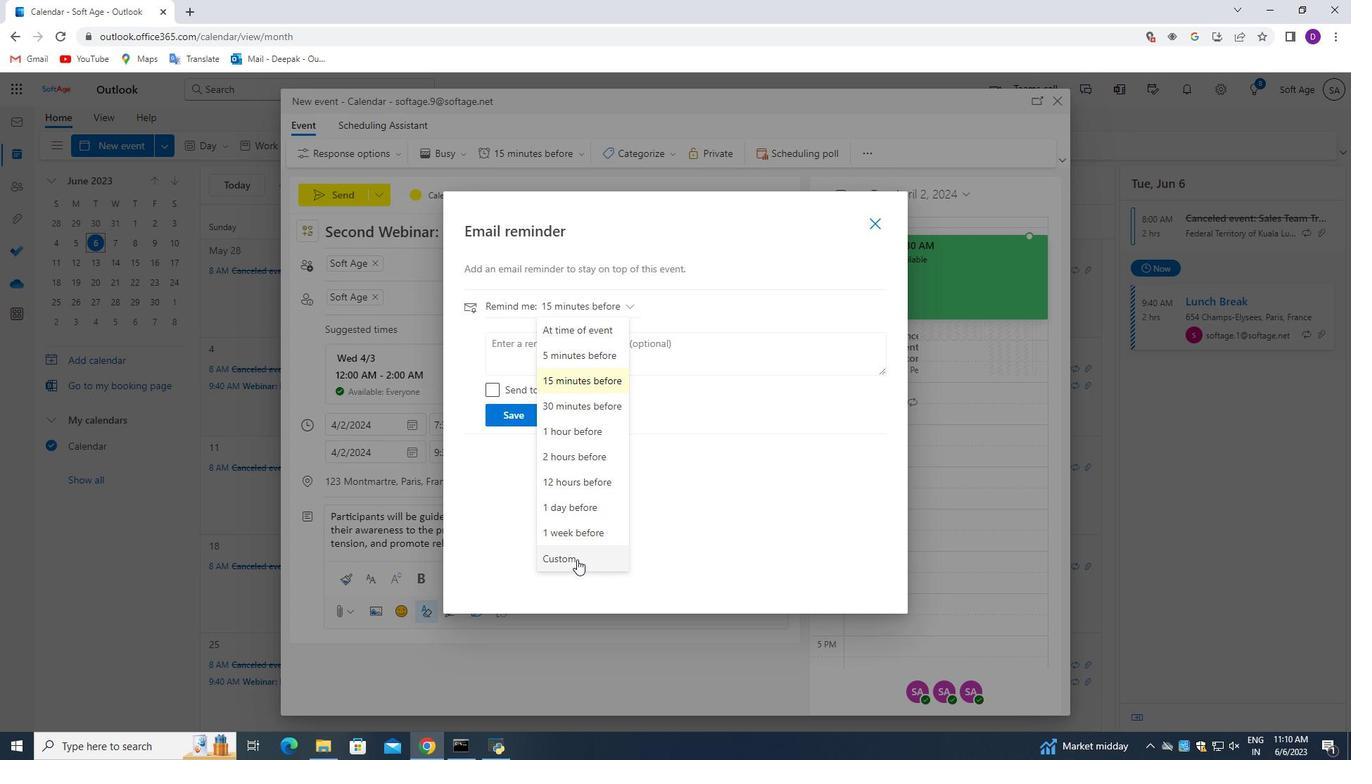
Action: Mouse moved to (529, 384)
Screenshot: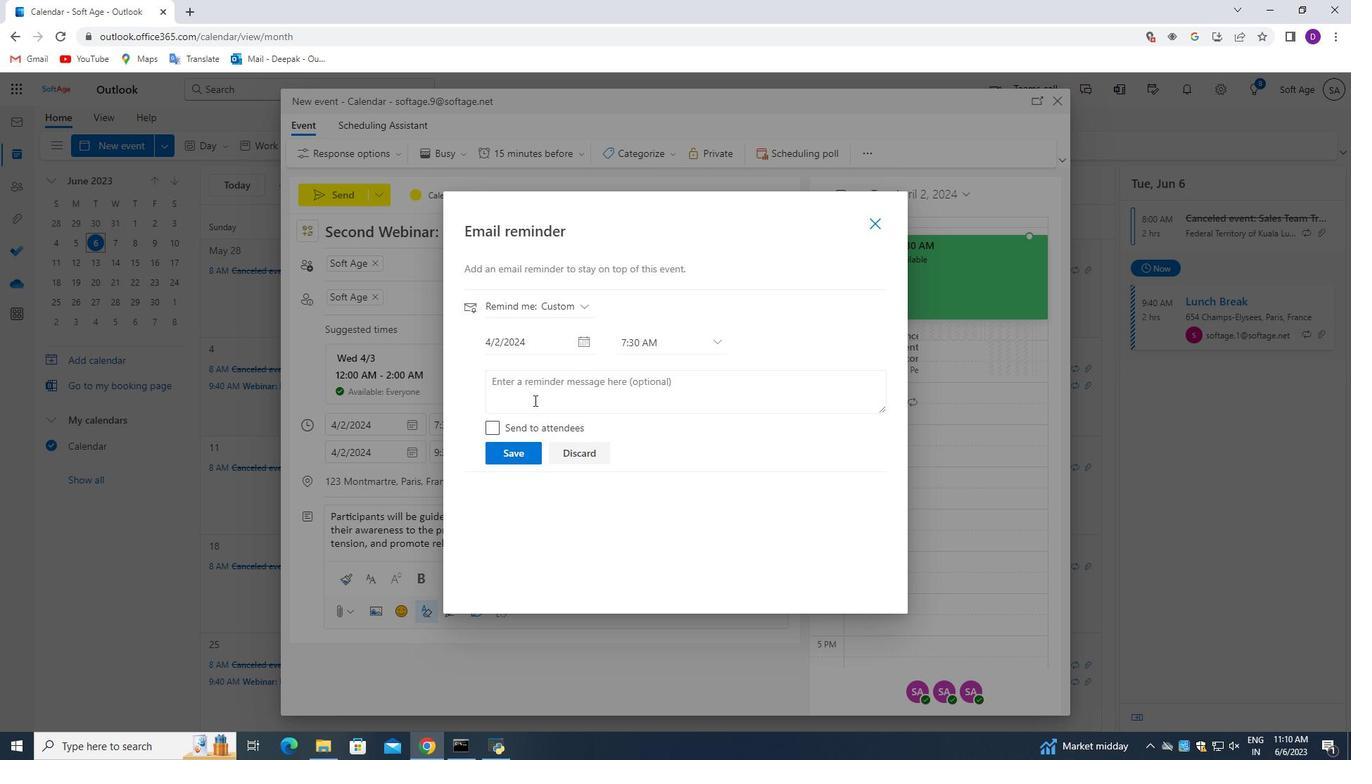 
Action: Mouse pressed left at (529, 384)
Screenshot: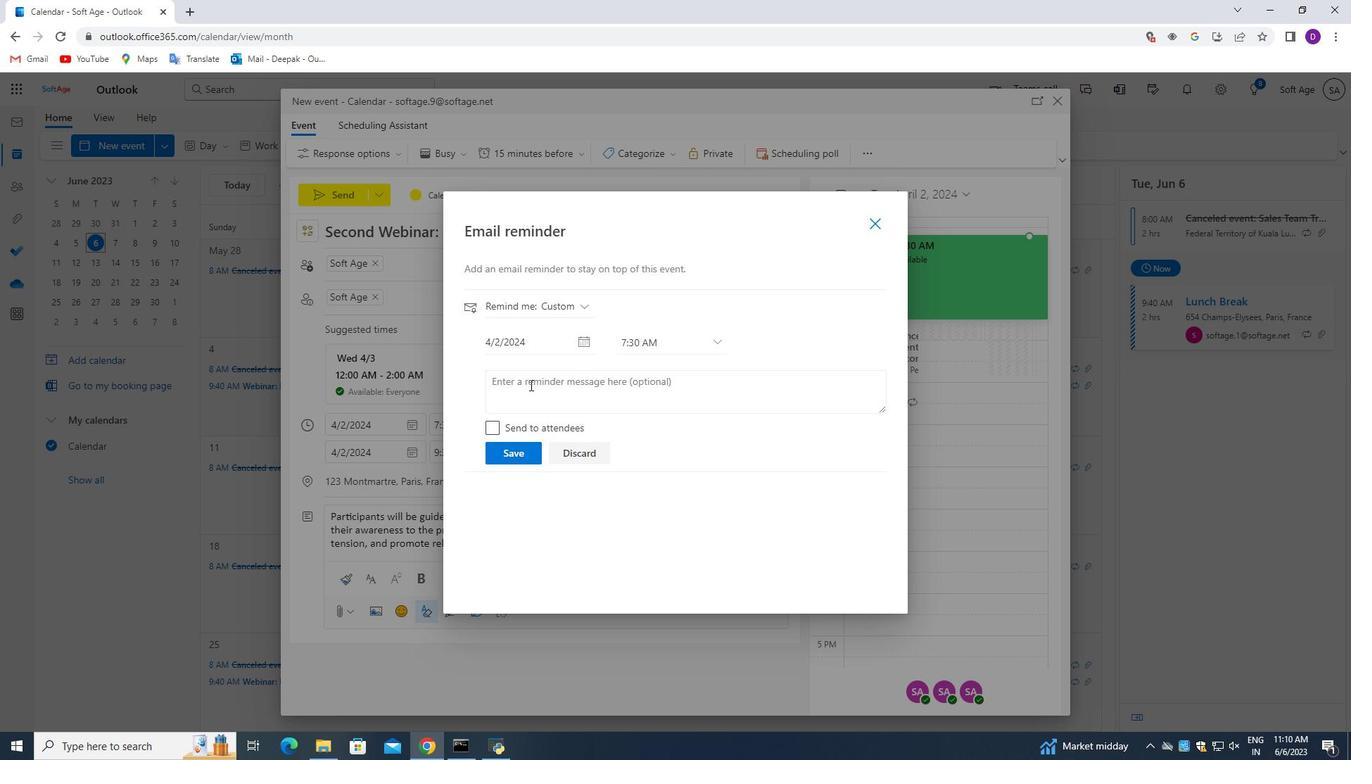 
Action: Mouse moved to (655, 567)
Screenshot: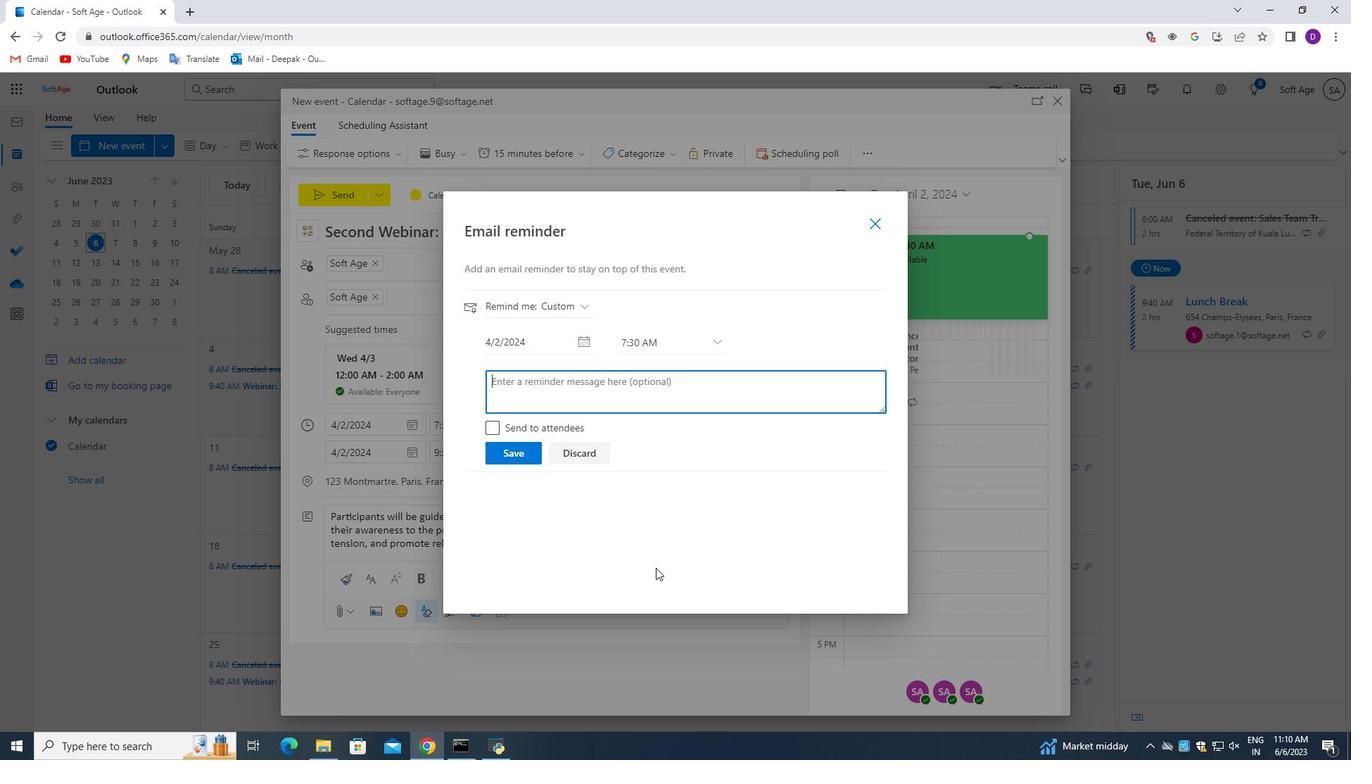 
Action: Key pressed 99<Key.space>day<Key.space>before
Screenshot: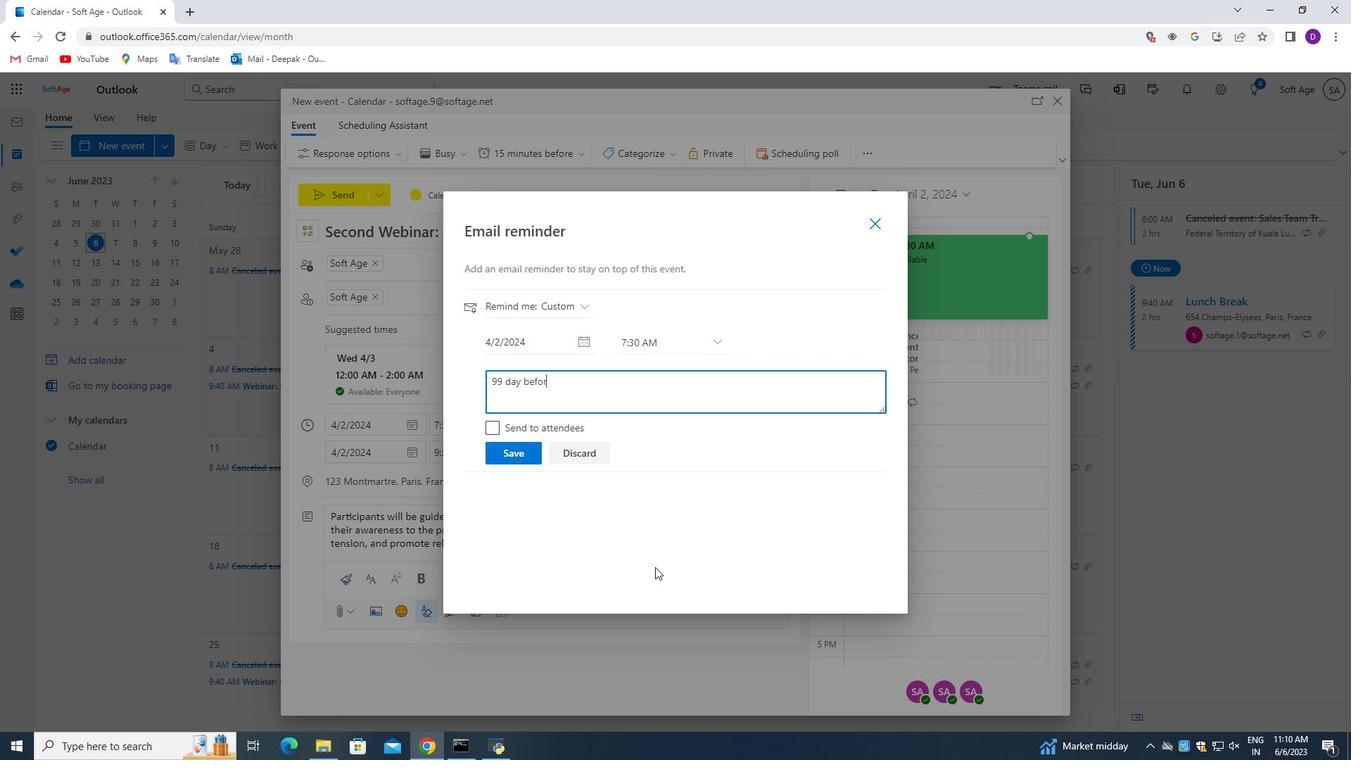 
Action: Mouse moved to (506, 460)
Screenshot: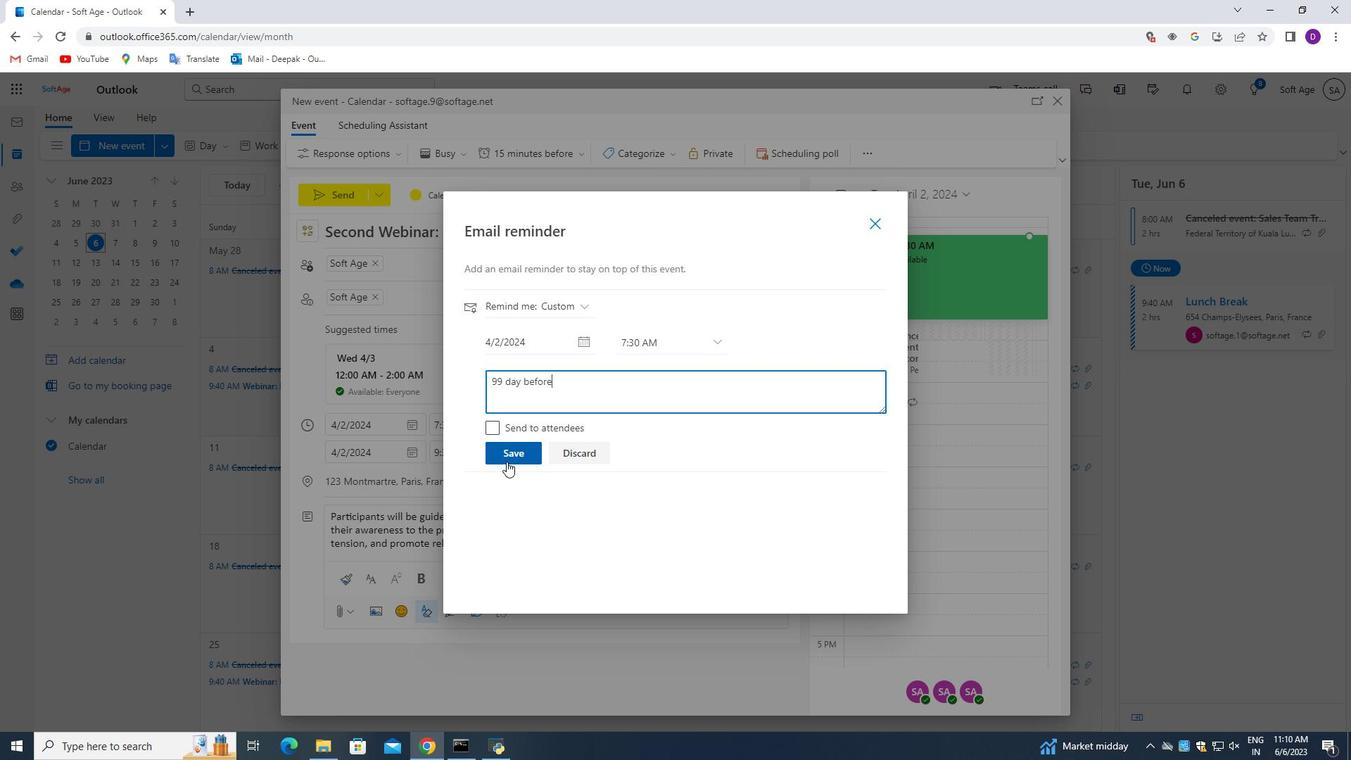 
Action: Mouse pressed left at (506, 460)
Screenshot: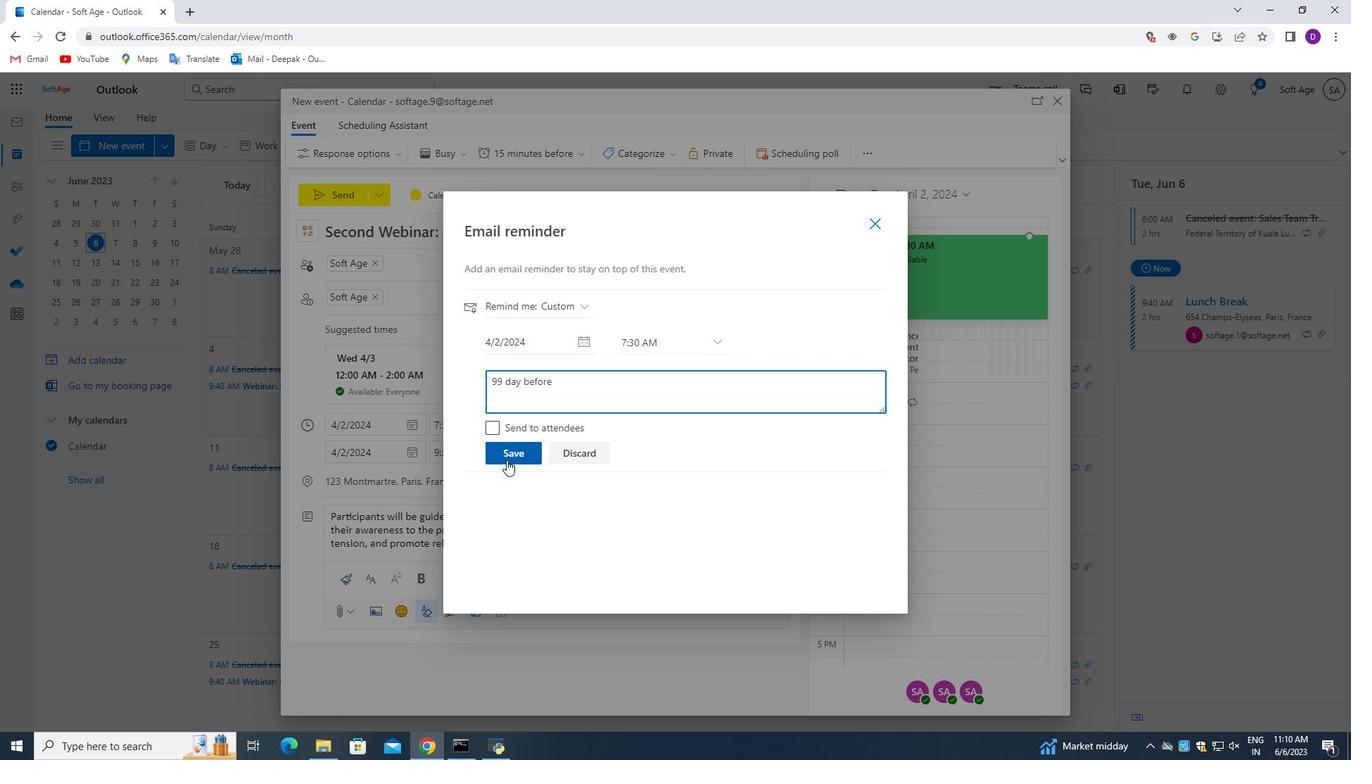 
Action: Mouse moved to (875, 224)
Screenshot: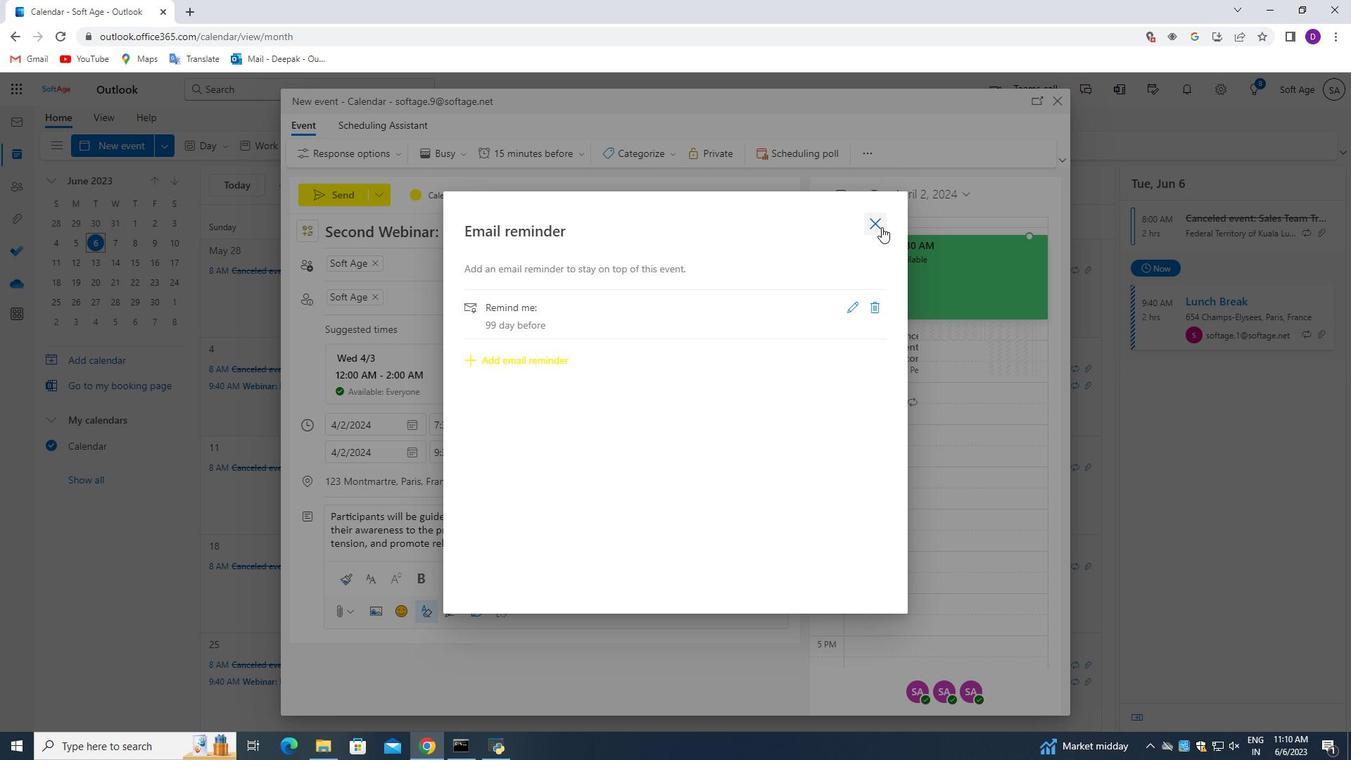 
Action: Mouse pressed left at (875, 224)
Screenshot: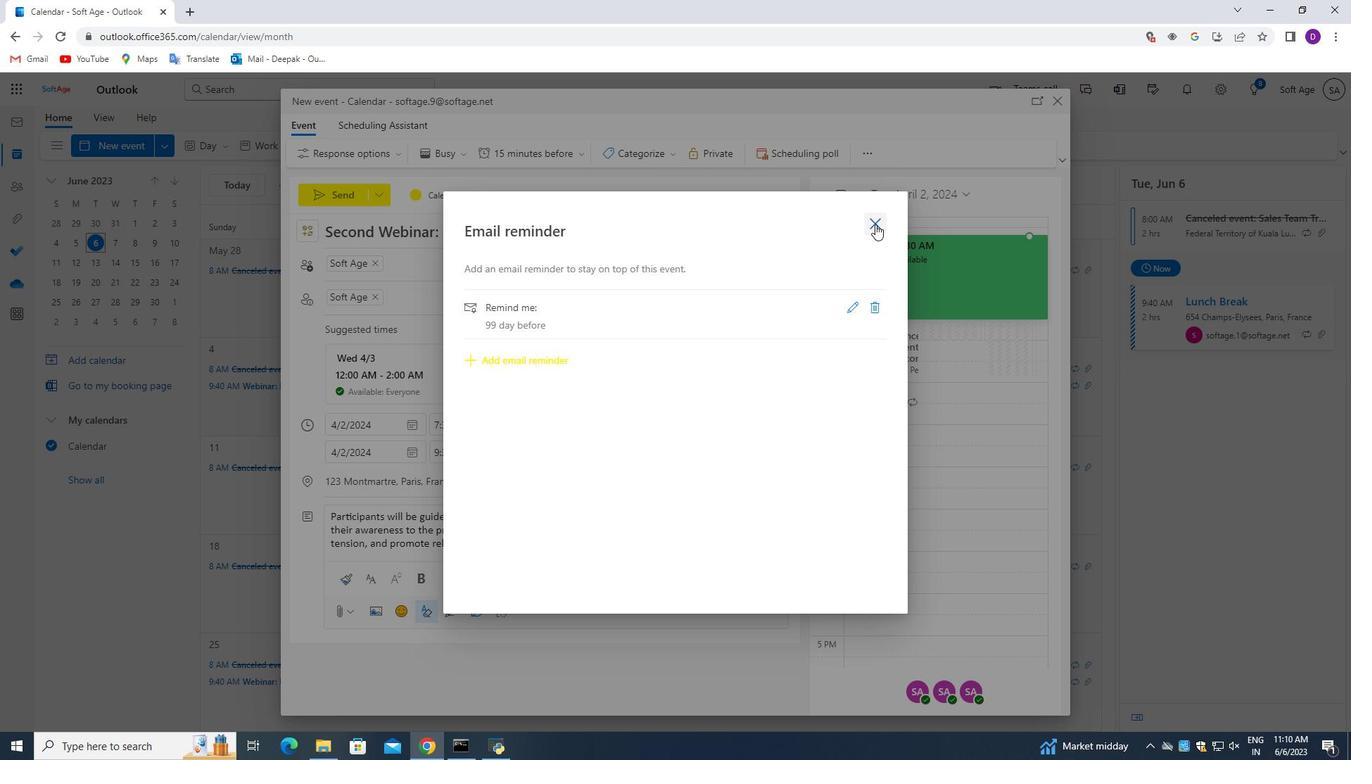 
Action: Mouse moved to (426, 414)
Screenshot: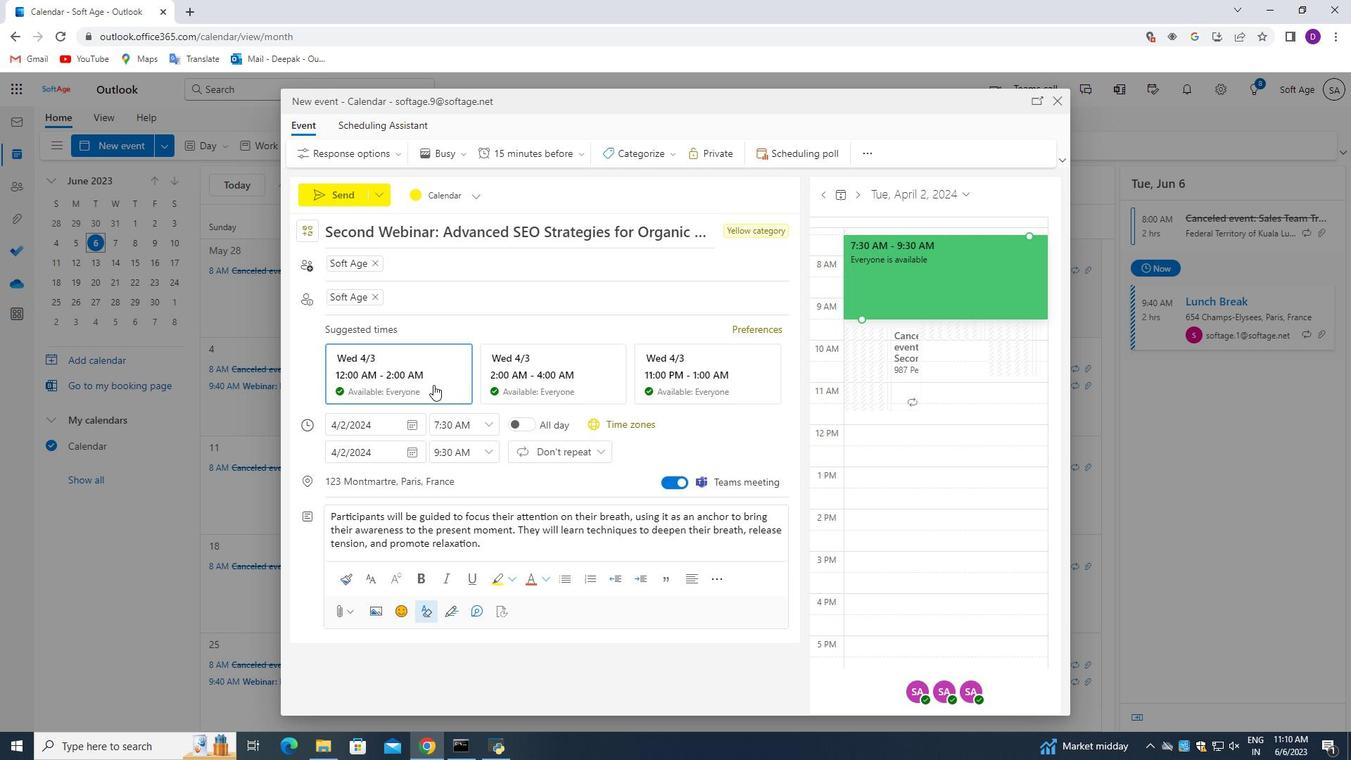 
Action: Mouse scrolled (426, 413) with delta (0, 0)
Screenshot: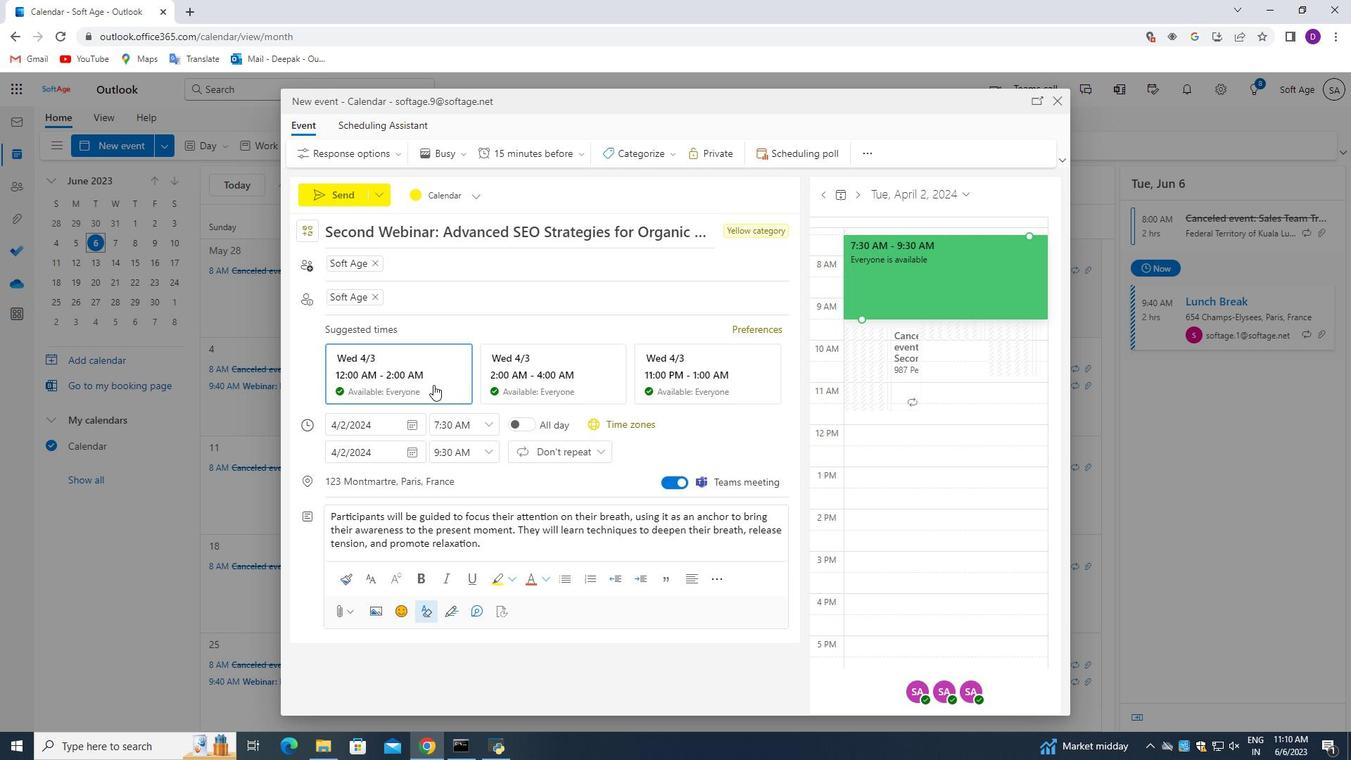 
Action: Mouse moved to (424, 424)
Screenshot: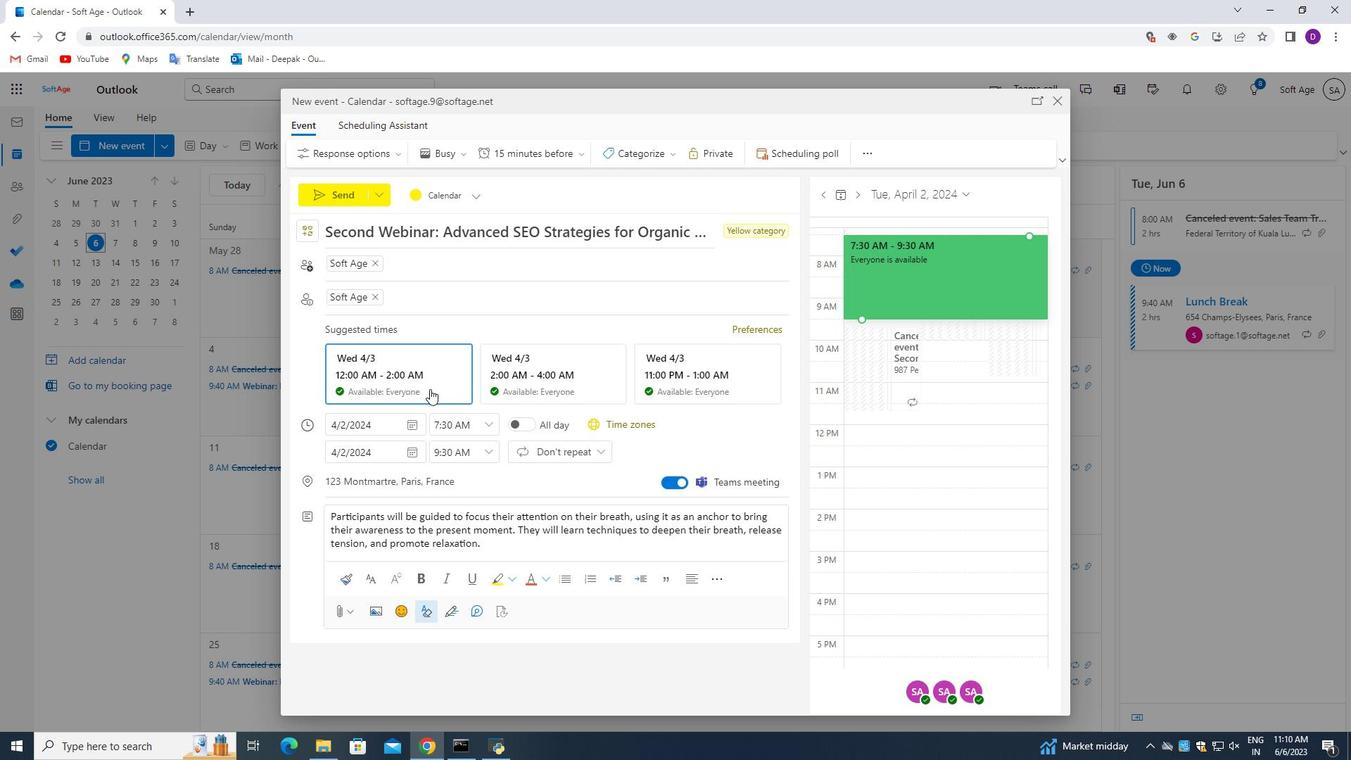 
Action: Mouse scrolled (424, 423) with delta (0, 0)
Screenshot: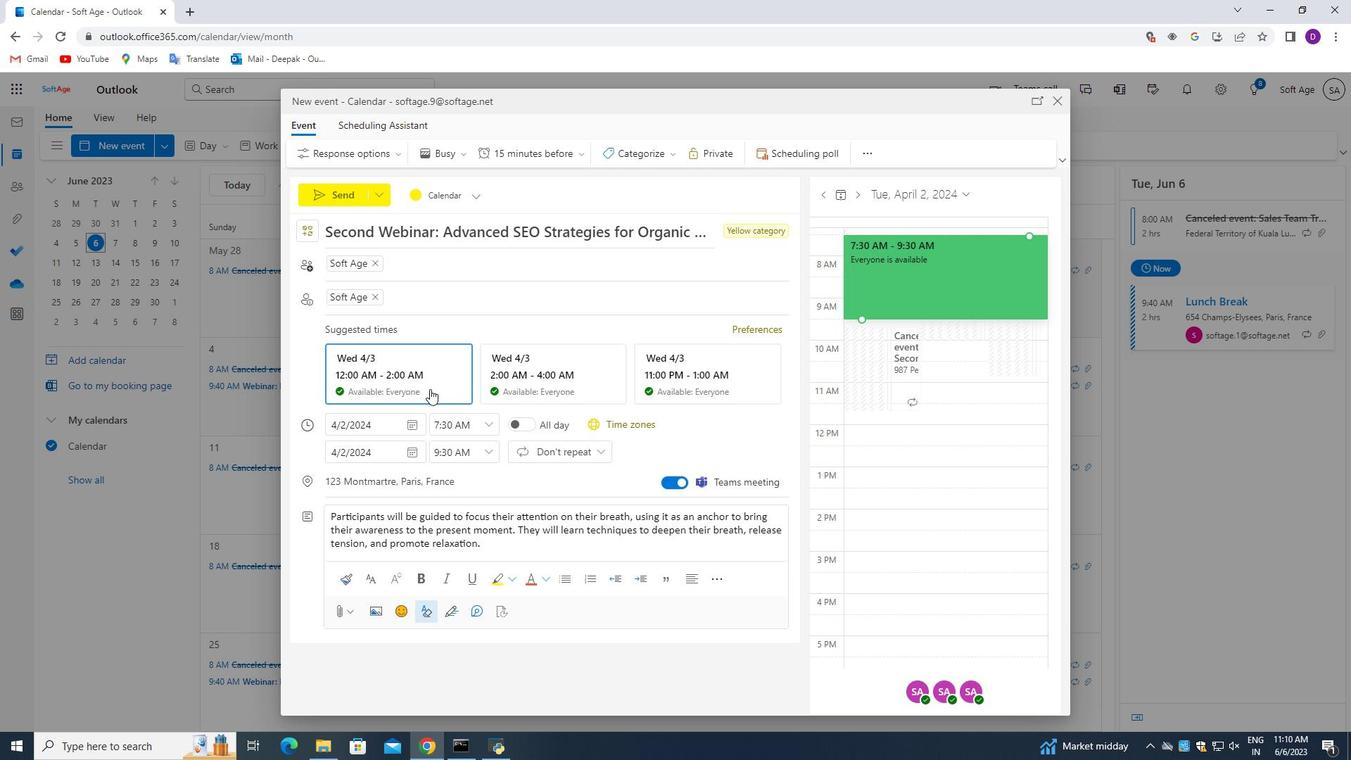 
Action: Mouse moved to (420, 434)
Screenshot: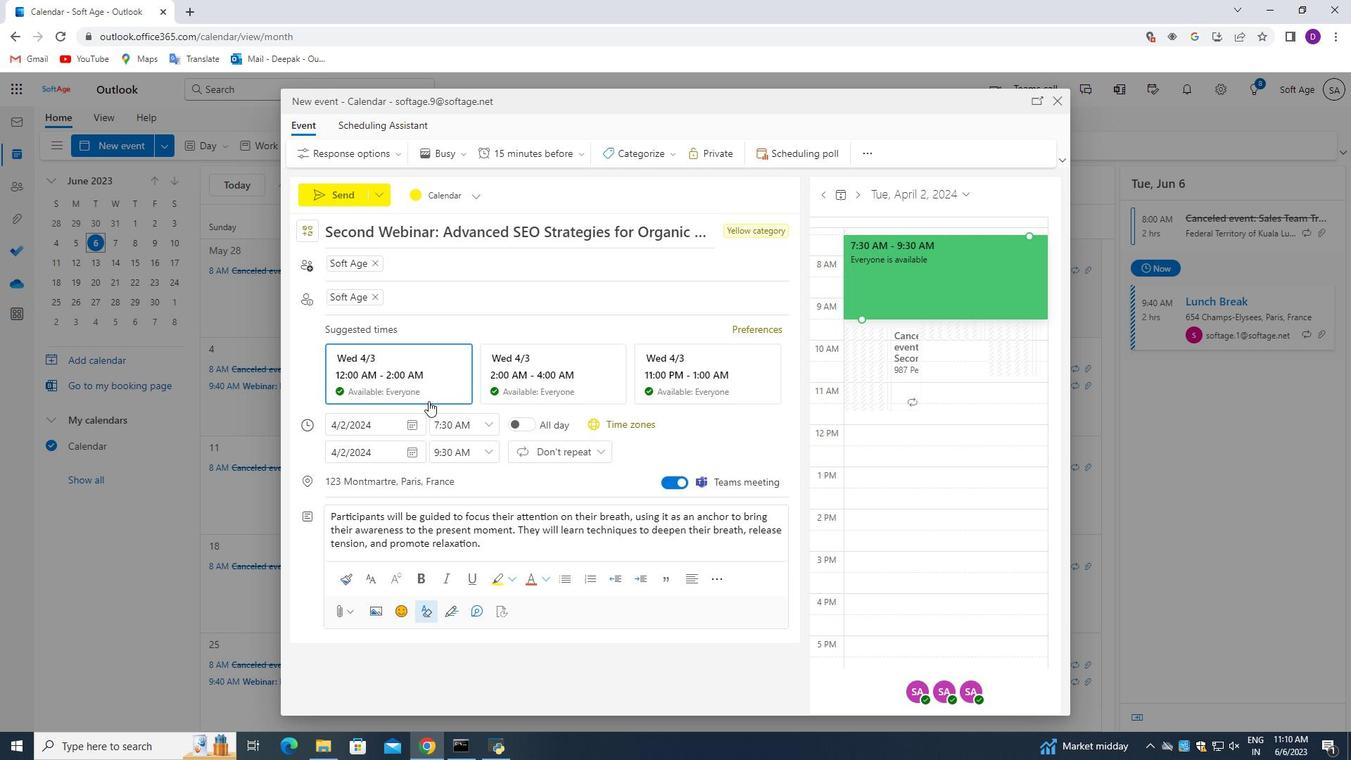 
Action: Mouse scrolled (422, 430) with delta (0, 0)
Screenshot: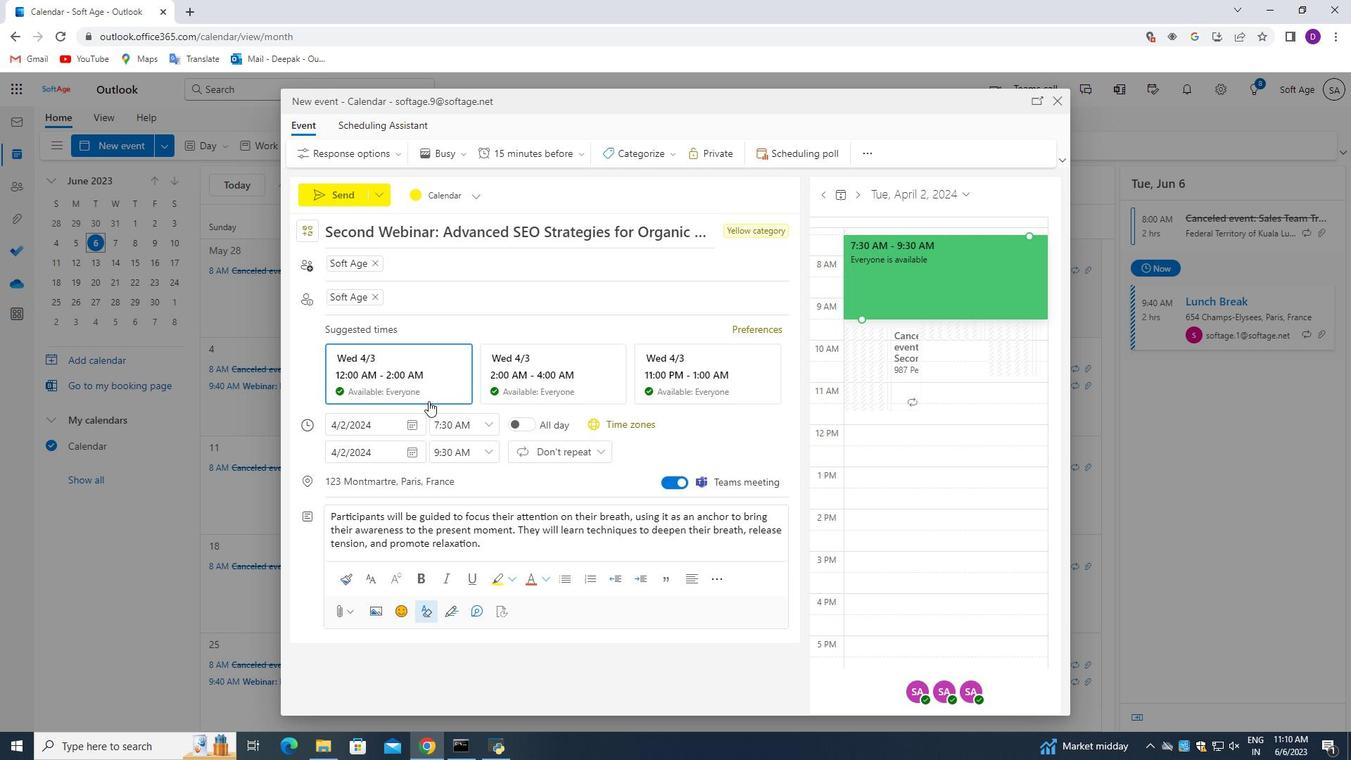 
Action: Mouse moved to (418, 435)
Screenshot: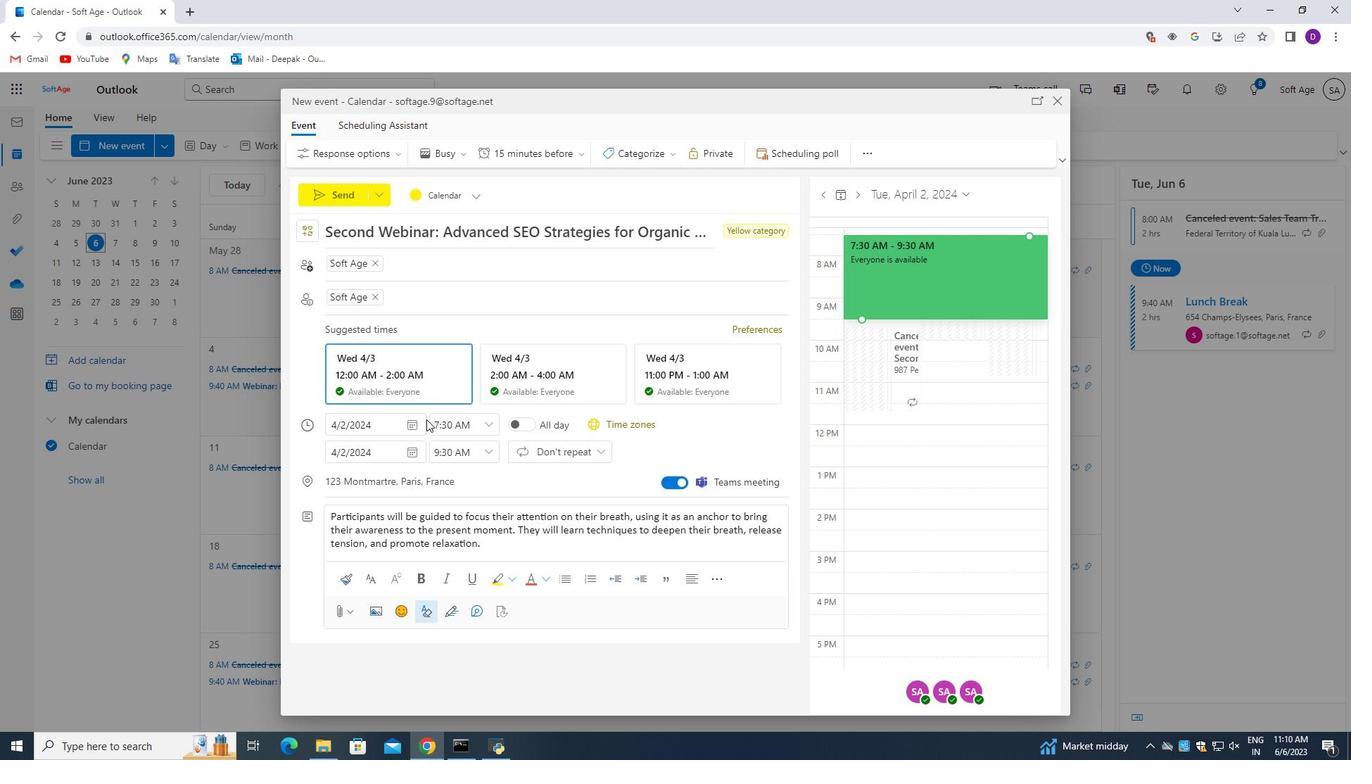 
Action: Mouse scrolled (418, 434) with delta (0, 0)
Screenshot: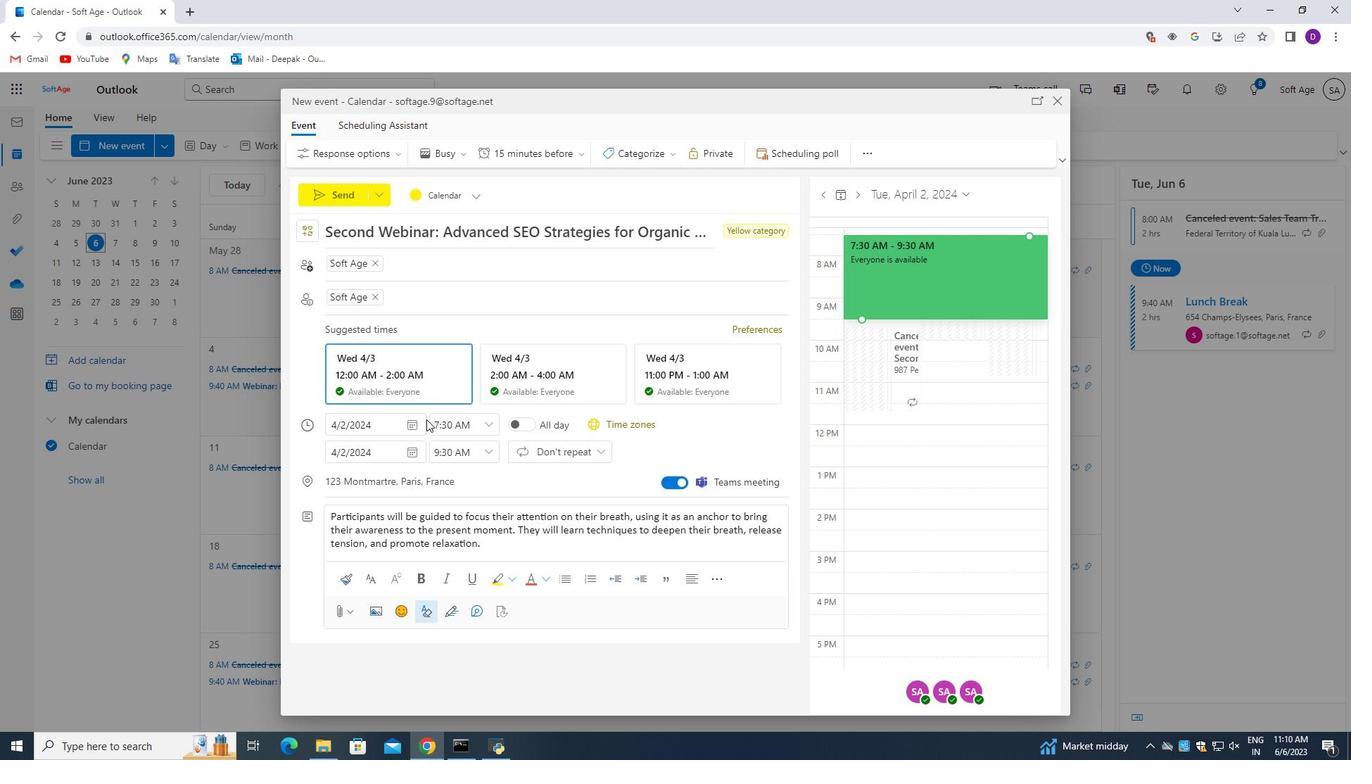 
Action: Mouse moved to (375, 388)
Screenshot: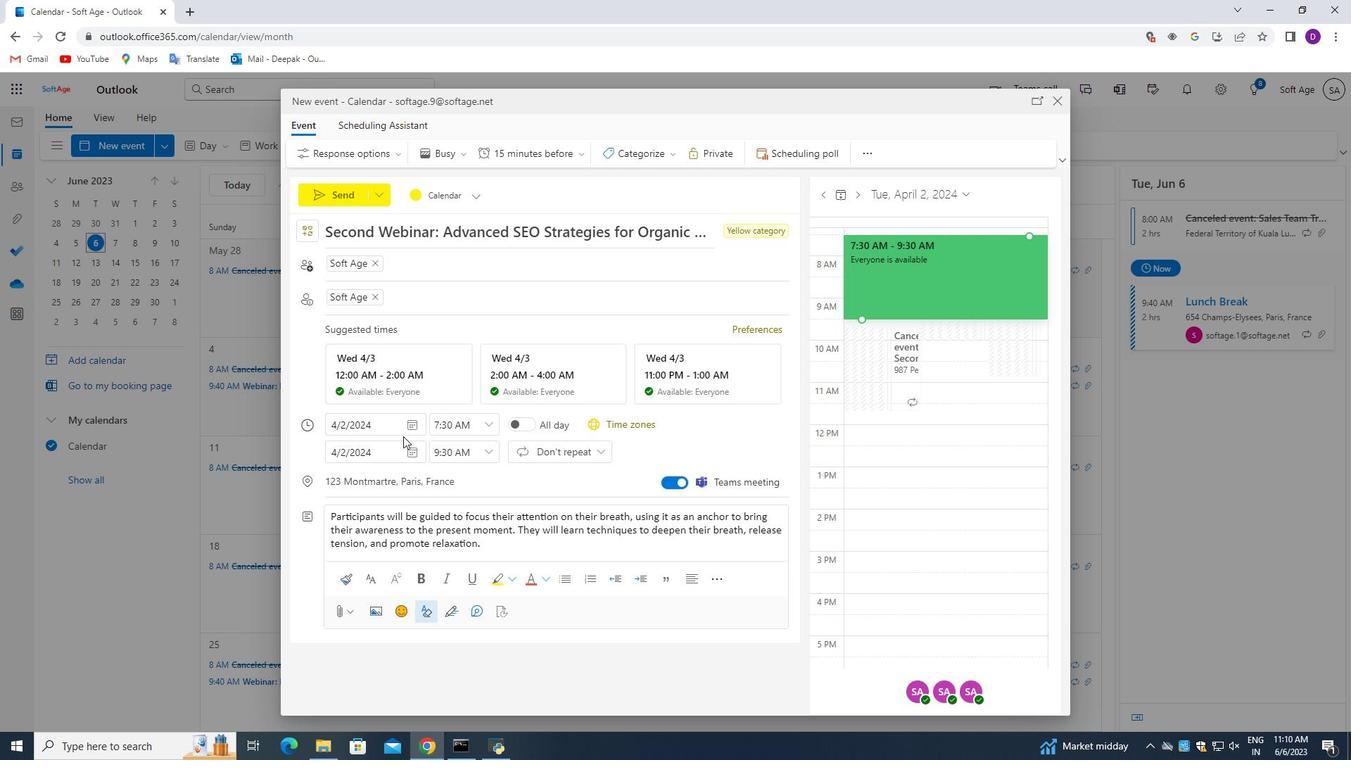 
Action: Mouse scrolled (376, 396) with delta (0, 0)
Screenshot: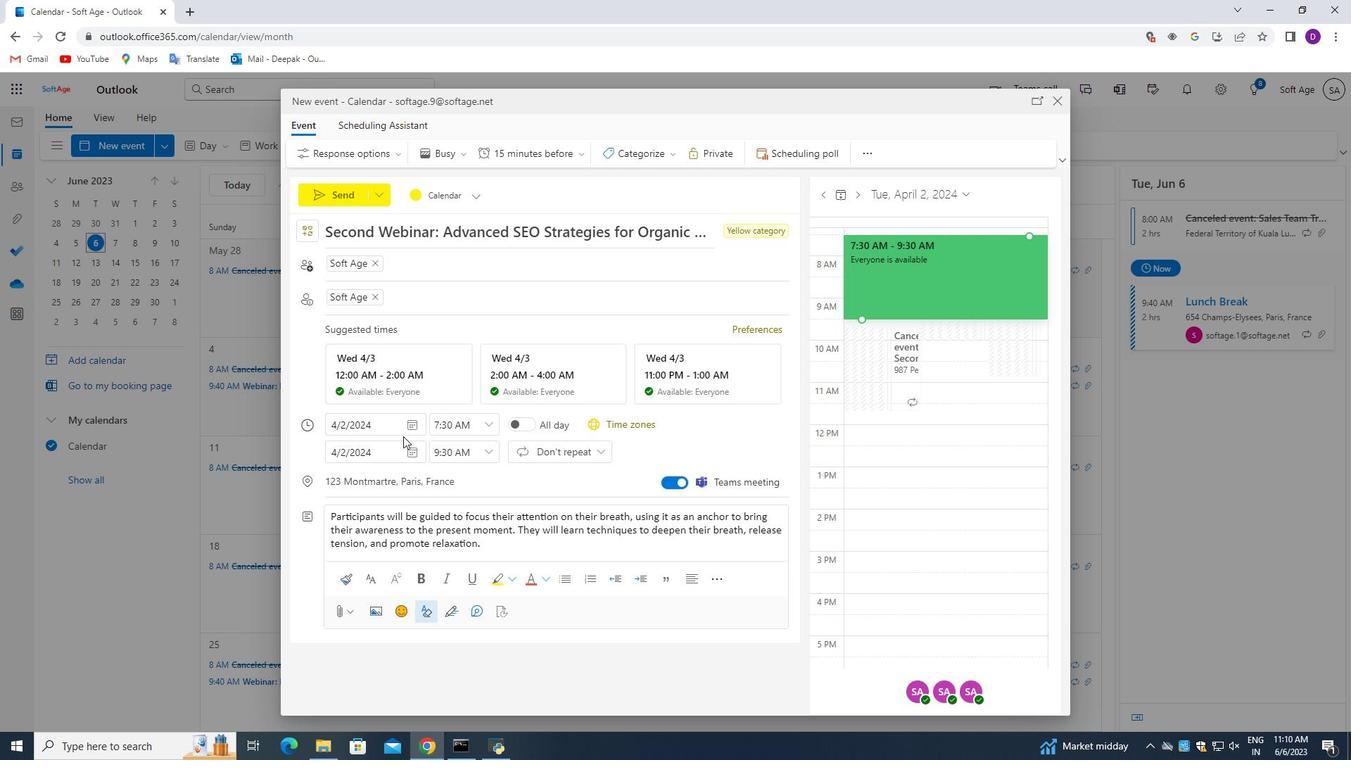 
Action: Mouse moved to (375, 378)
Screenshot: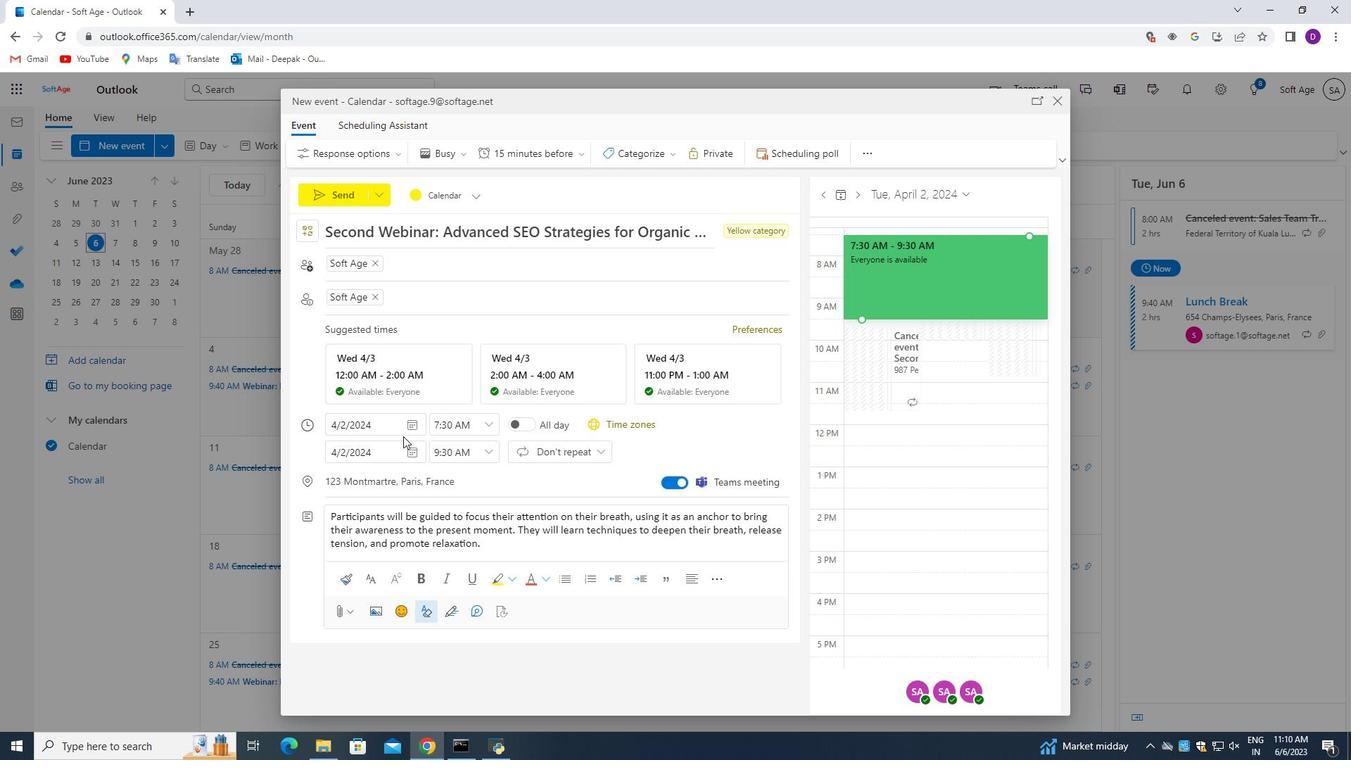 
Action: Mouse scrolled (375, 379) with delta (0, 0)
Screenshot: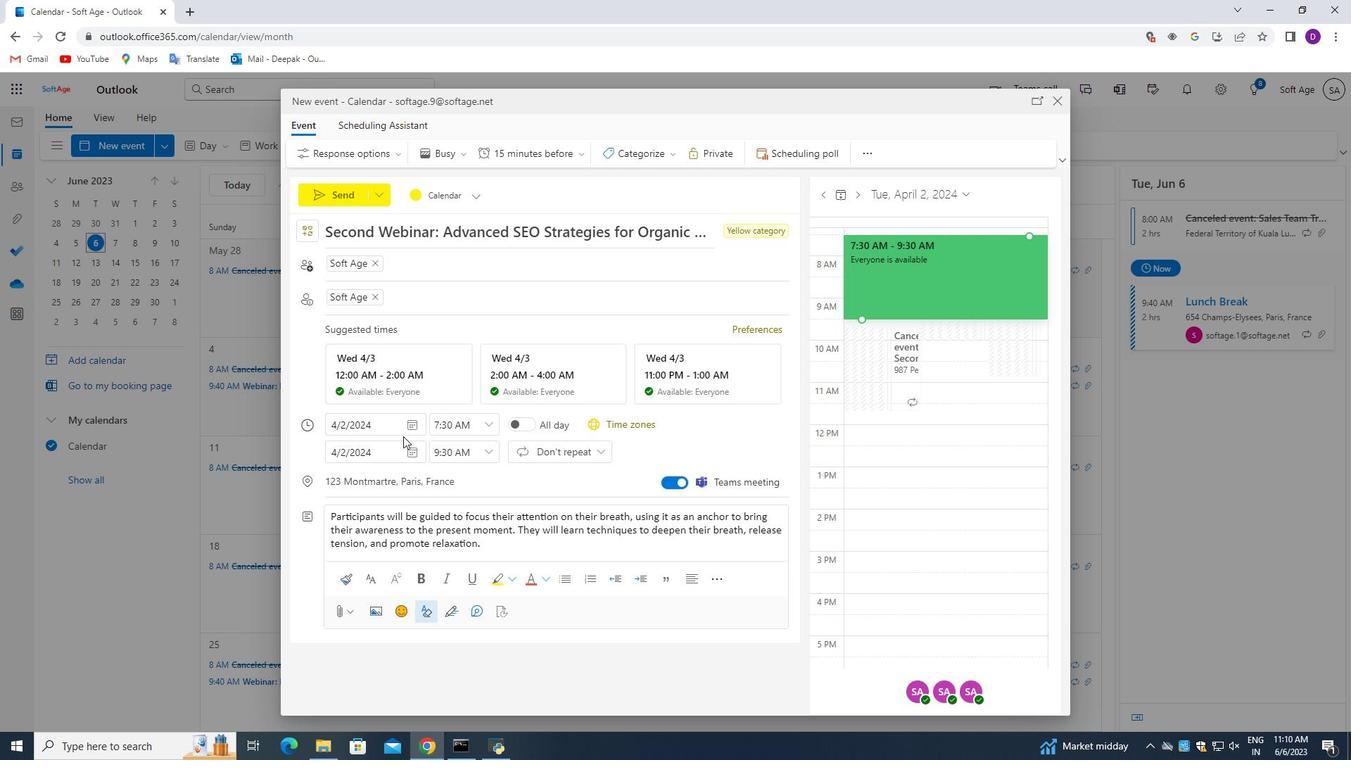 
Action: Mouse moved to (315, 187)
Screenshot: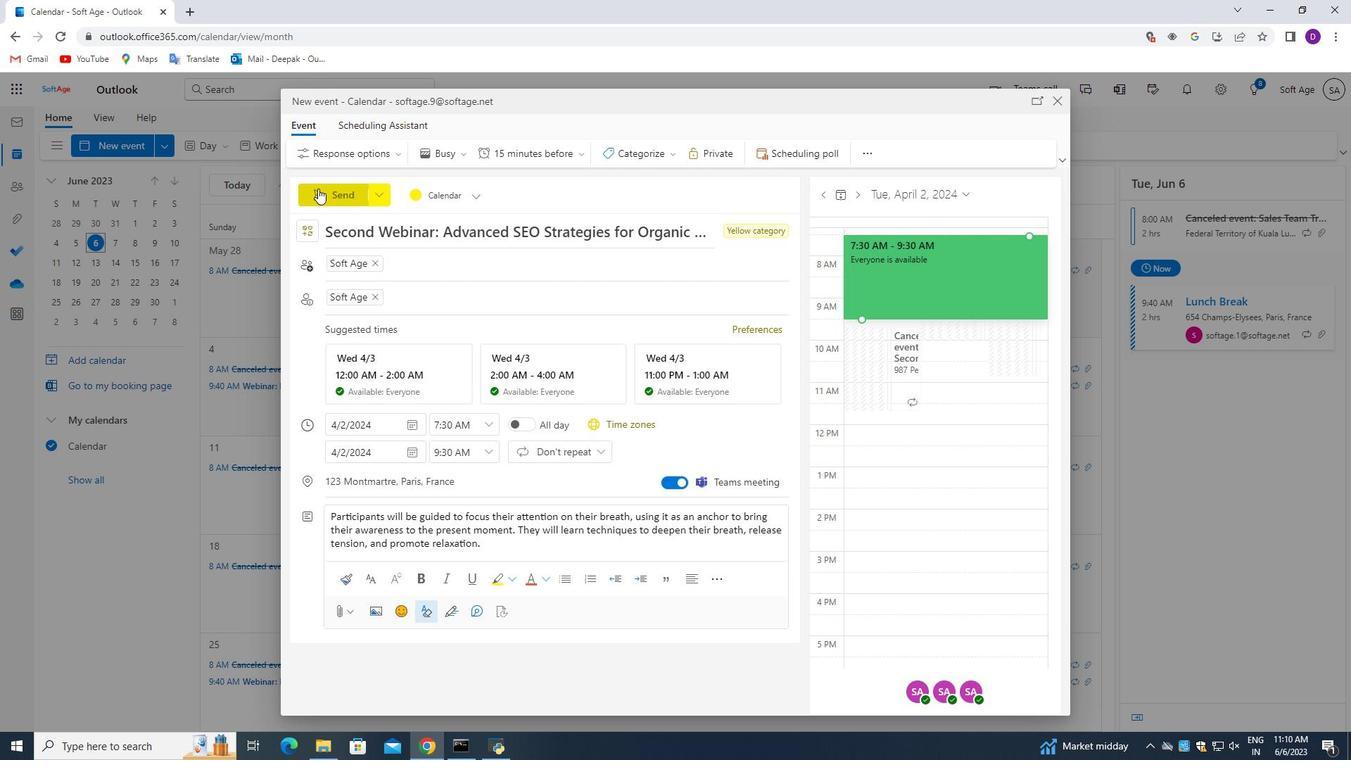 
Action: Mouse pressed left at (315, 187)
Screenshot: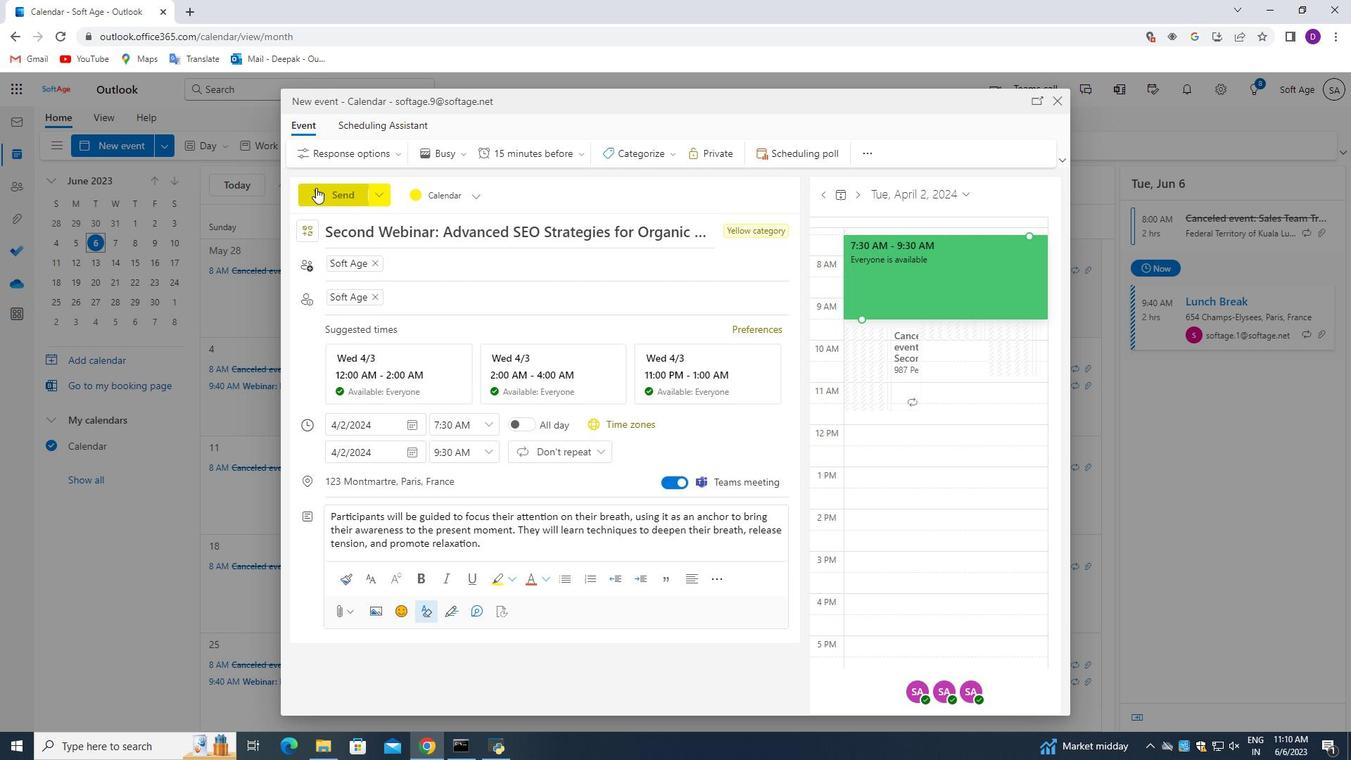 
Action: Mouse moved to (624, 427)
Screenshot: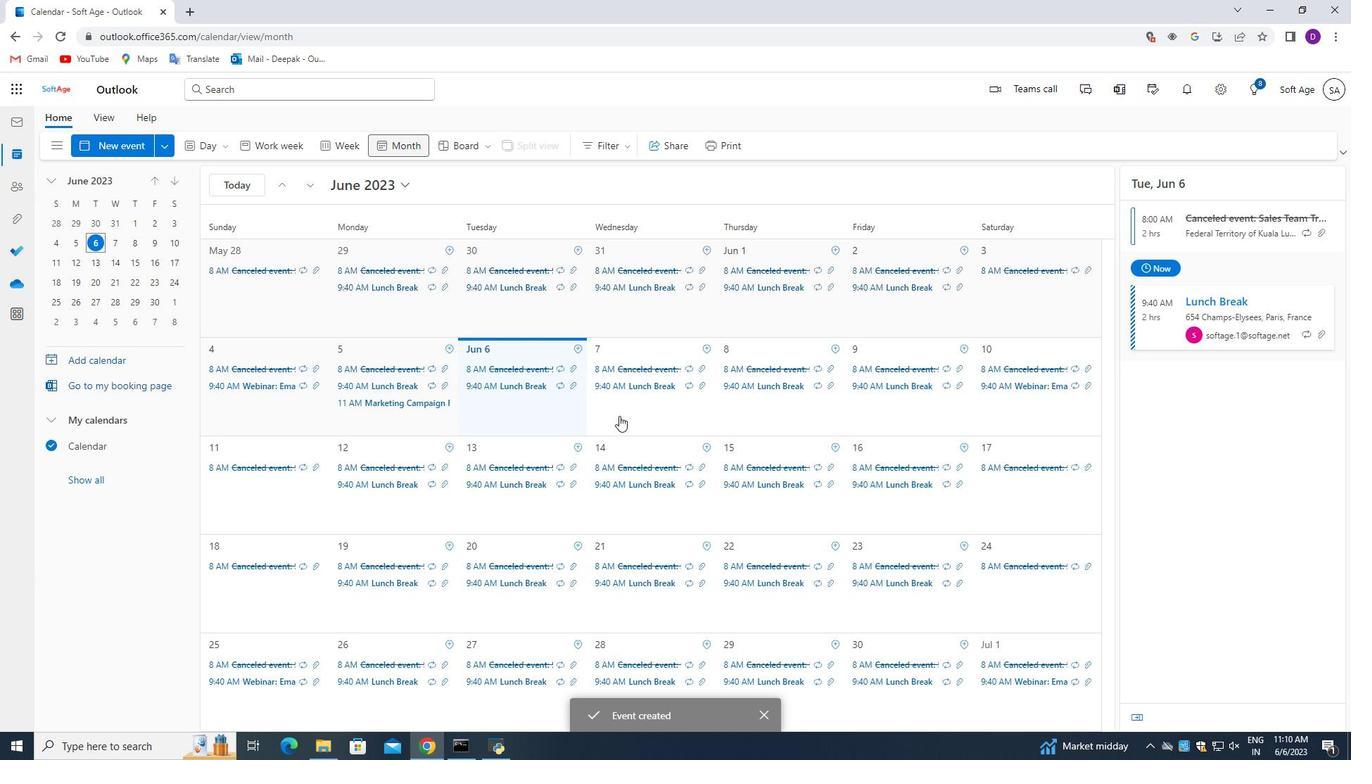 
Action: Mouse scrolled (624, 426) with delta (0, 0)
Screenshot: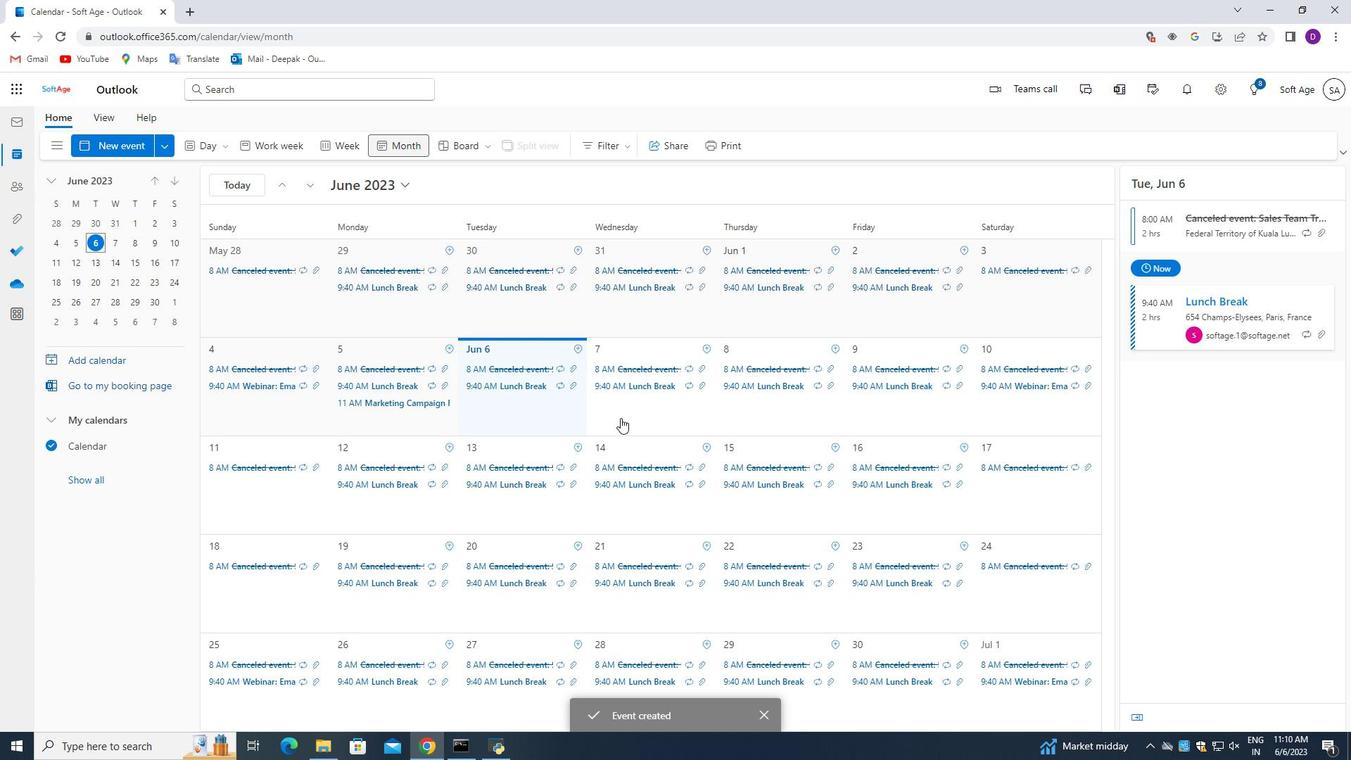 
Action: Mouse moved to (624, 430)
Screenshot: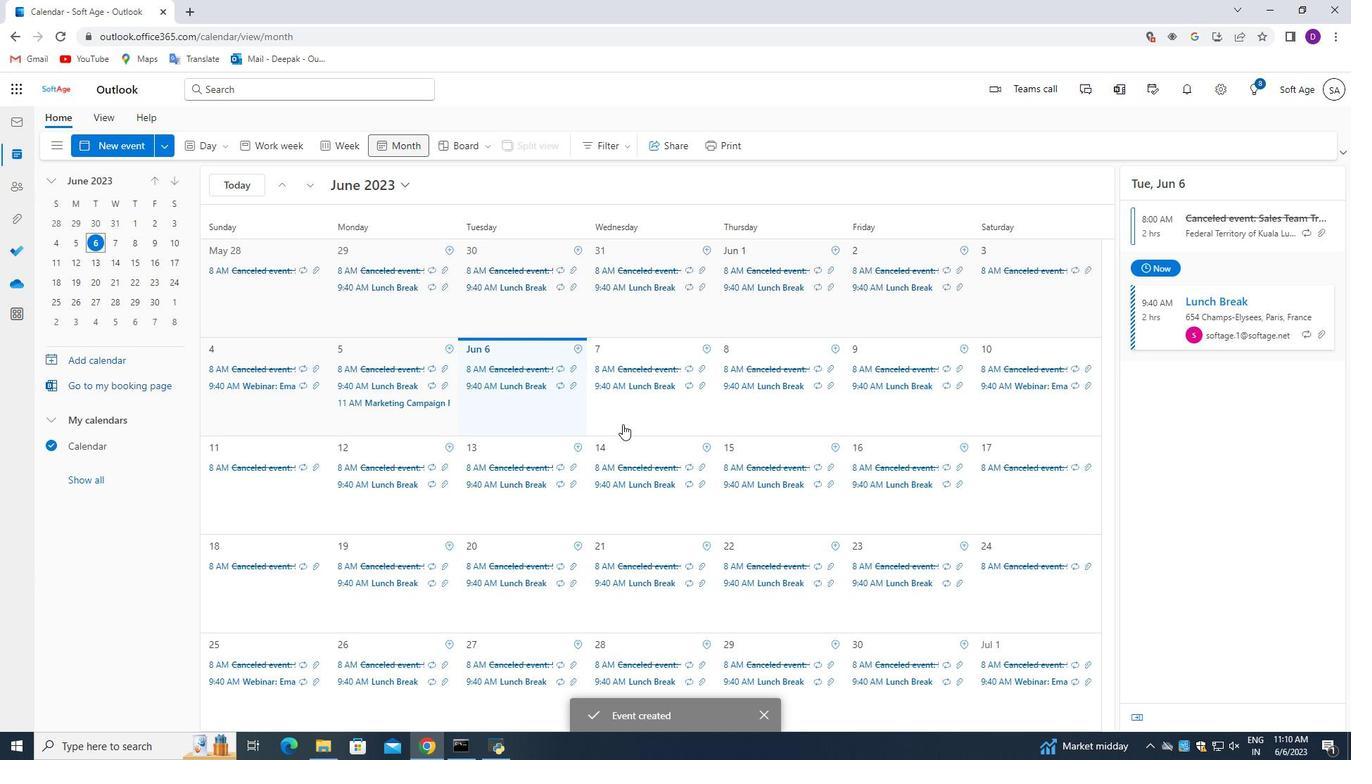 
Action: Mouse scrolled (624, 429) with delta (0, 0)
Screenshot: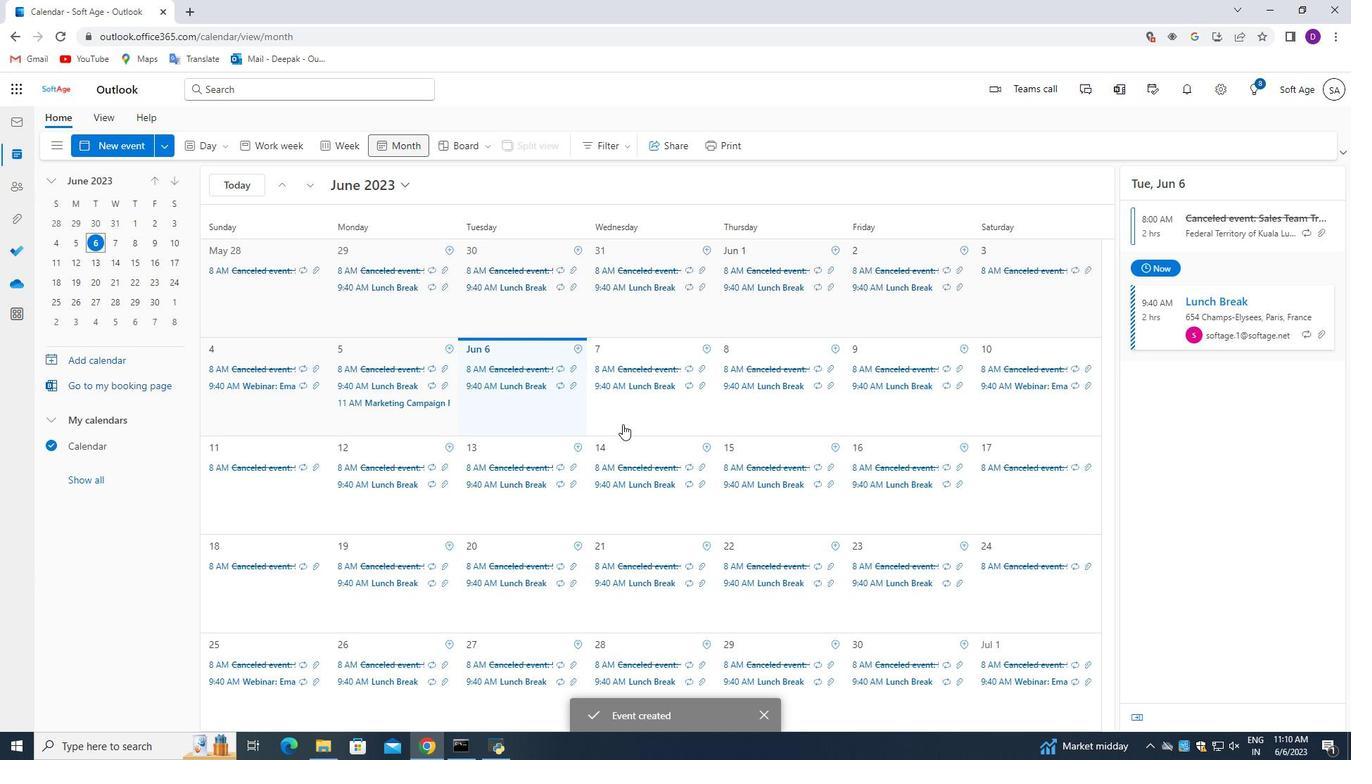 
Action: Mouse moved to (624, 432)
Screenshot: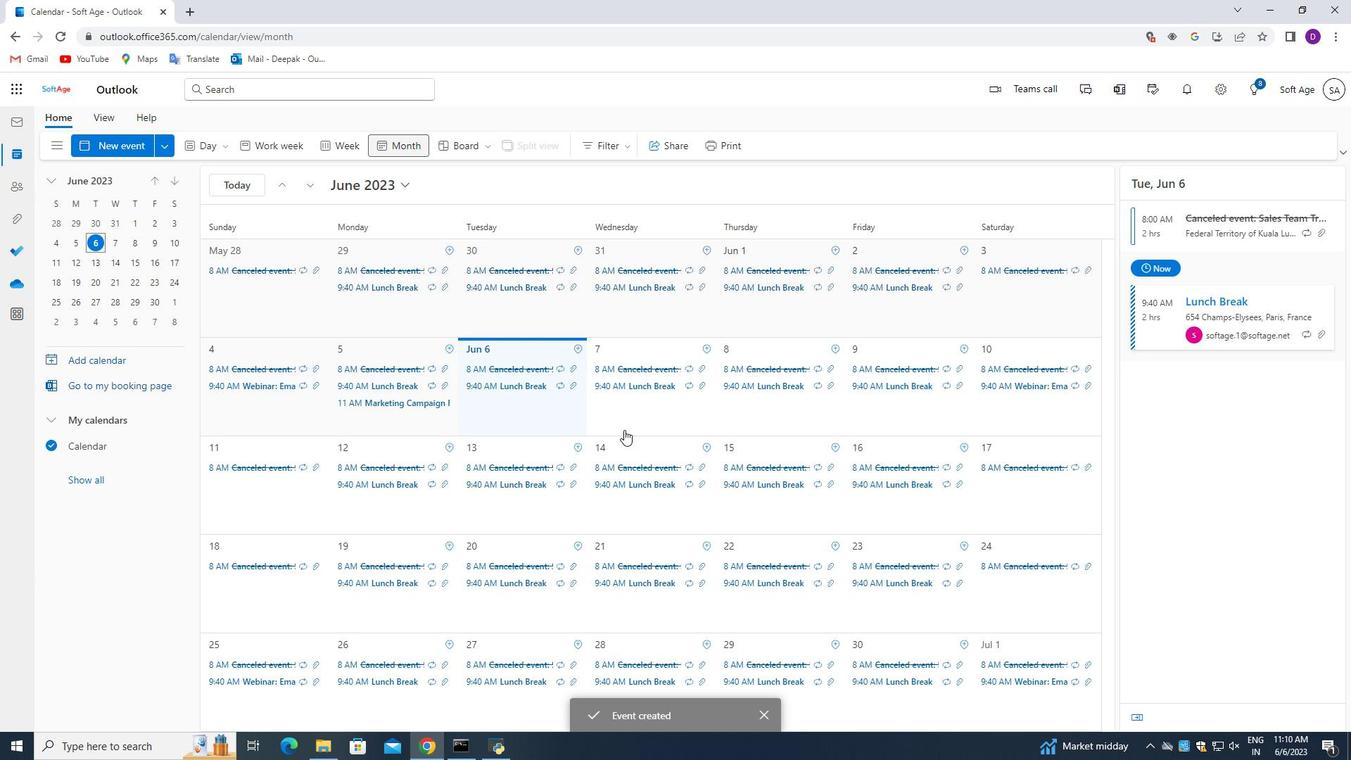 
Action: Mouse scrolled (624, 431) with delta (0, 0)
Screenshot: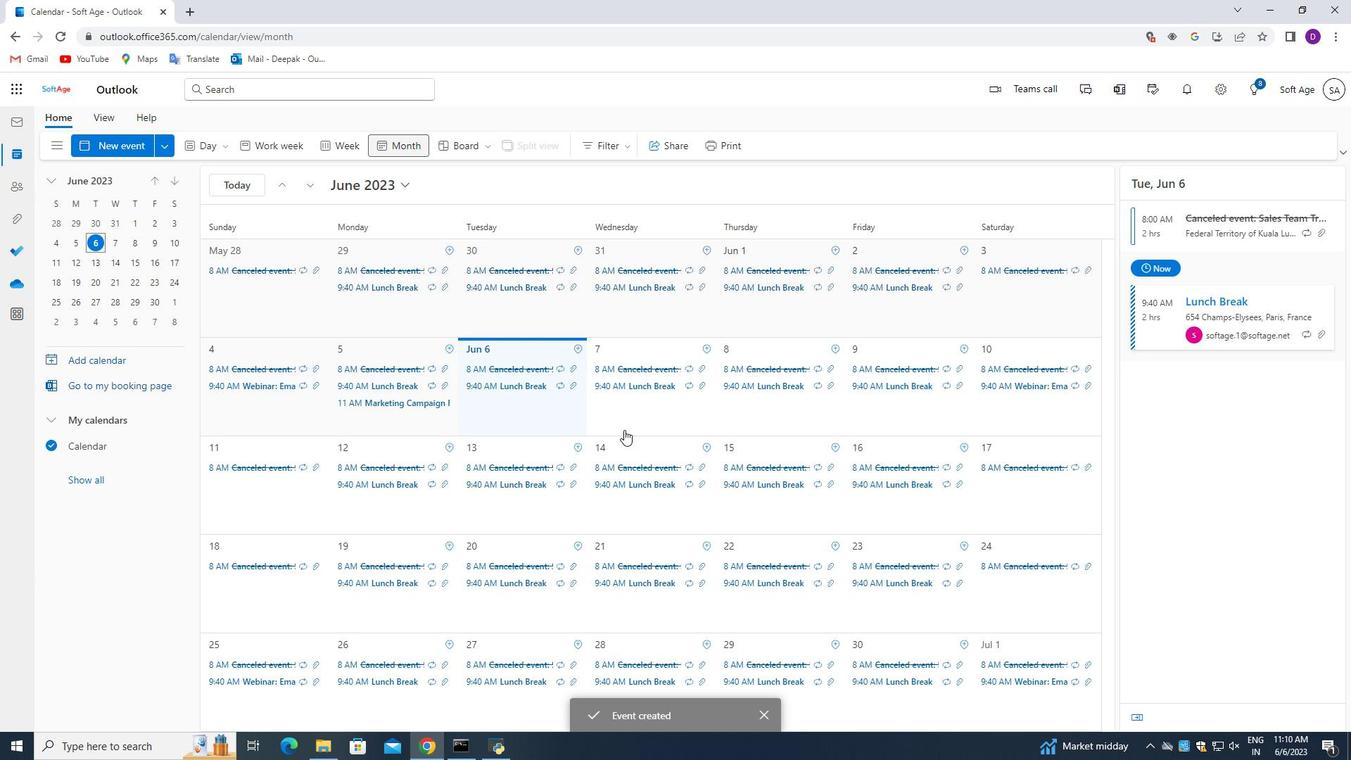 
Action: Mouse moved to (627, 456)
Screenshot: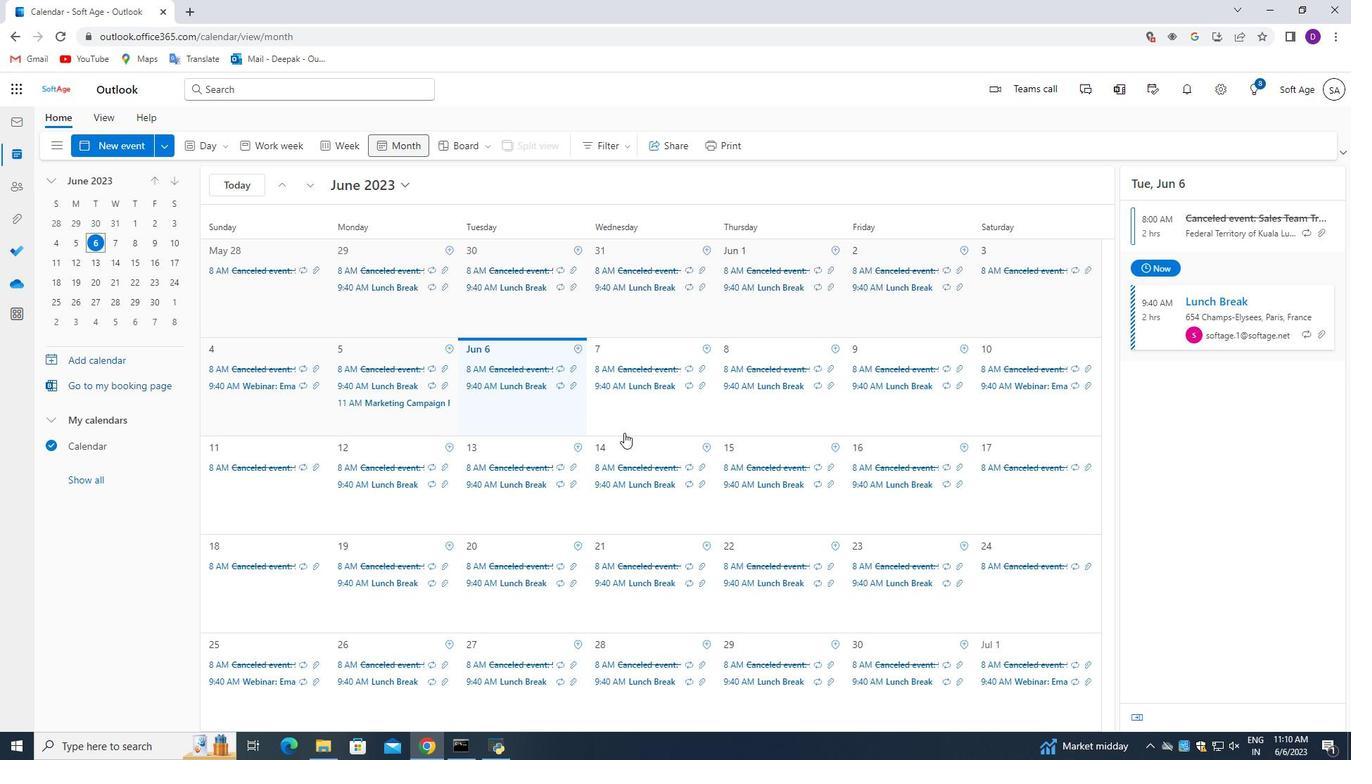 
Action: Mouse scrolled (627, 455) with delta (0, 0)
Screenshot: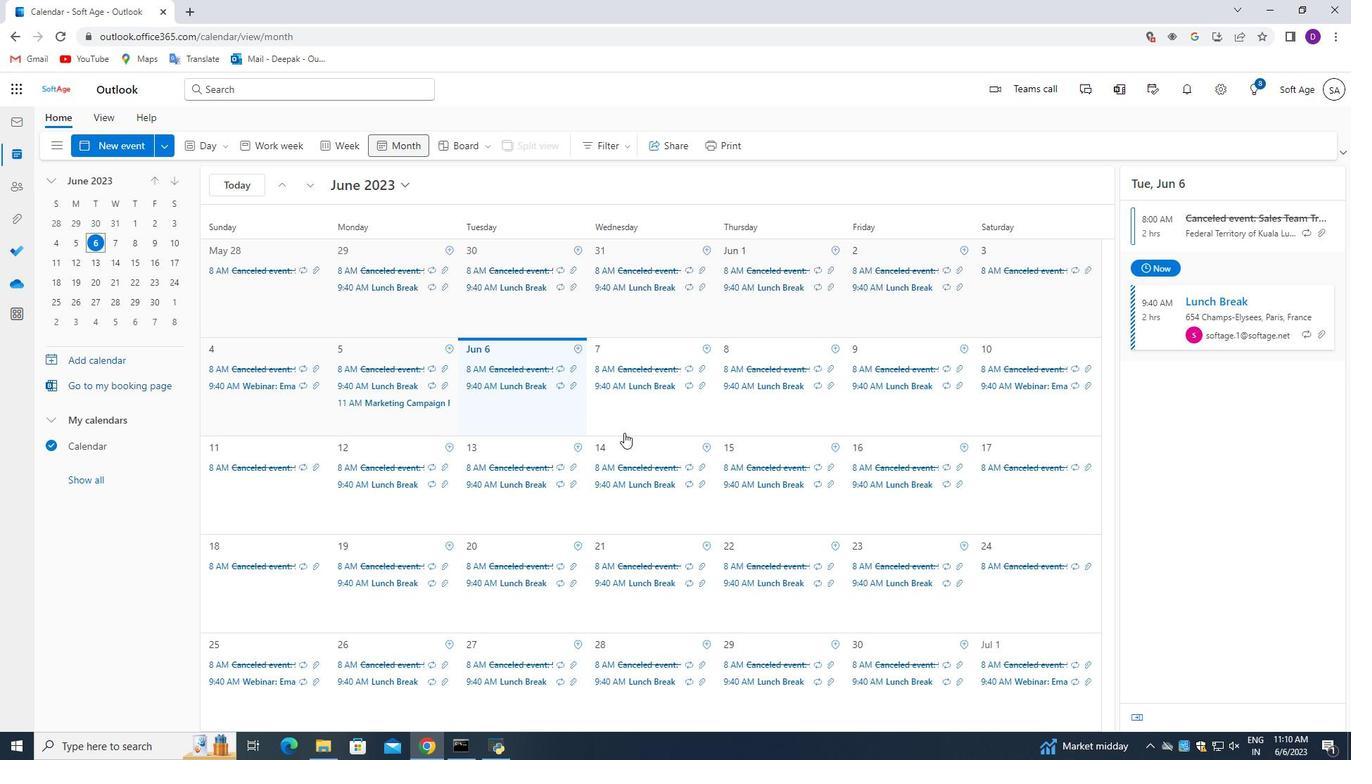 
Action: Mouse moved to (629, 468)
Screenshot: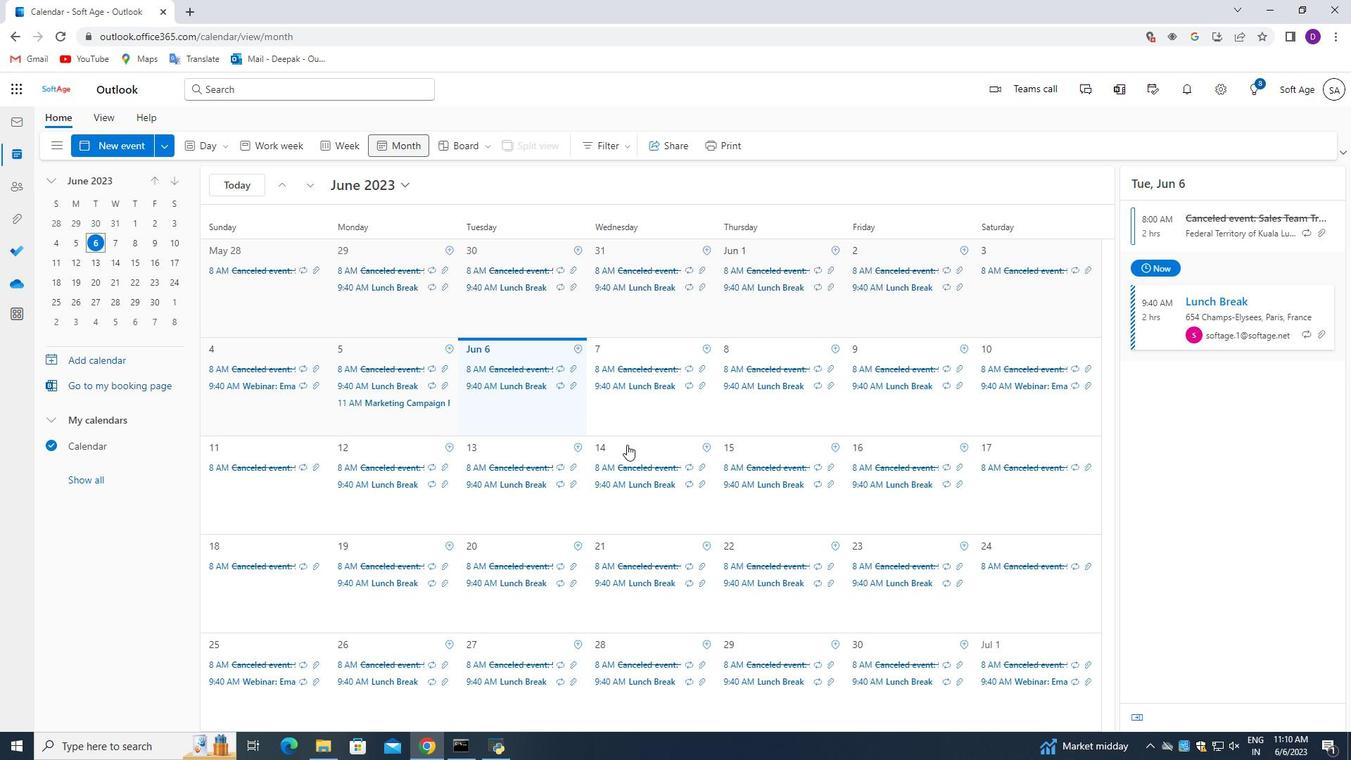 
Action: Mouse scrolled (629, 467) with delta (0, 0)
Screenshot: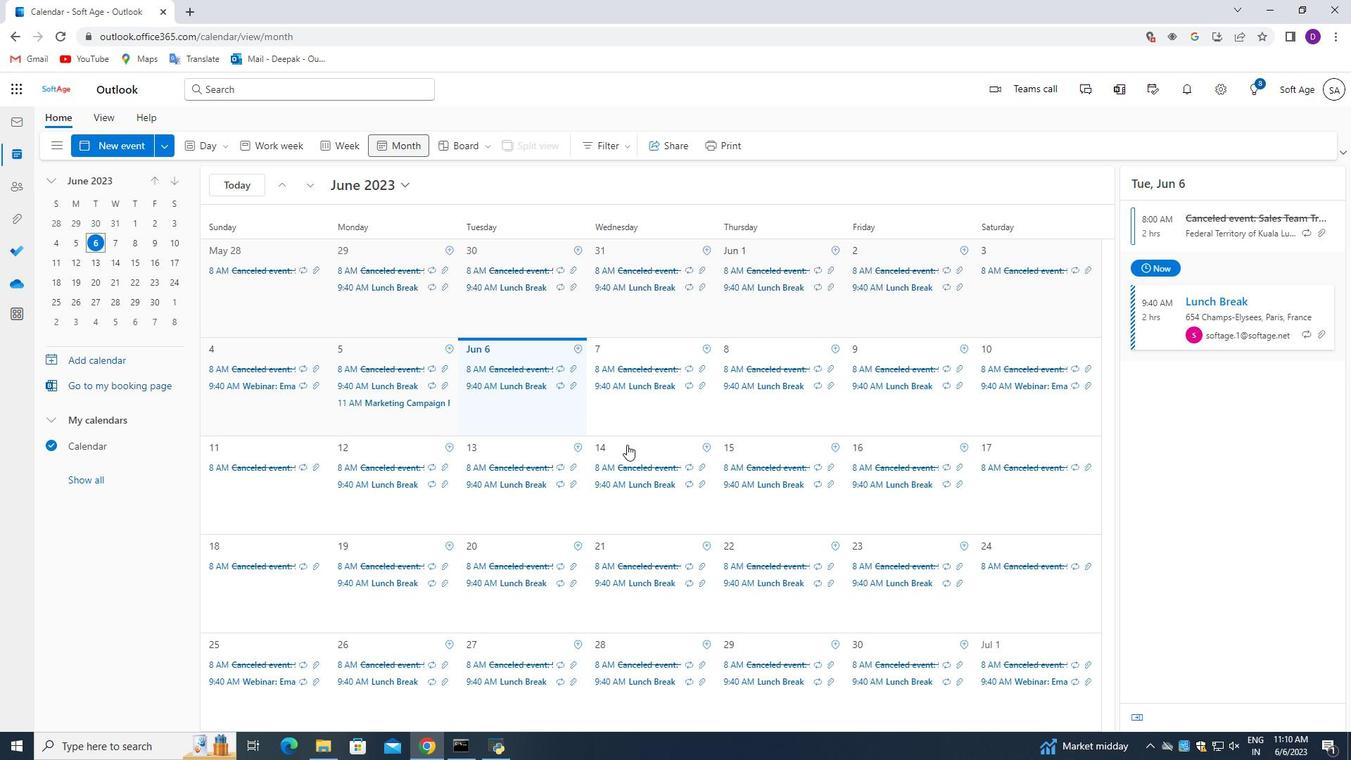 
Action: Mouse moved to (629, 475)
Screenshot: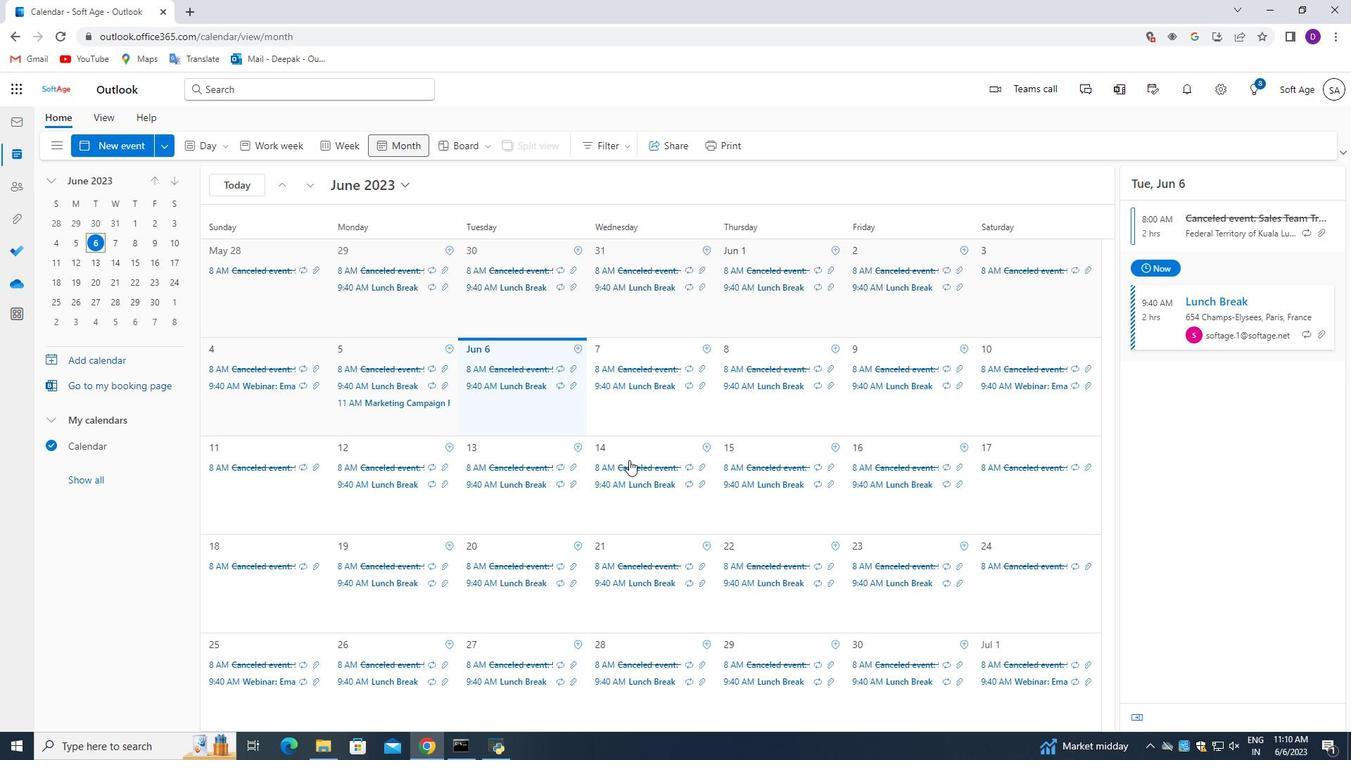 
Action: Mouse scrolled (629, 474) with delta (0, 0)
Screenshot: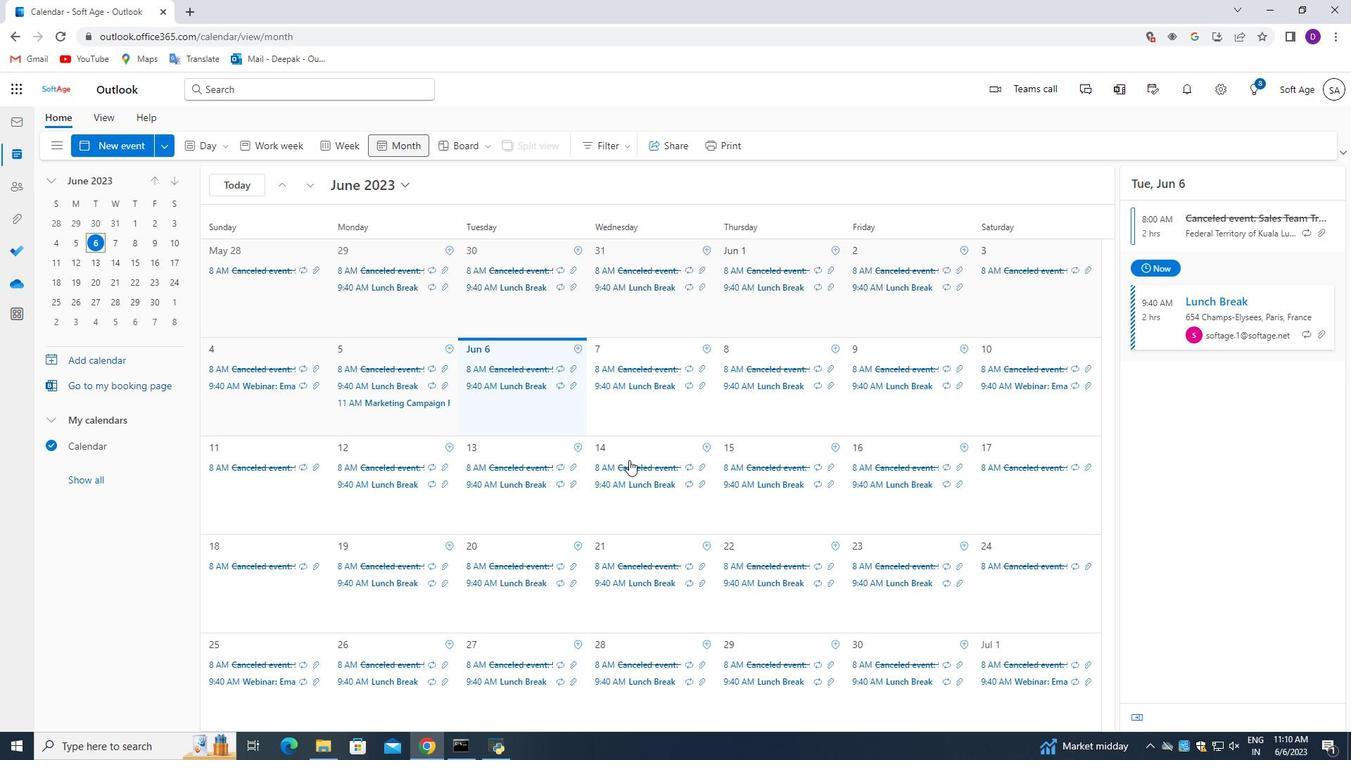
Action: Mouse moved to (629, 478)
Screenshot: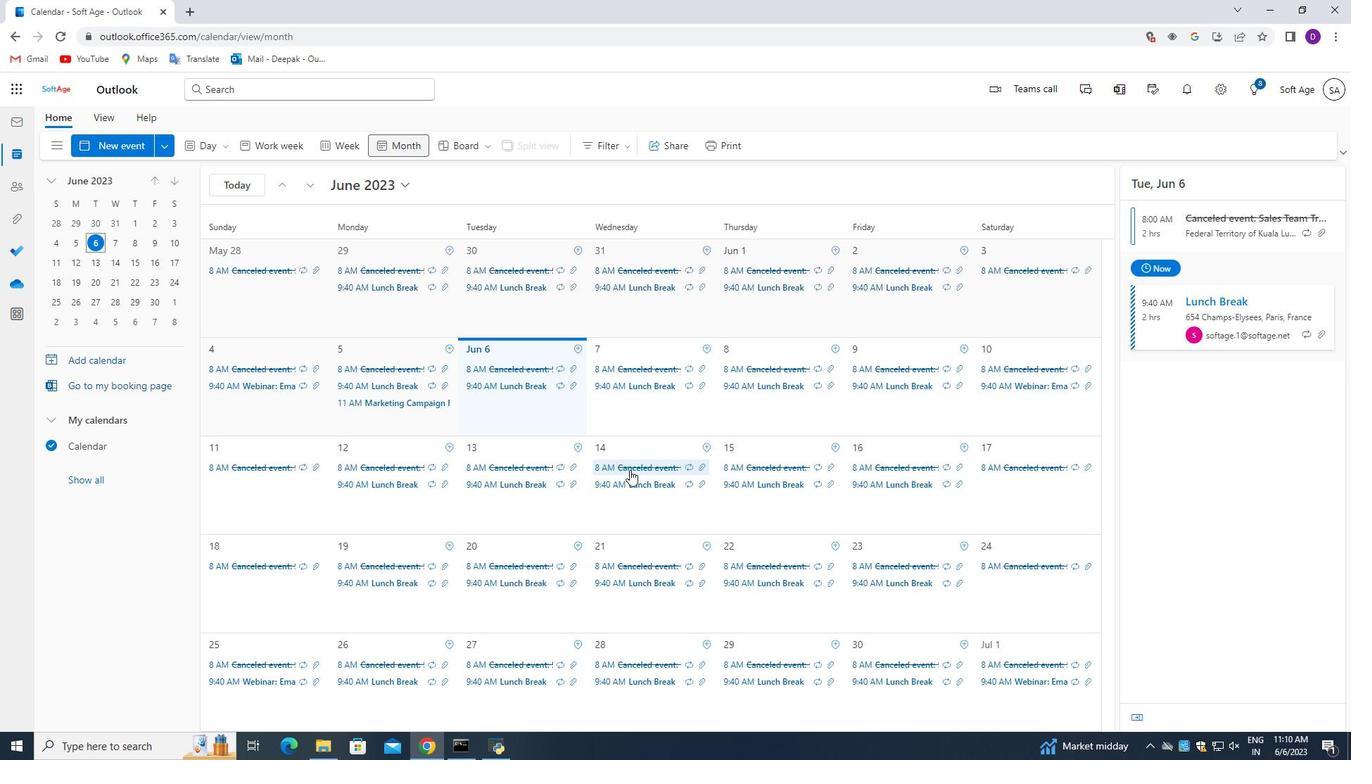
Action: Mouse scrolled (629, 477) with delta (0, 0)
Screenshot: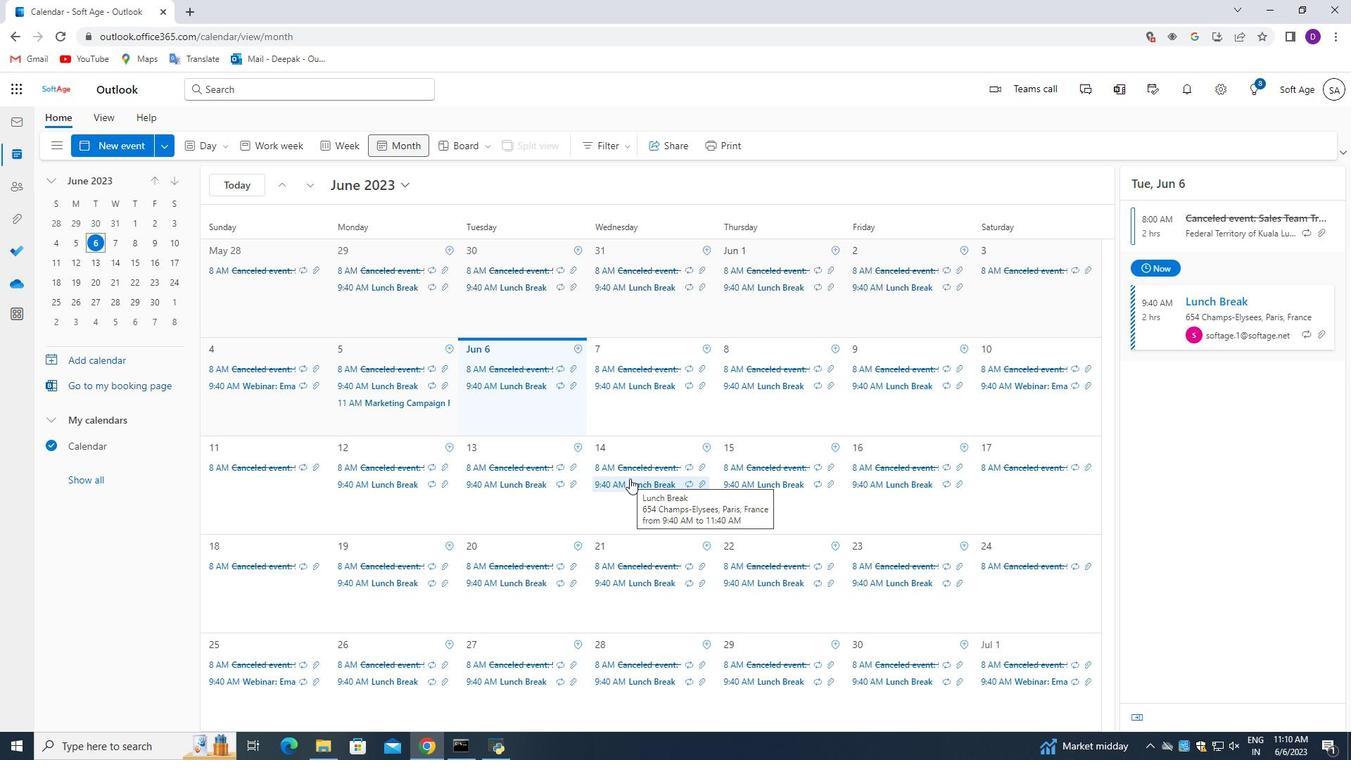 
Action: Mouse scrolled (629, 477) with delta (0, 0)
Screenshot: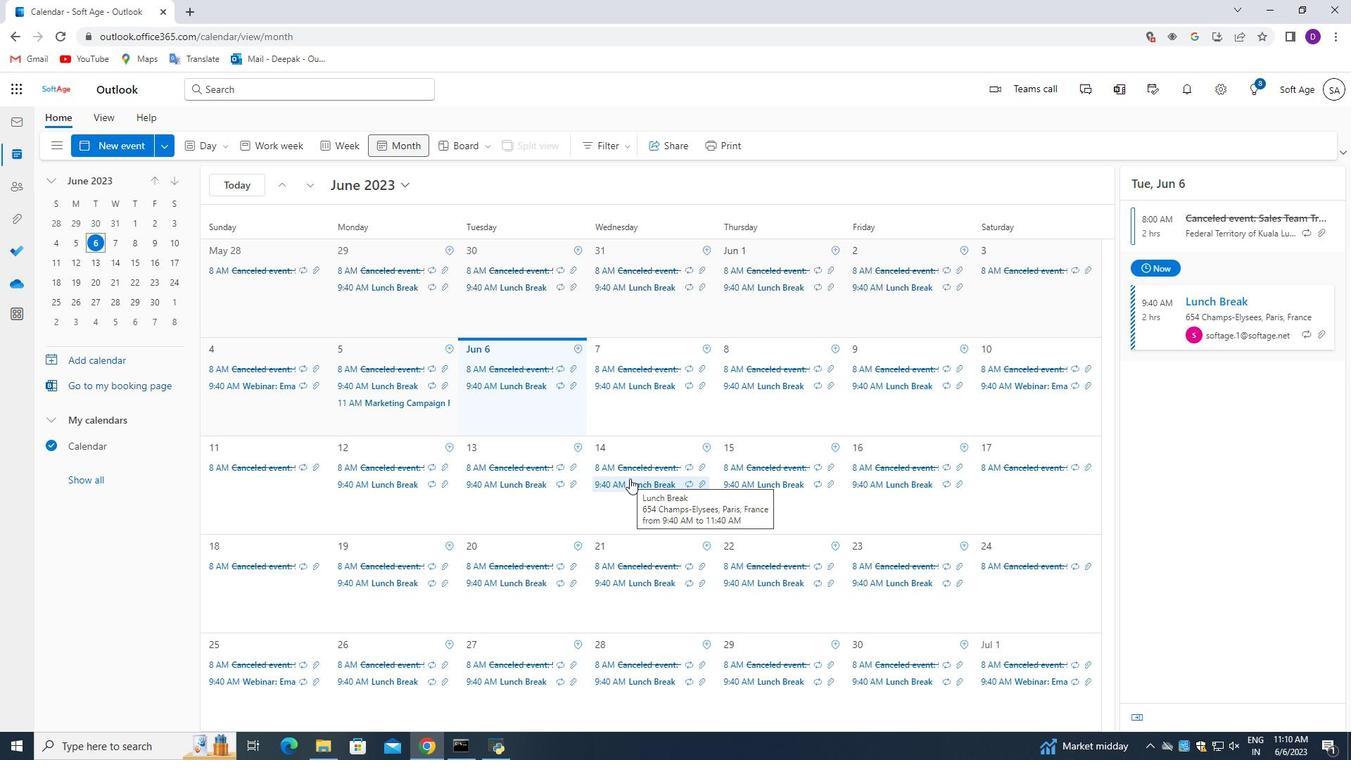 
Action: Mouse moved to (556, 451)
Screenshot: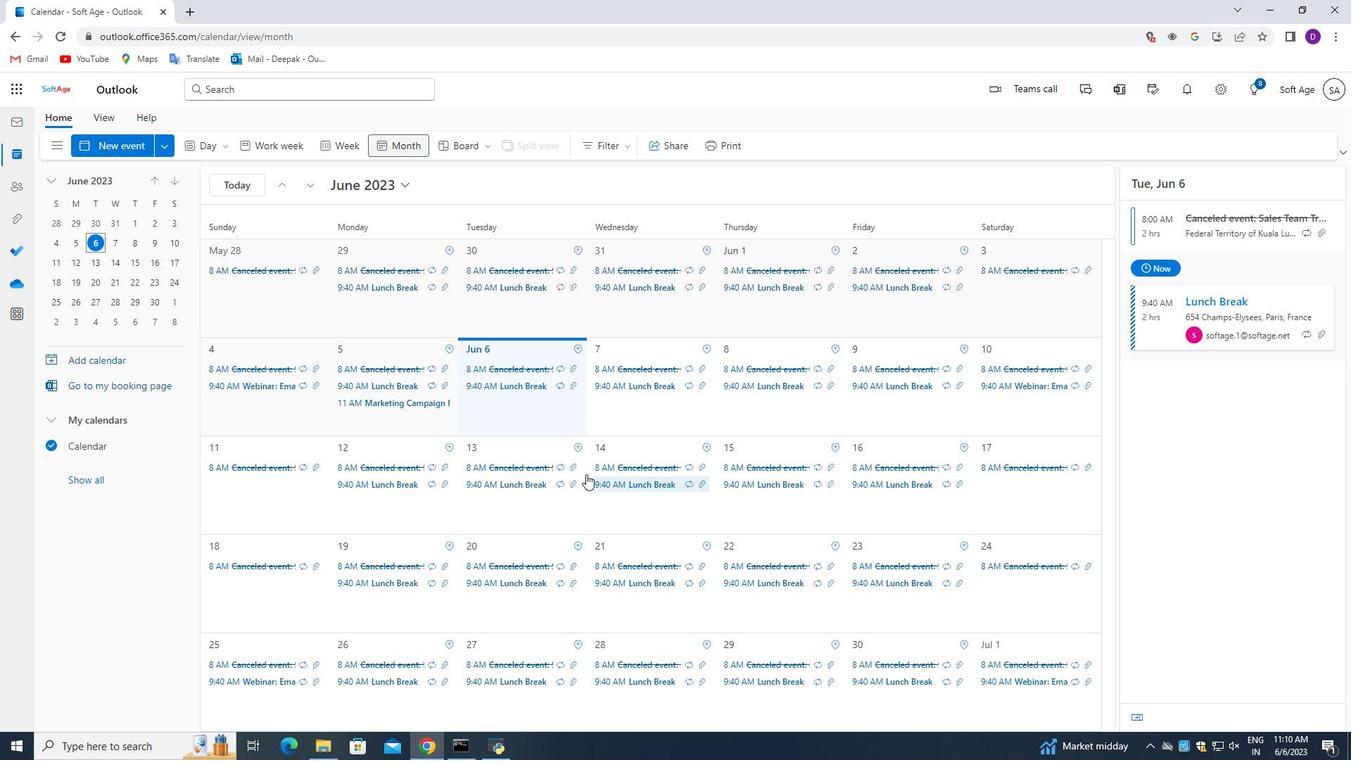 
Action: Mouse scrolled (556, 451) with delta (0, 0)
Screenshot: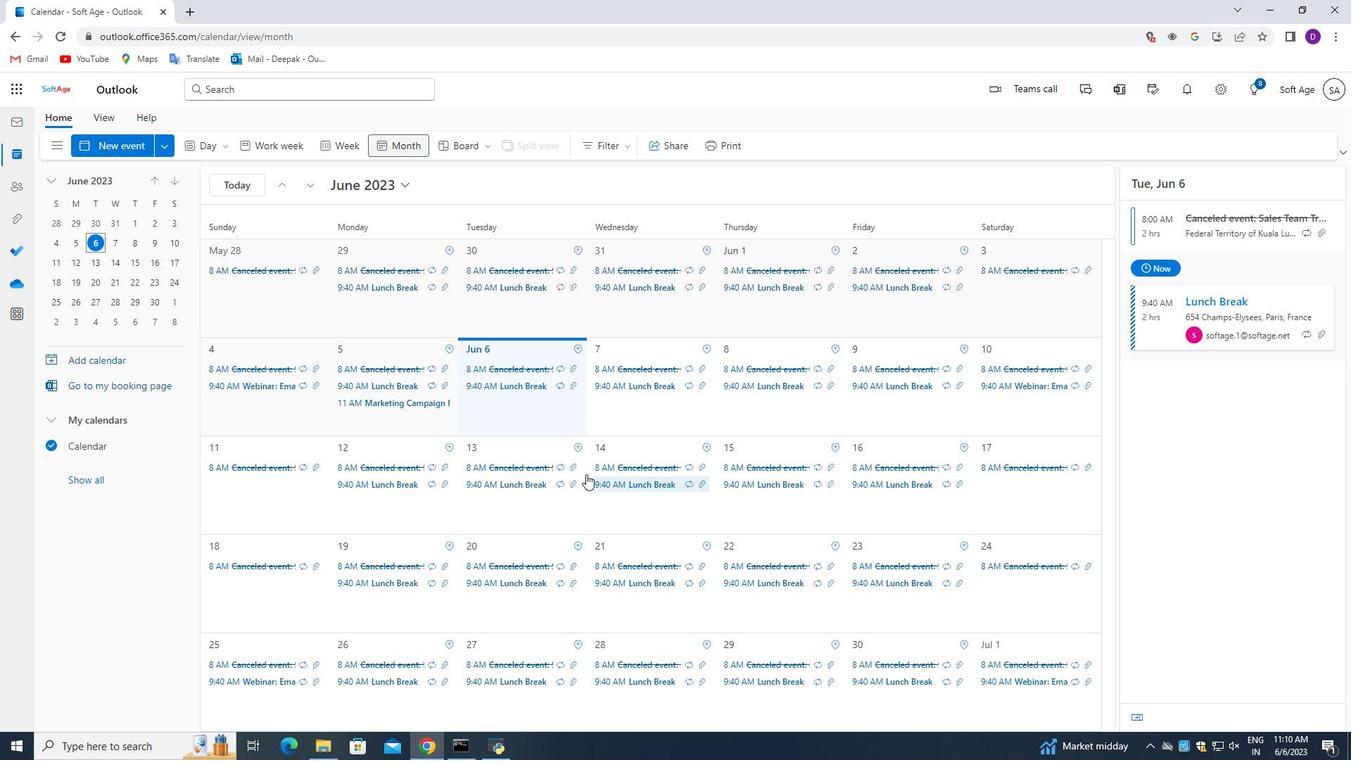
Action: Mouse scrolled (556, 451) with delta (0, 0)
Screenshot: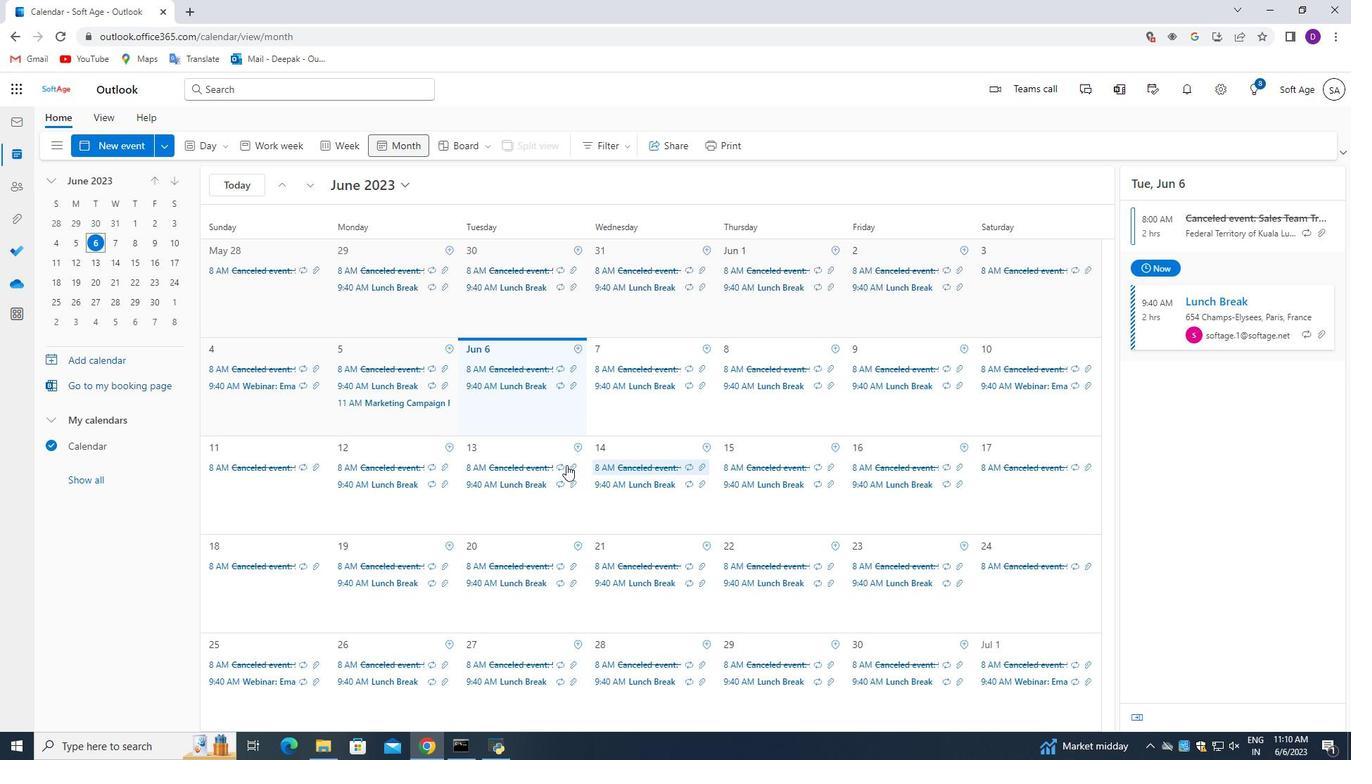 
Action: Mouse scrolled (556, 451) with delta (0, 0)
Screenshot: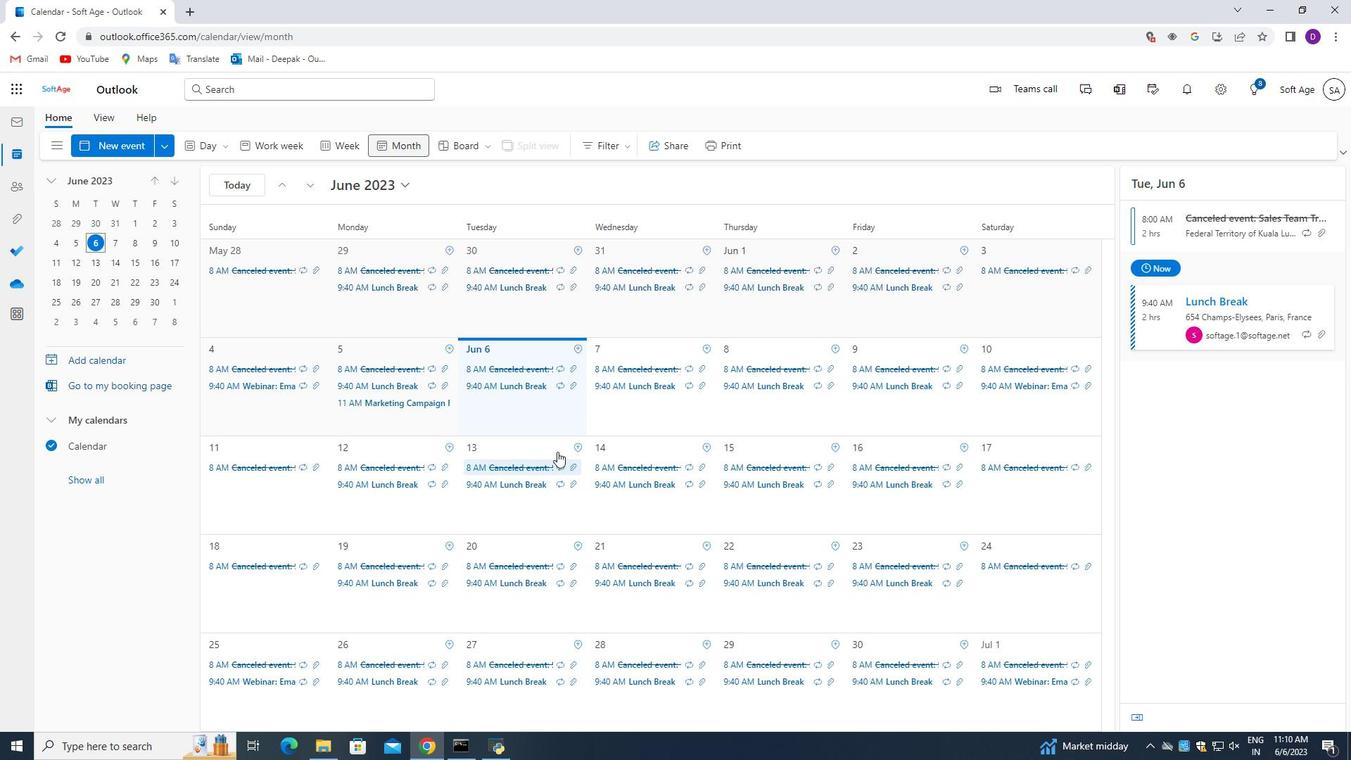 
Action: Mouse moved to (529, 418)
Screenshot: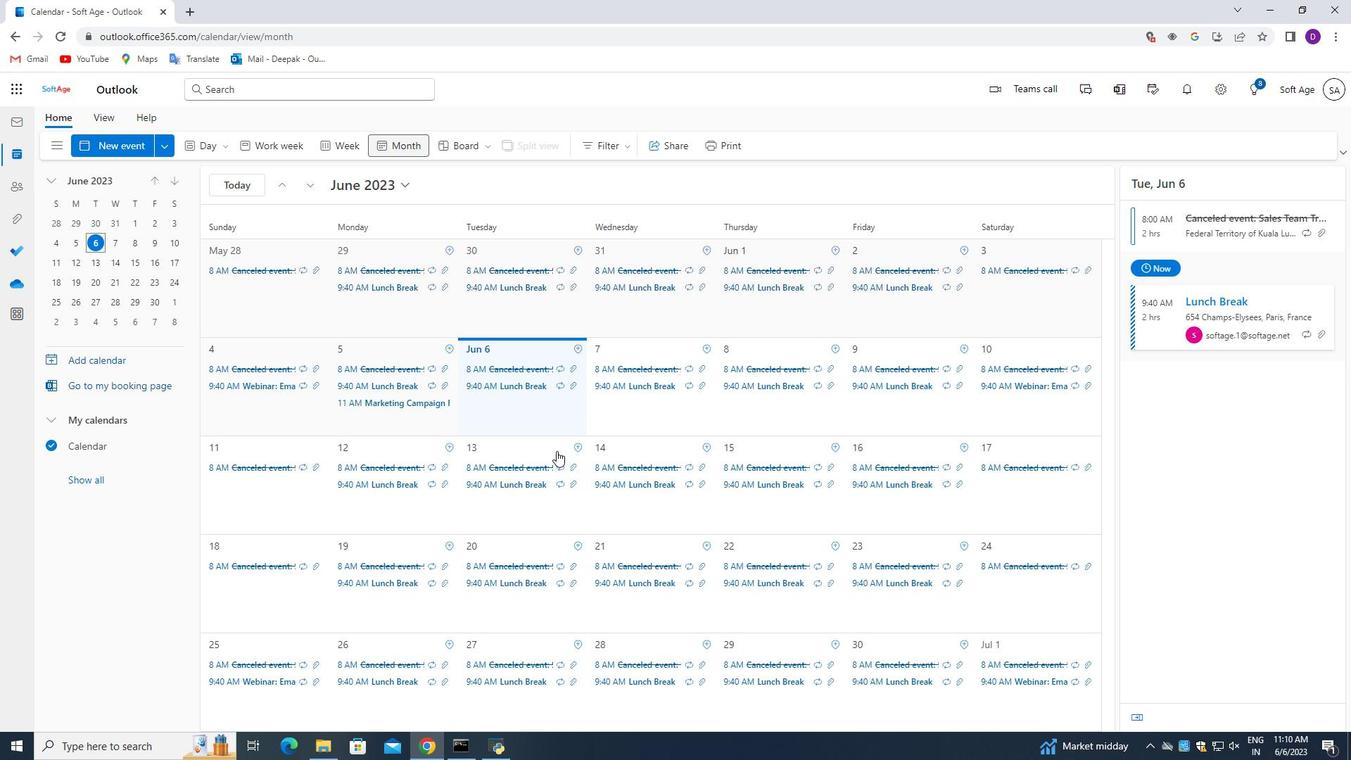 
